 Task: Find connections with filter location Jaipur with filter topic #Mindfulwith filter profile language French with filter current company Tata Communications with filter school Engineering and Technology Jobs with filter industry Data Security Software Products with filter service category Computer Repair with filter keywords title Speech Pathologist
Action: Mouse moved to (566, 70)
Screenshot: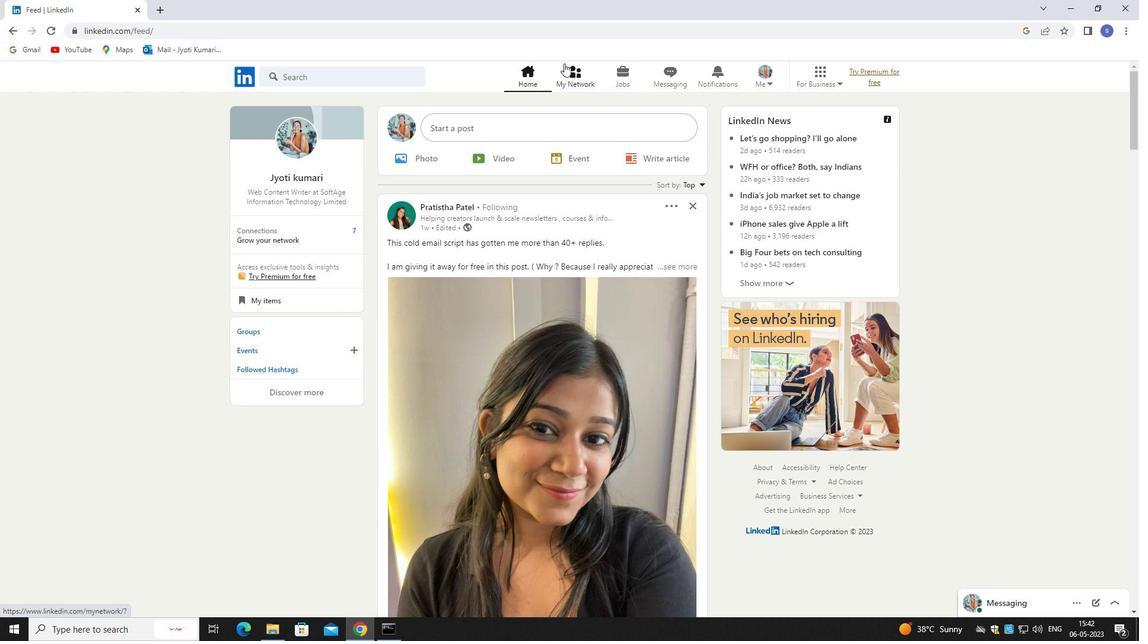 
Action: Mouse pressed left at (566, 70)
Screenshot: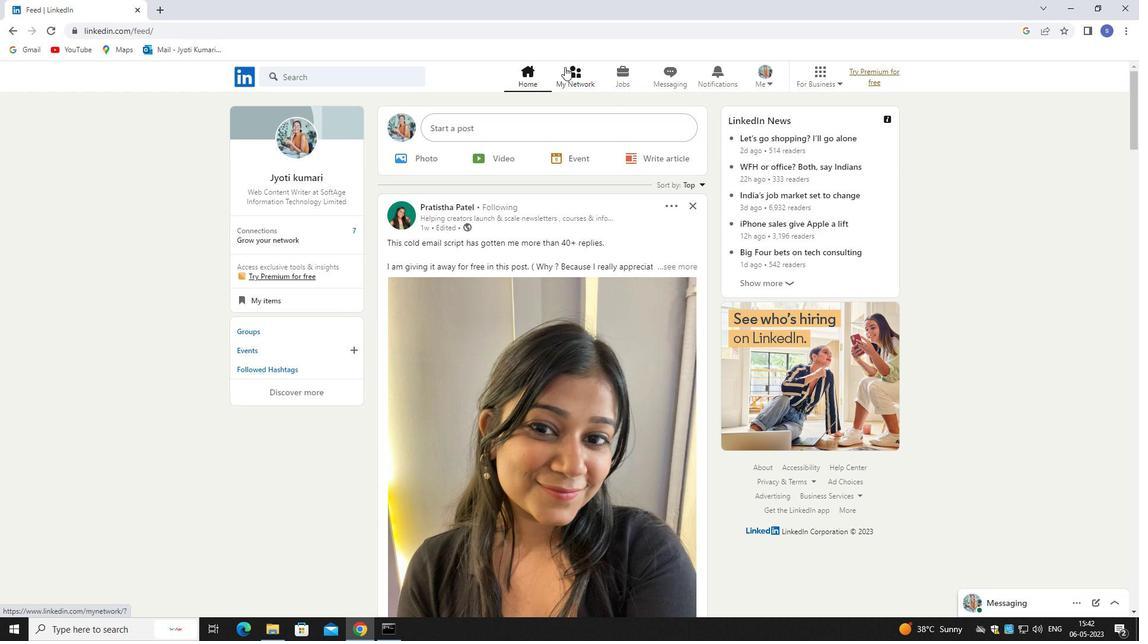 
Action: Mouse pressed left at (566, 70)
Screenshot: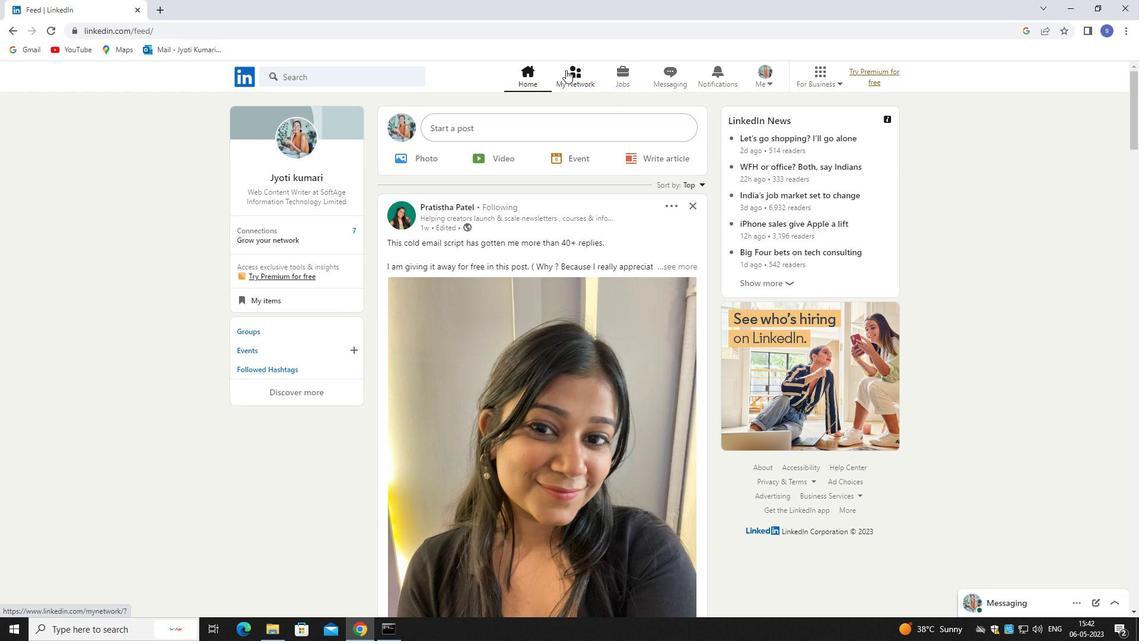 
Action: Mouse moved to (381, 143)
Screenshot: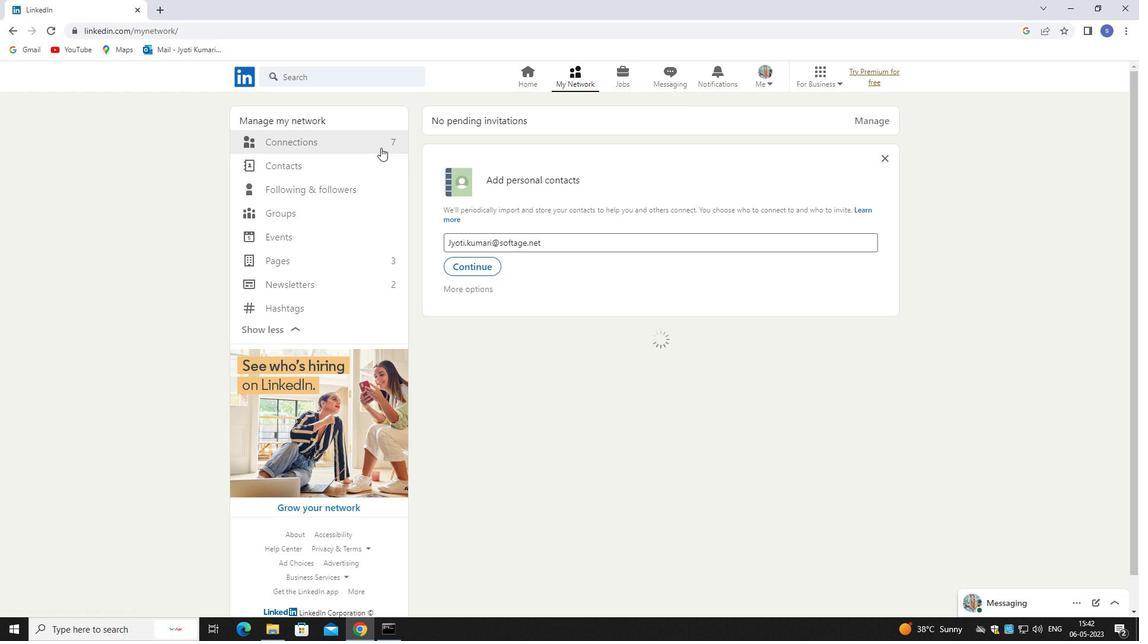 
Action: Mouse pressed left at (381, 143)
Screenshot: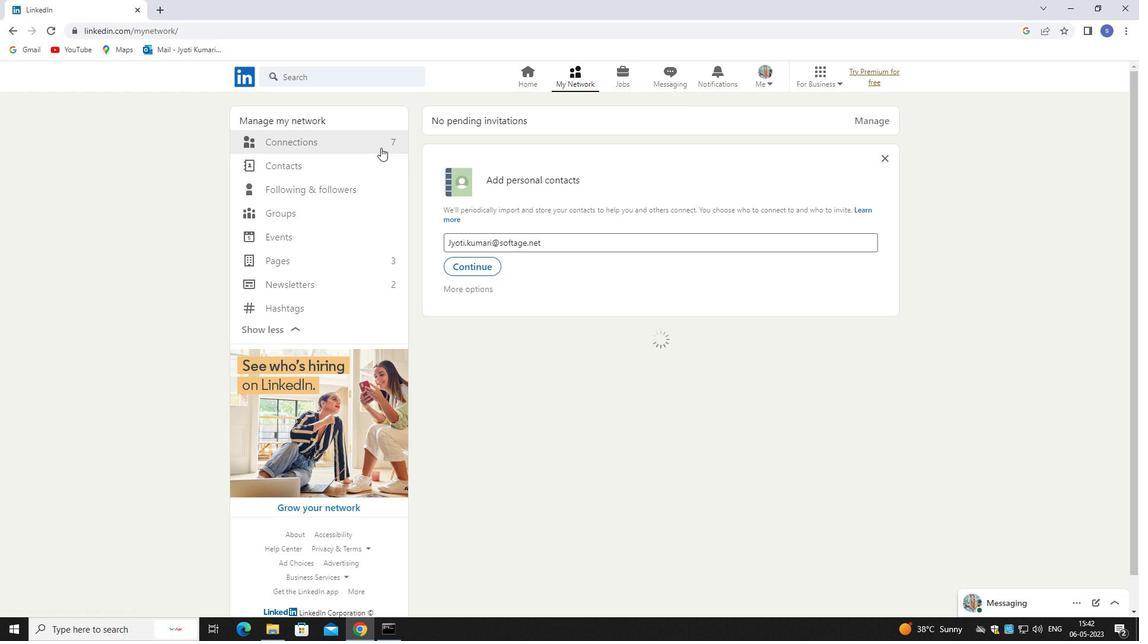 
Action: Mouse moved to (381, 143)
Screenshot: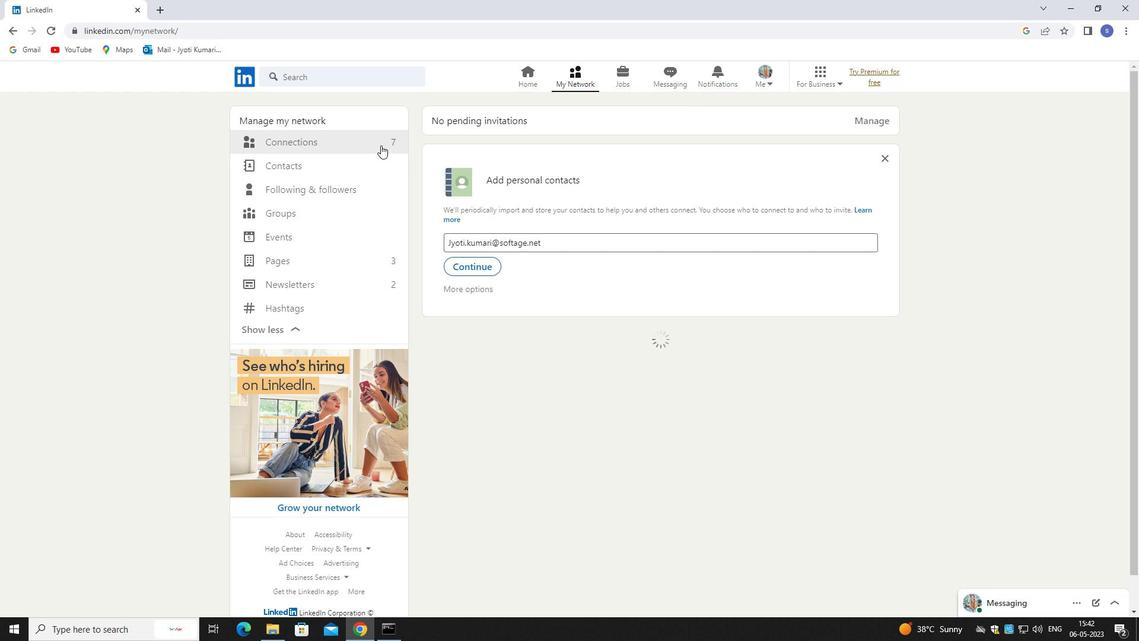 
Action: Mouse pressed left at (381, 143)
Screenshot: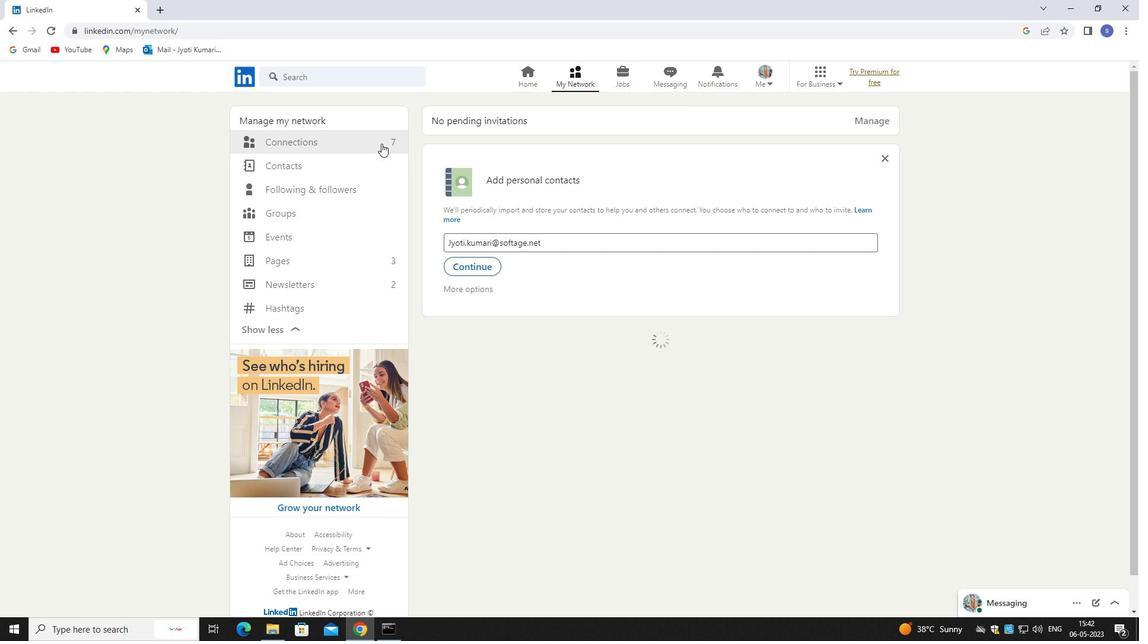 
Action: Mouse moved to (636, 140)
Screenshot: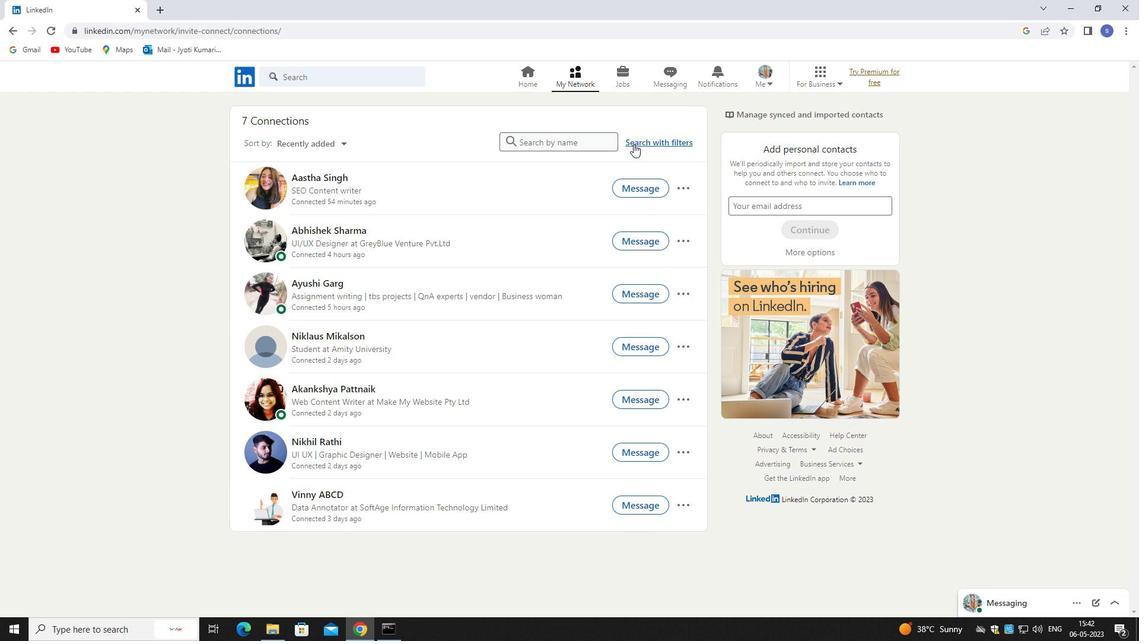 
Action: Mouse pressed left at (636, 140)
Screenshot: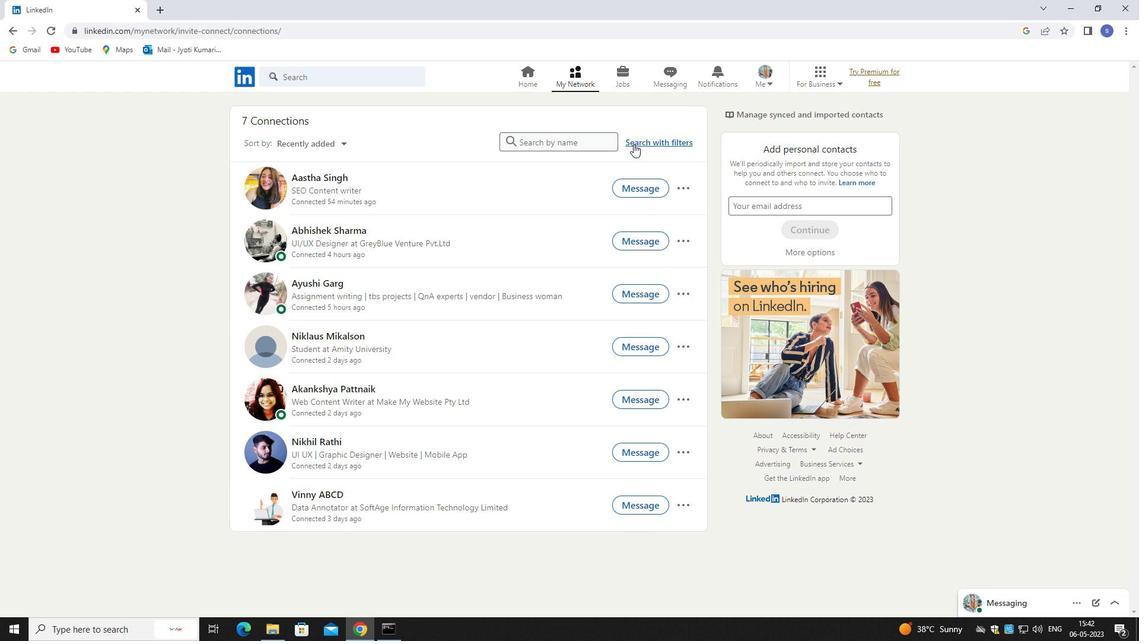 
Action: Mouse moved to (605, 106)
Screenshot: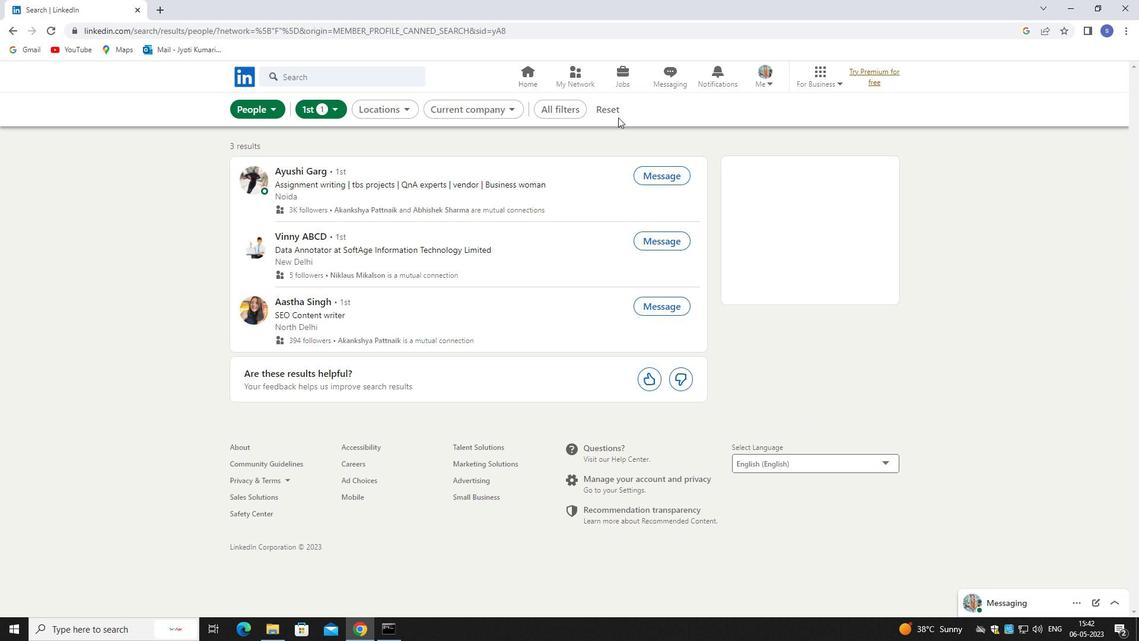 
Action: Mouse pressed left at (605, 106)
Screenshot: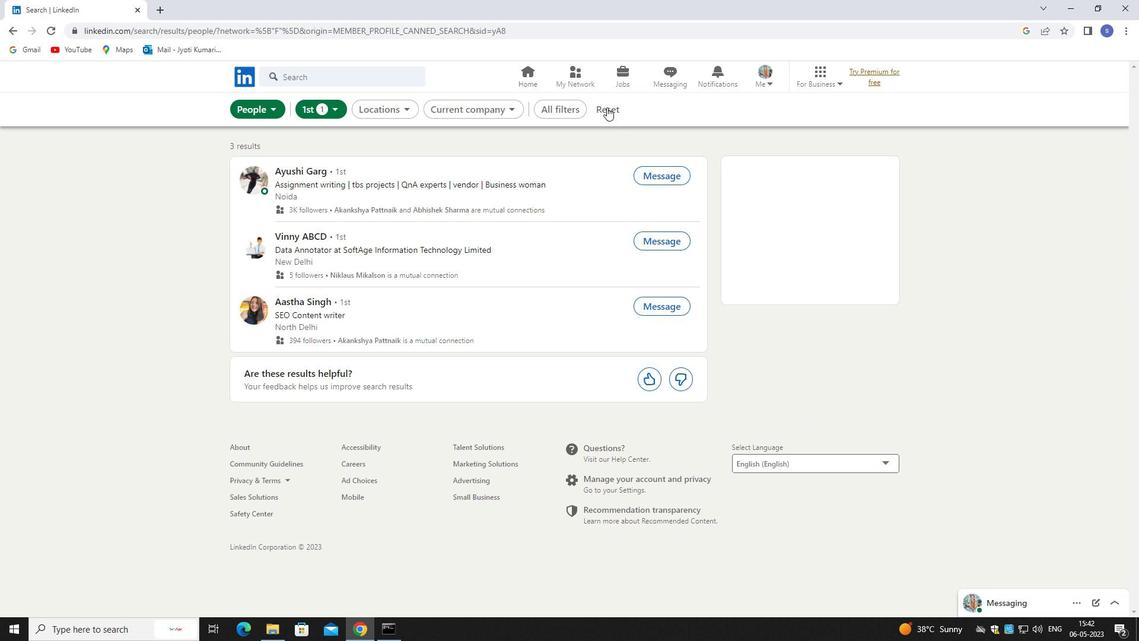 
Action: Mouse moved to (606, 102)
Screenshot: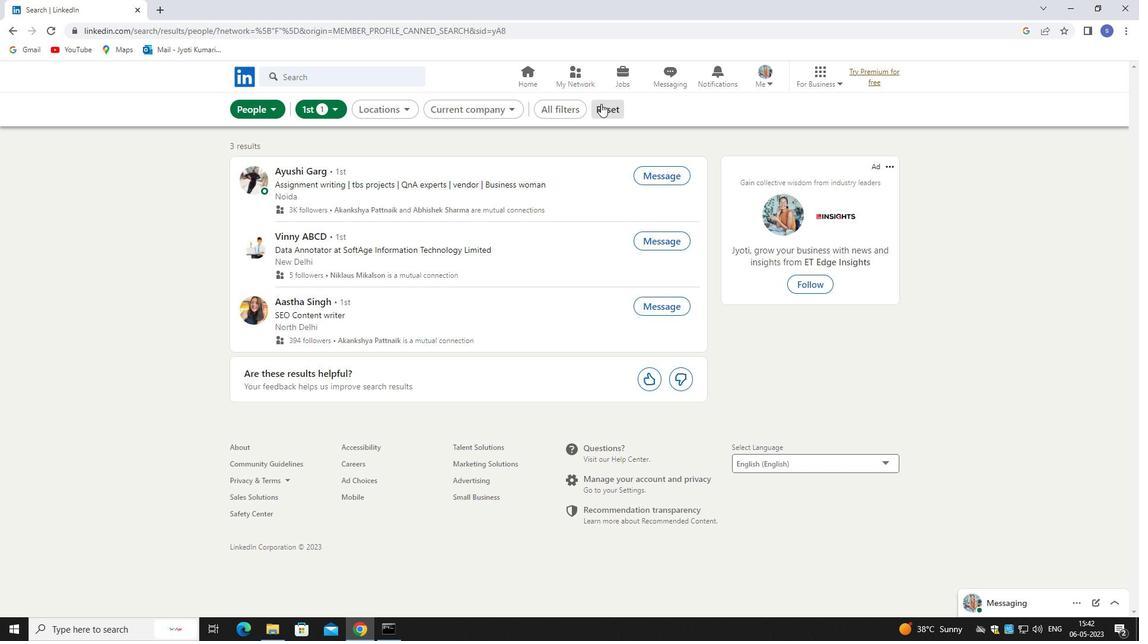 
Action: Mouse pressed left at (606, 102)
Screenshot: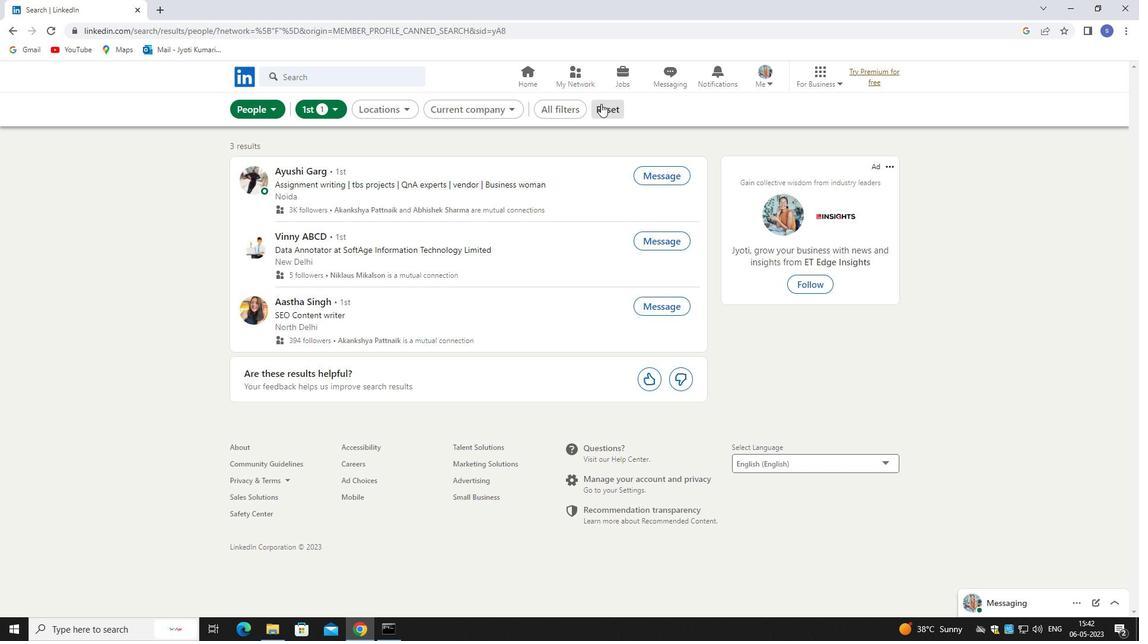 
Action: Mouse moved to (601, 105)
Screenshot: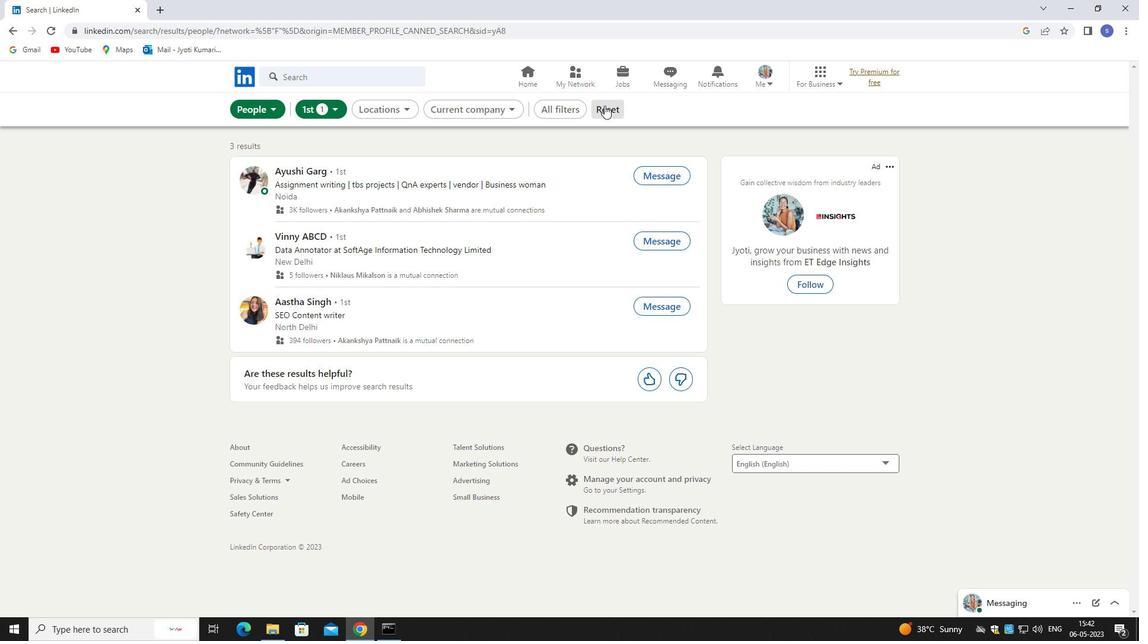 
Action: Mouse pressed left at (601, 105)
Screenshot: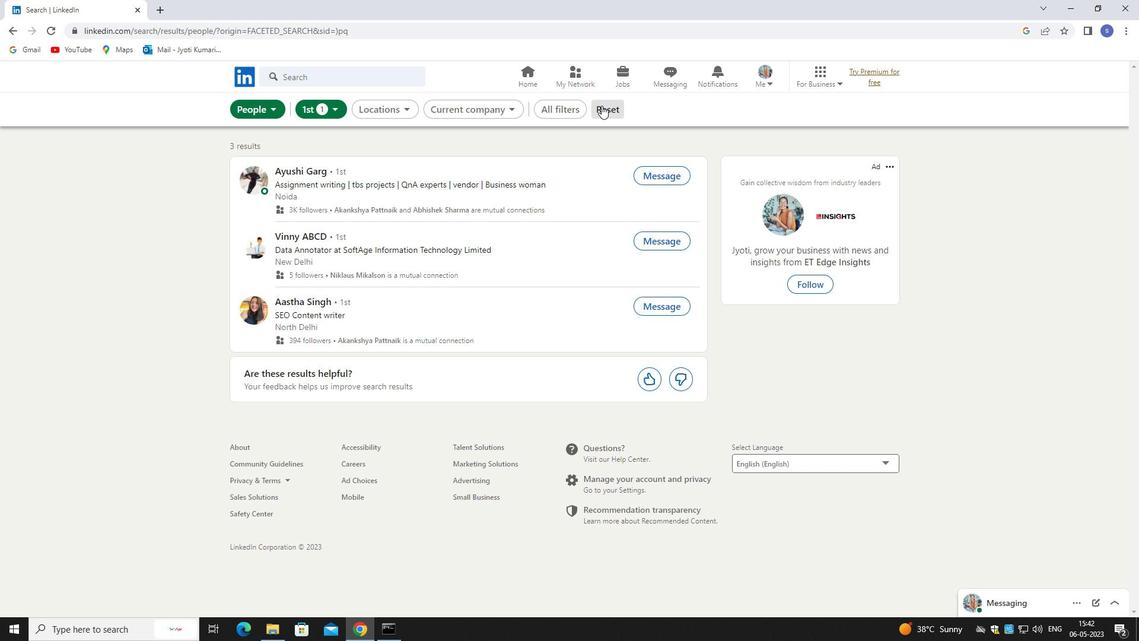 
Action: Mouse pressed left at (601, 105)
Screenshot: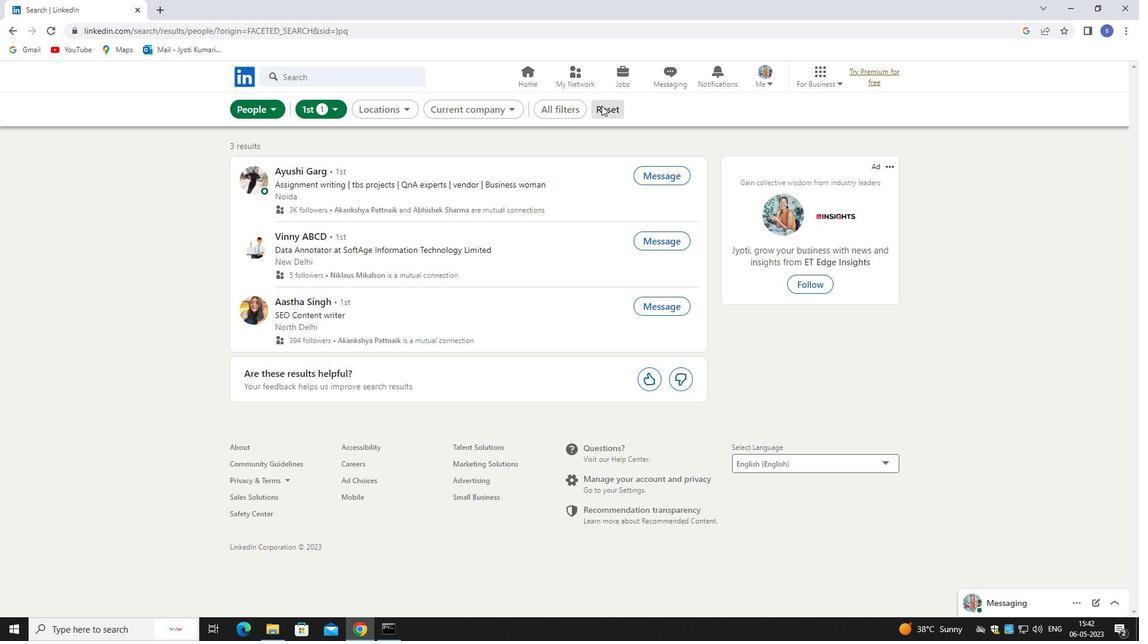
Action: Mouse moved to (984, 460)
Screenshot: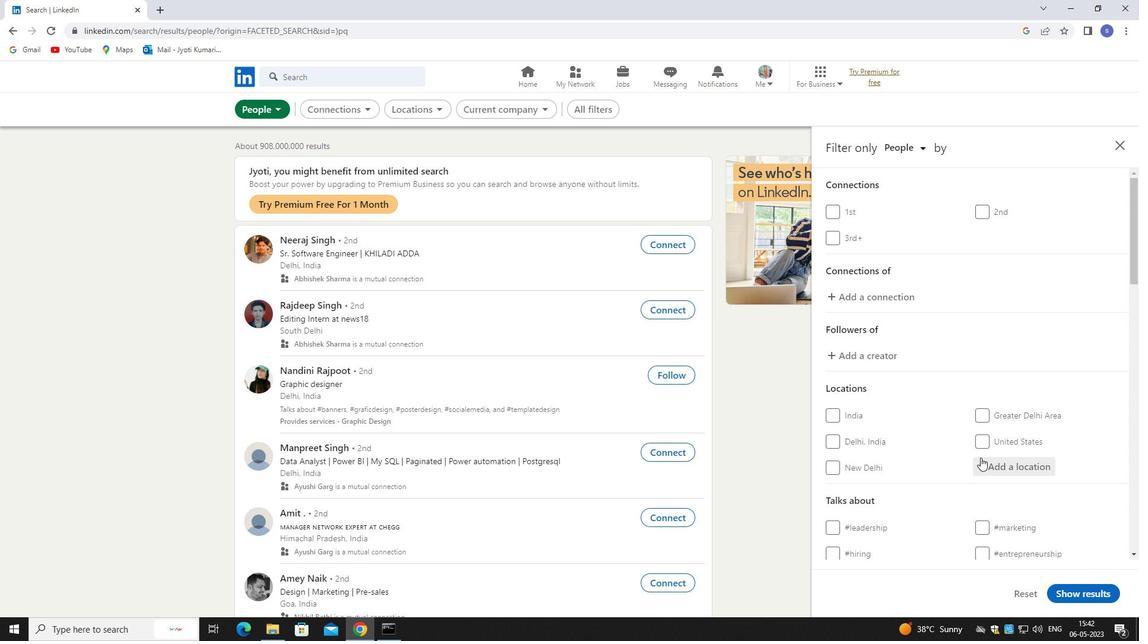 
Action: Mouse pressed left at (984, 460)
Screenshot: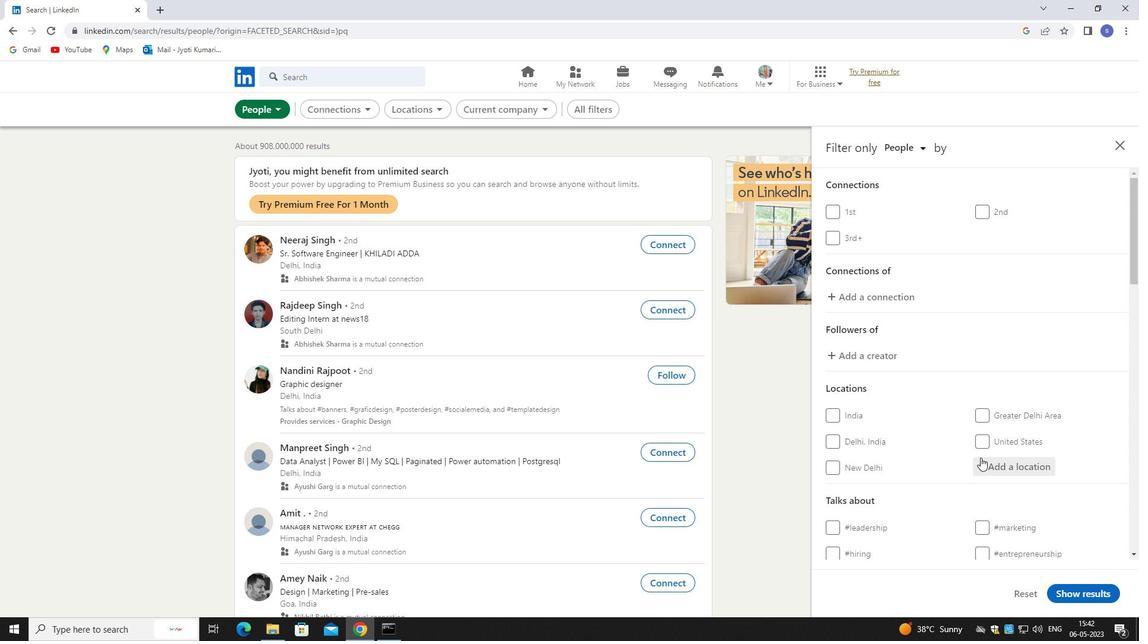 
Action: Mouse moved to (984, 463)
Screenshot: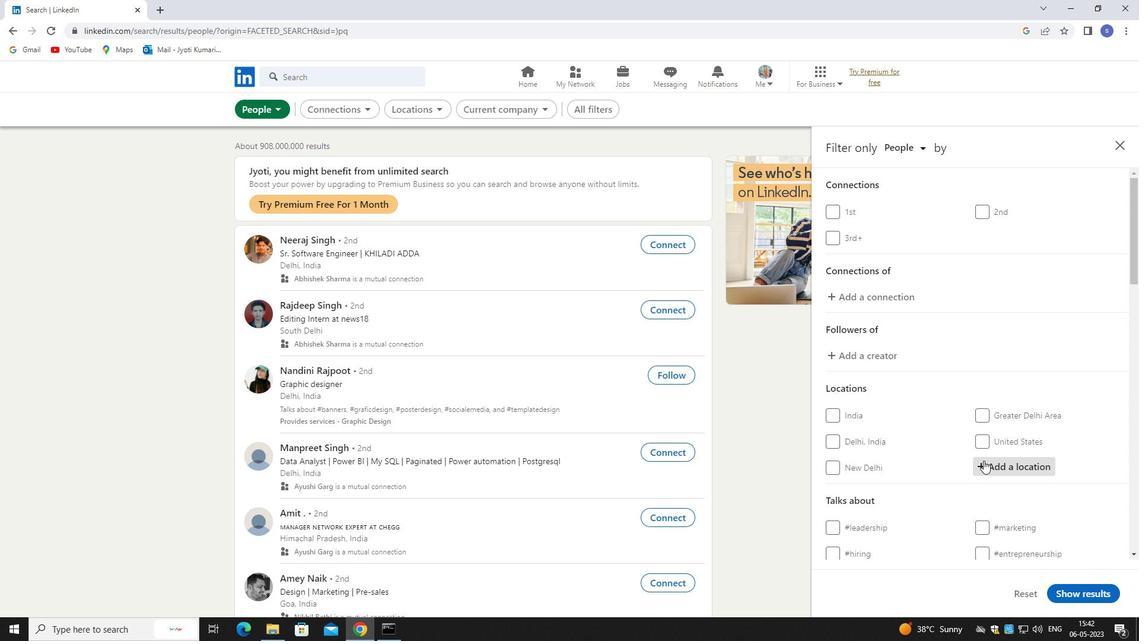 
Action: Key pressed jaipur
Screenshot: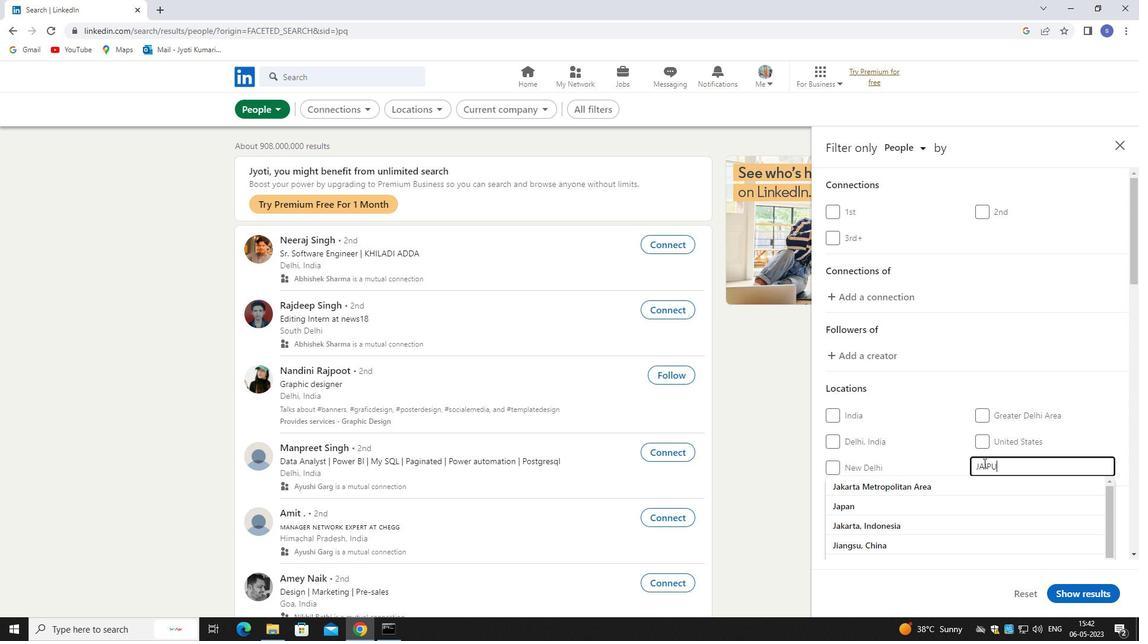 
Action: Mouse moved to (980, 480)
Screenshot: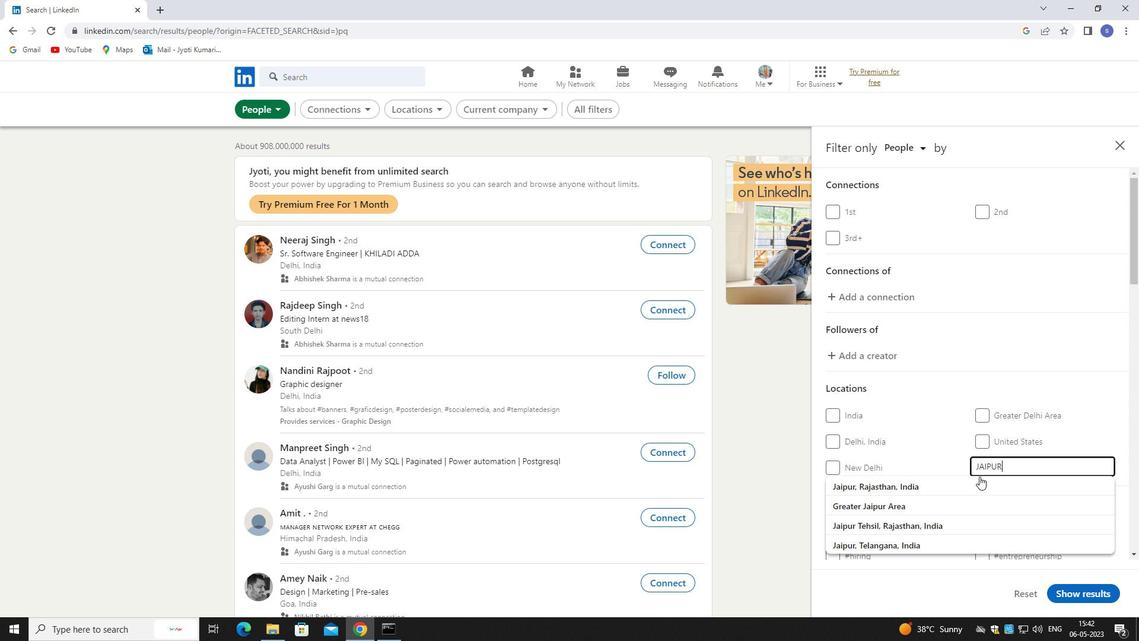 
Action: Mouse pressed left at (980, 480)
Screenshot: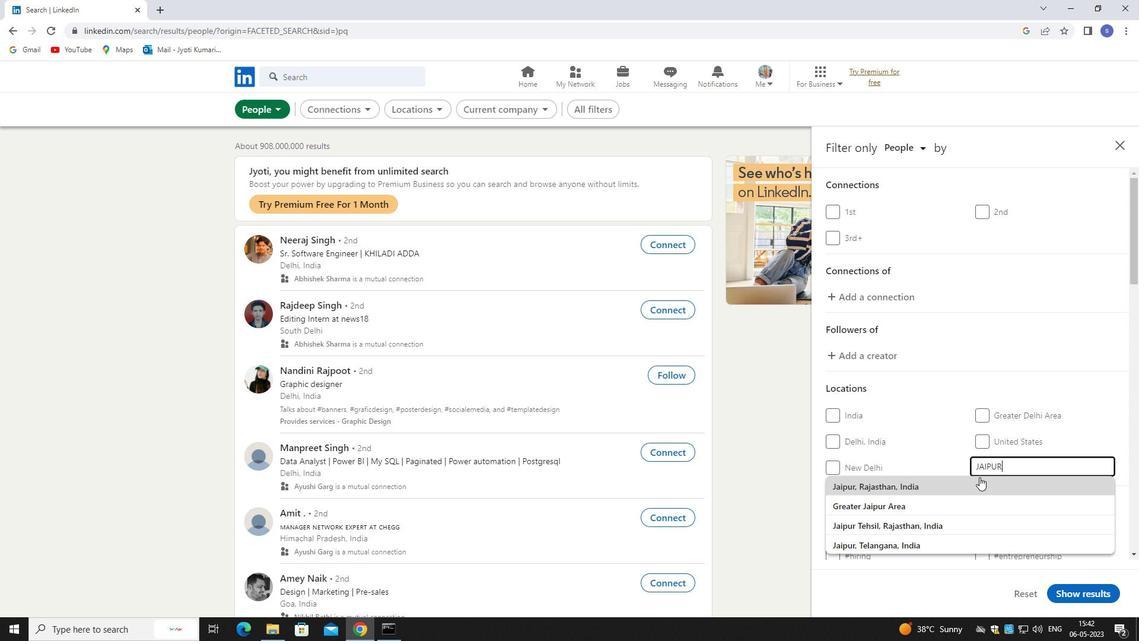 
Action: Mouse scrolled (980, 479) with delta (0, 0)
Screenshot: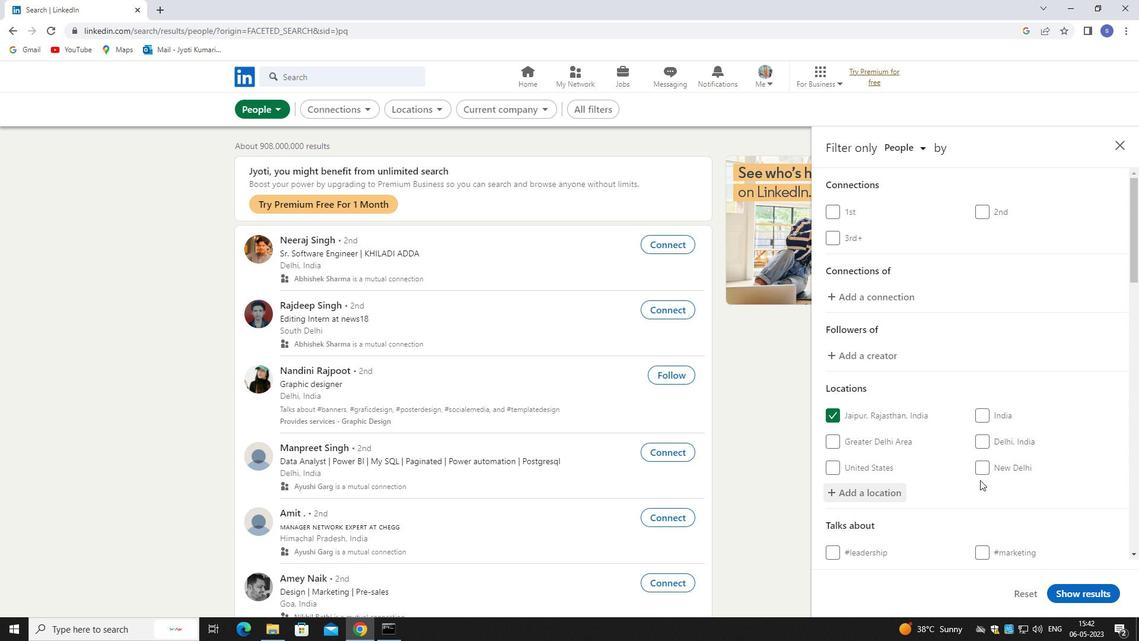 
Action: Mouse scrolled (980, 479) with delta (0, 0)
Screenshot: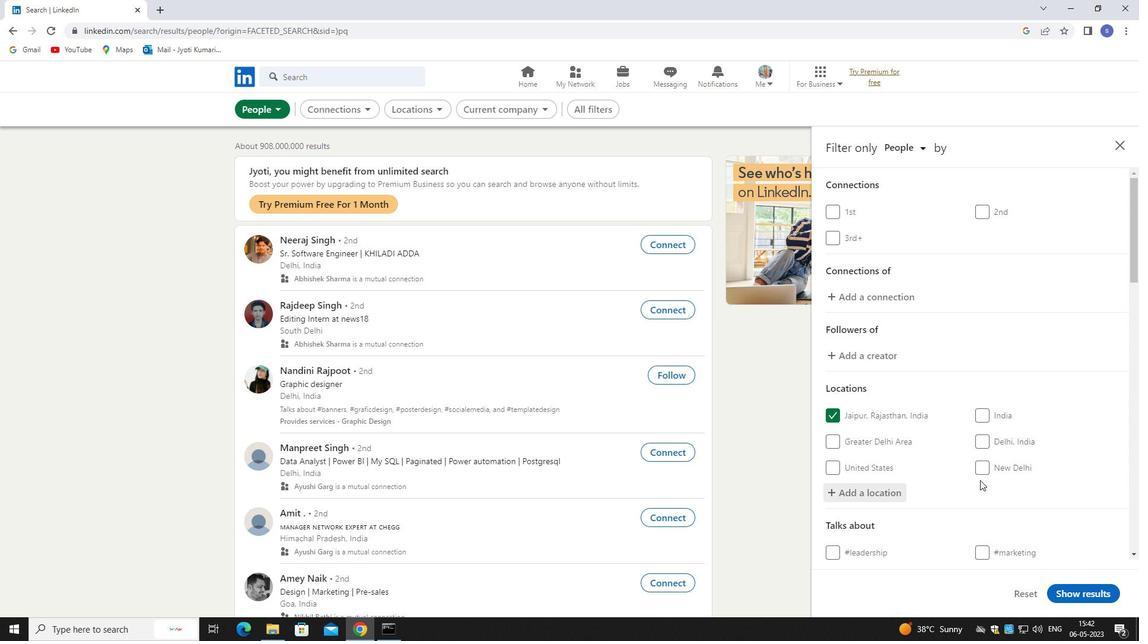 
Action: Mouse scrolled (980, 479) with delta (0, 0)
Screenshot: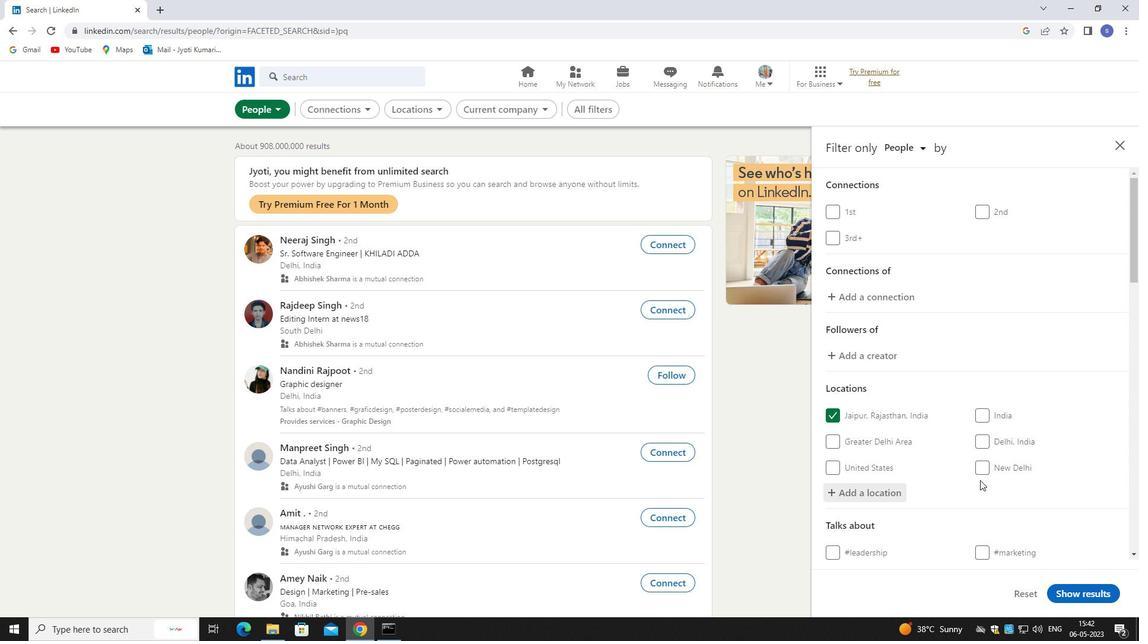 
Action: Mouse moved to (981, 478)
Screenshot: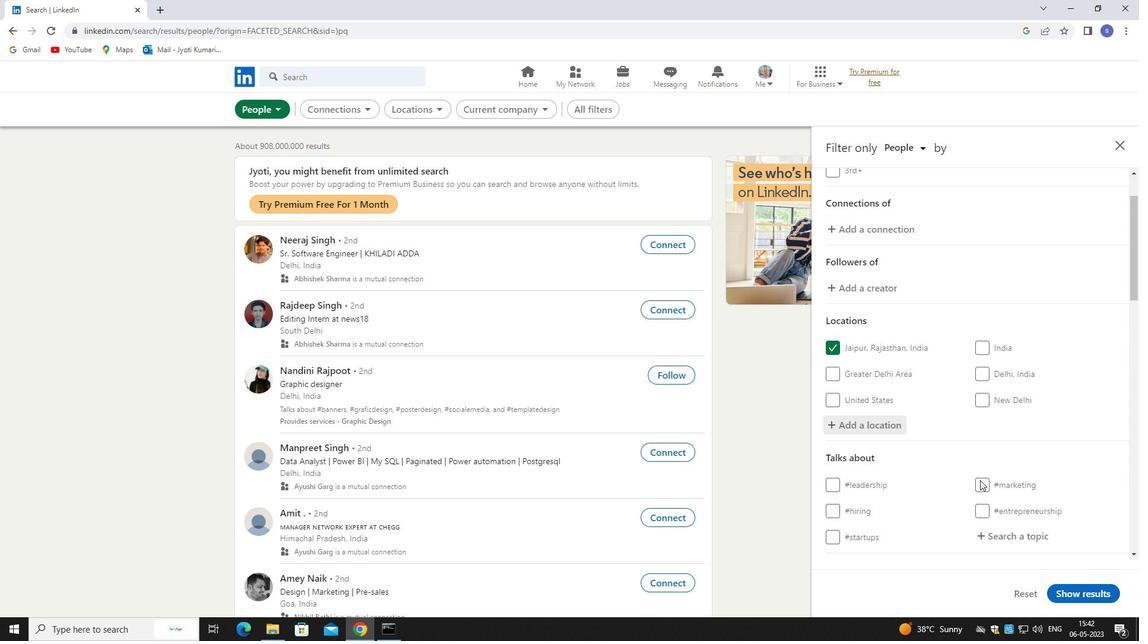 
Action: Key pressed <Key.caps_lock>
Screenshot: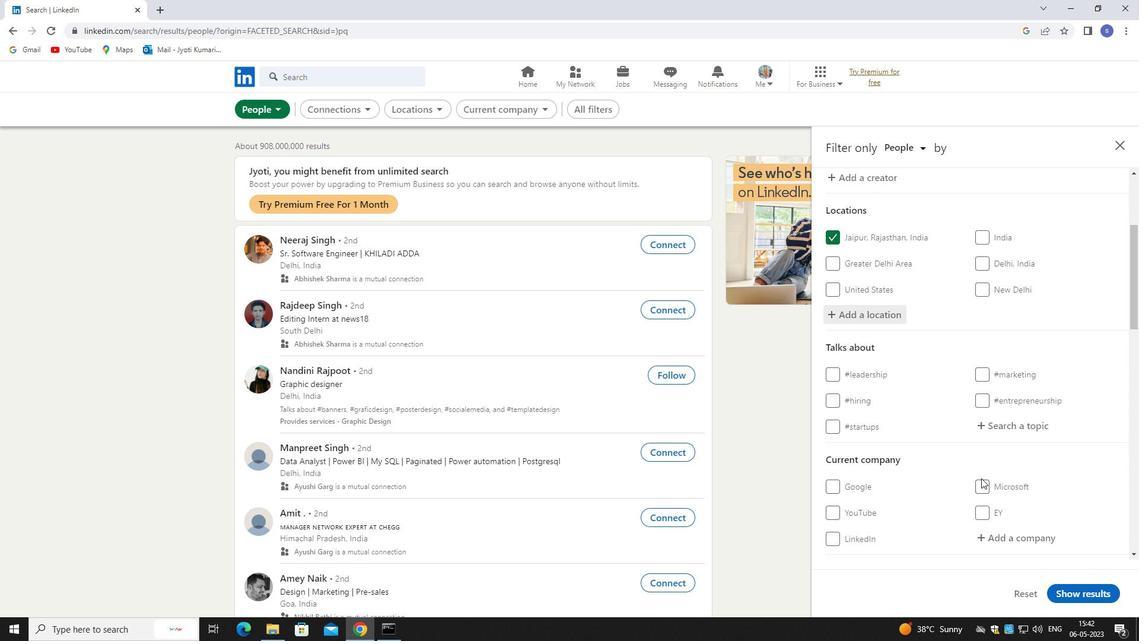 
Action: Mouse moved to (983, 476)
Screenshot: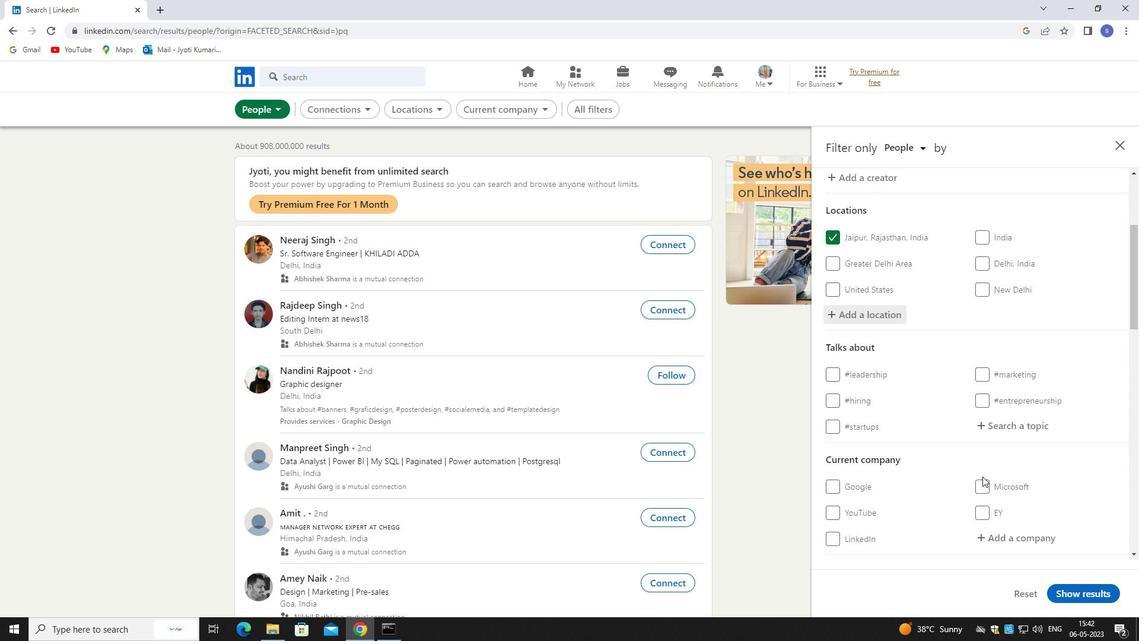
Action: Mouse scrolled (983, 476) with delta (0, 0)
Screenshot: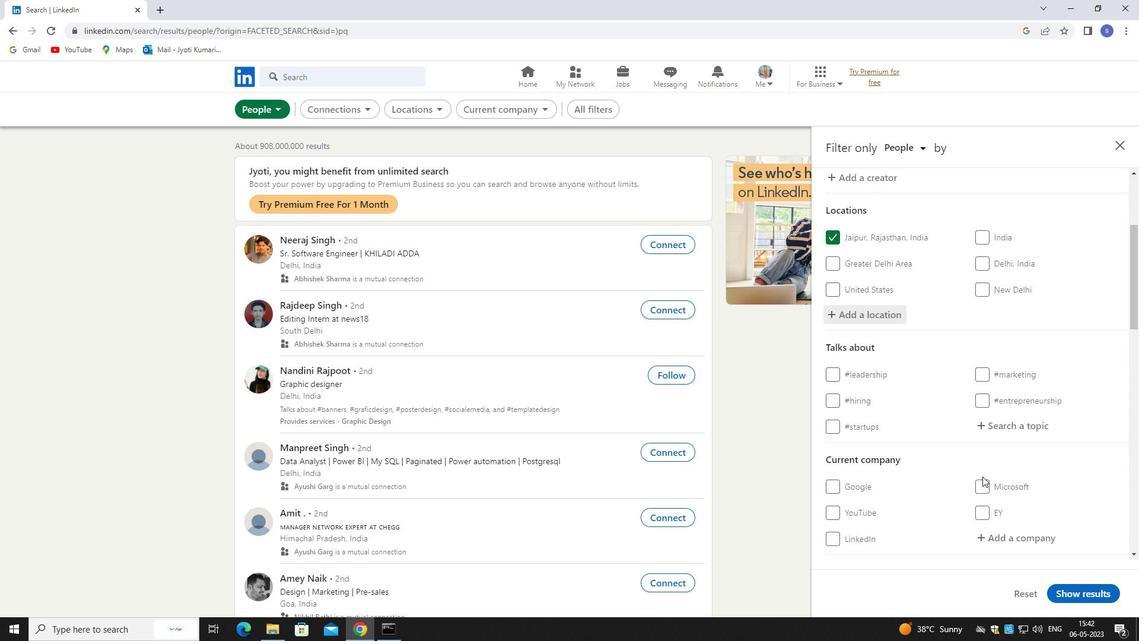 
Action: Mouse moved to (1006, 371)
Screenshot: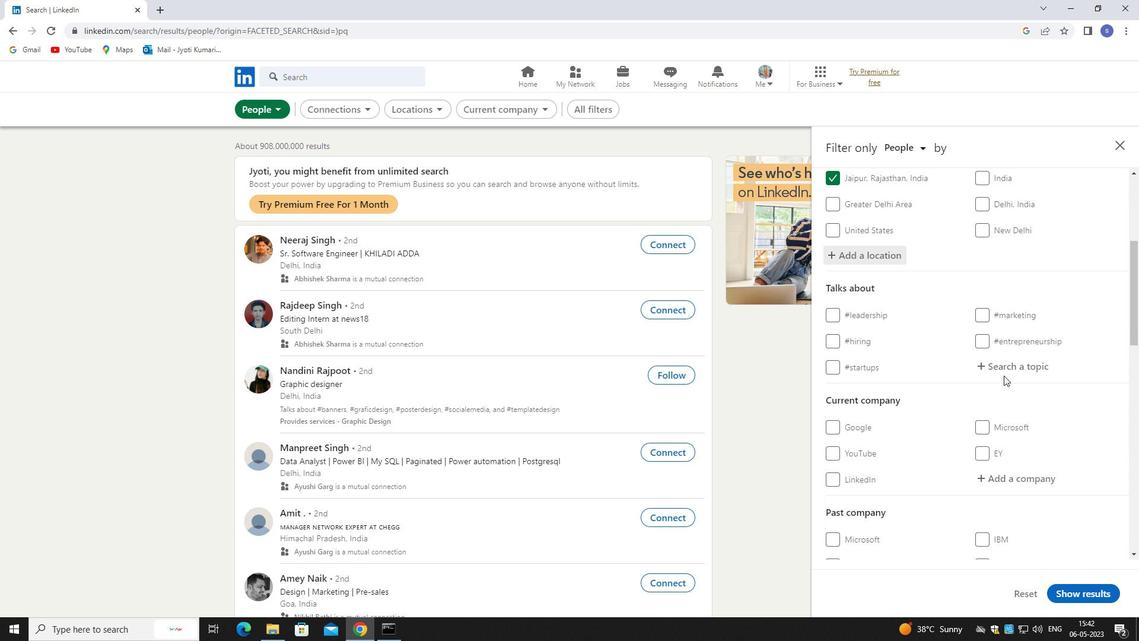 
Action: Mouse pressed left at (1006, 371)
Screenshot: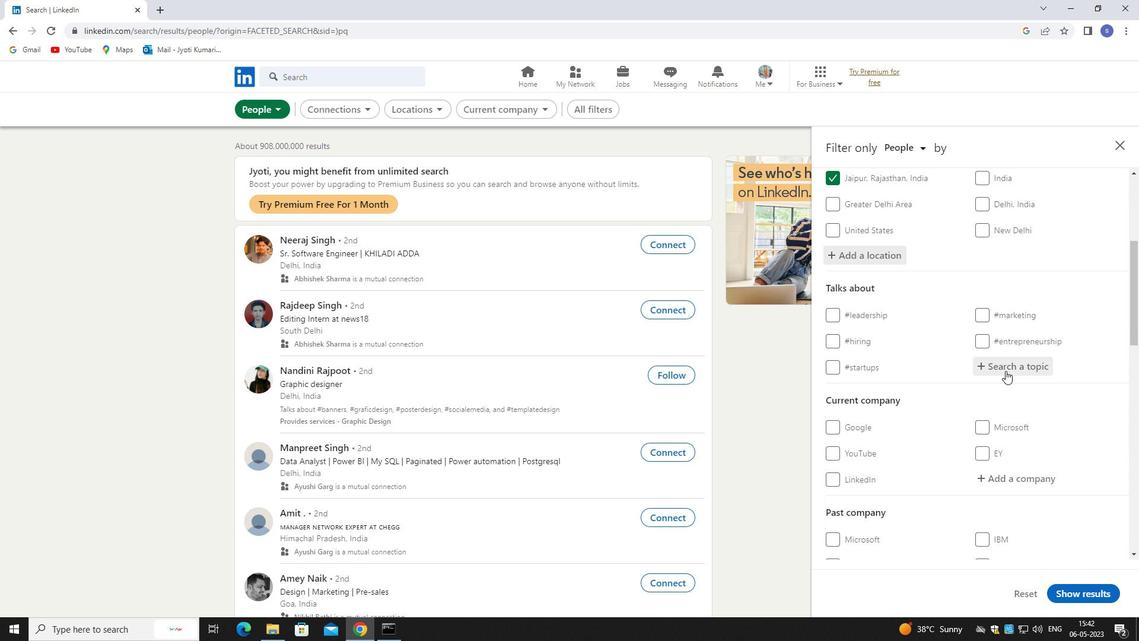 
Action: Mouse moved to (877, 285)
Screenshot: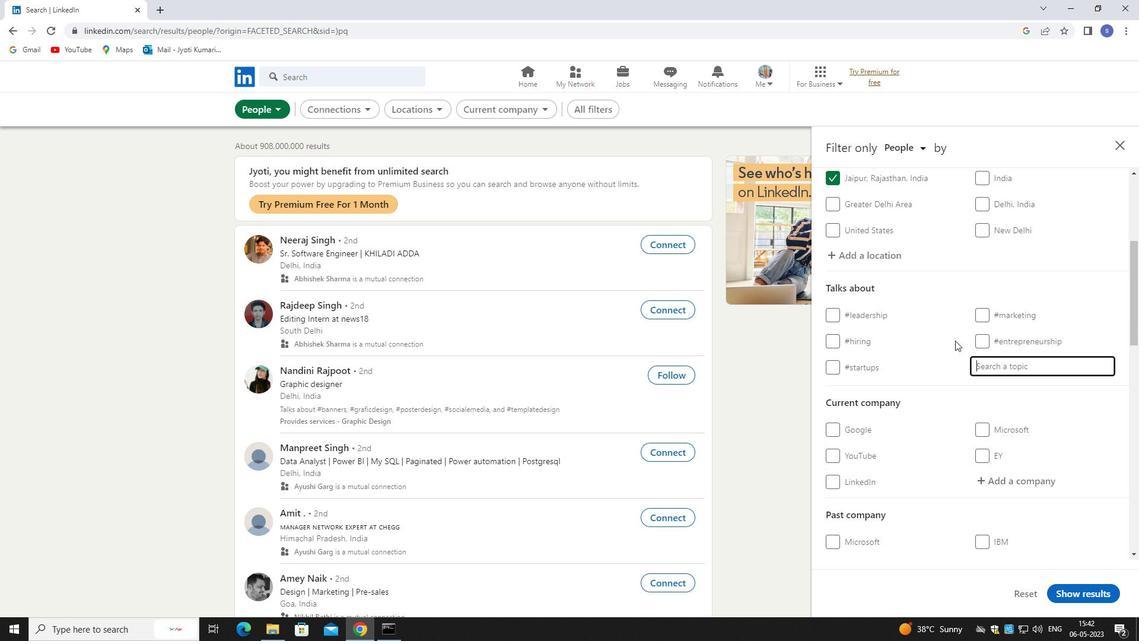 
Action: Key pressed mindfu
Screenshot: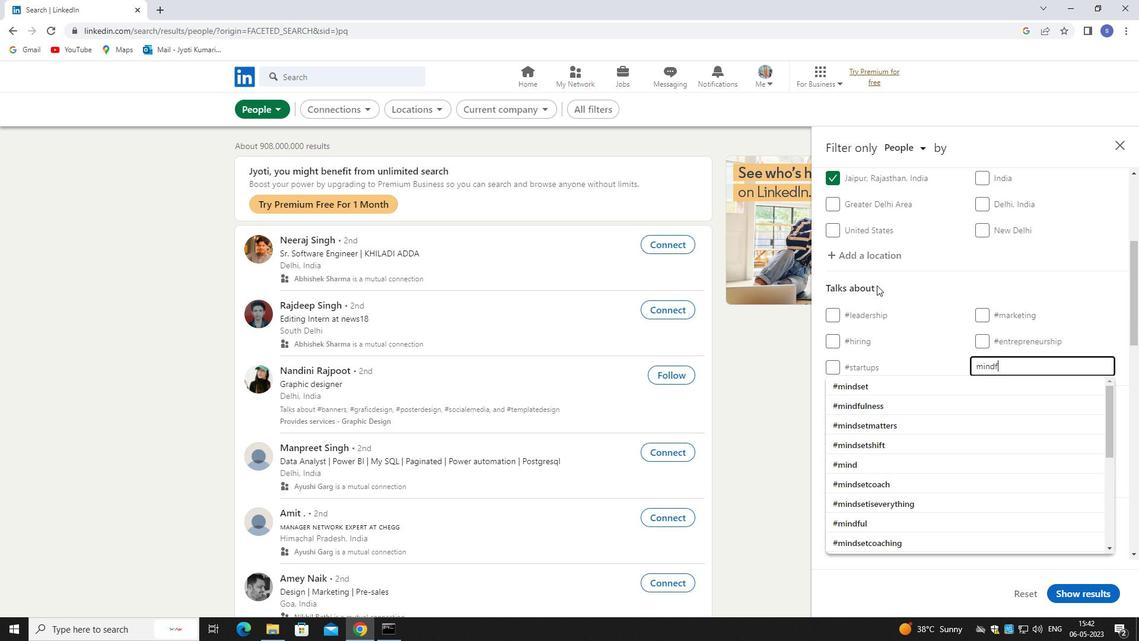 
Action: Mouse moved to (882, 404)
Screenshot: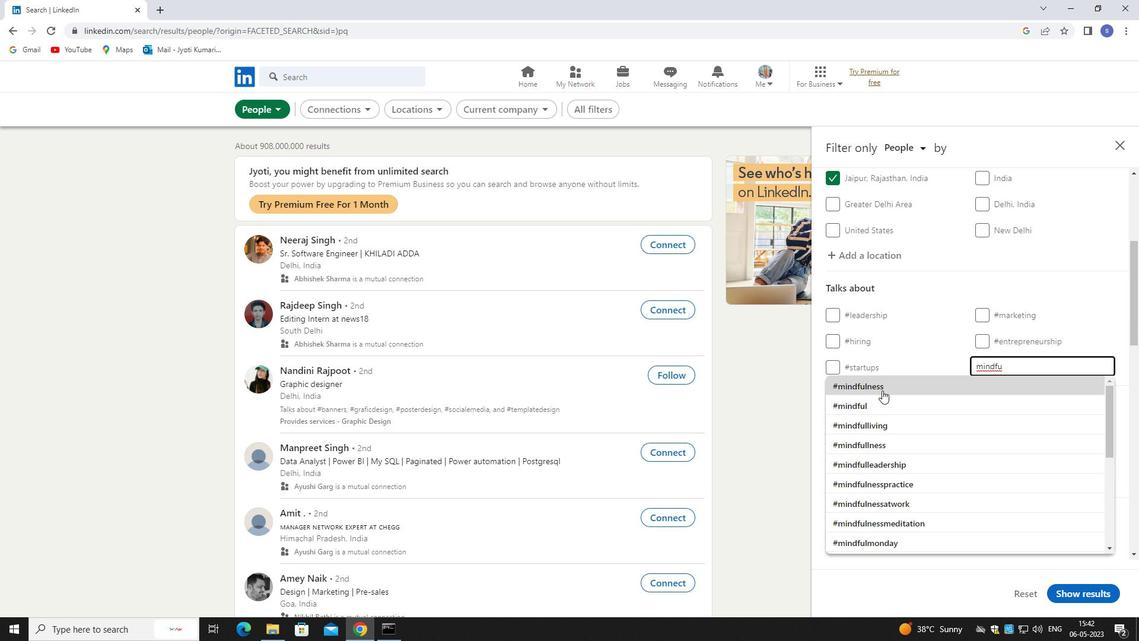 
Action: Mouse pressed left at (882, 404)
Screenshot: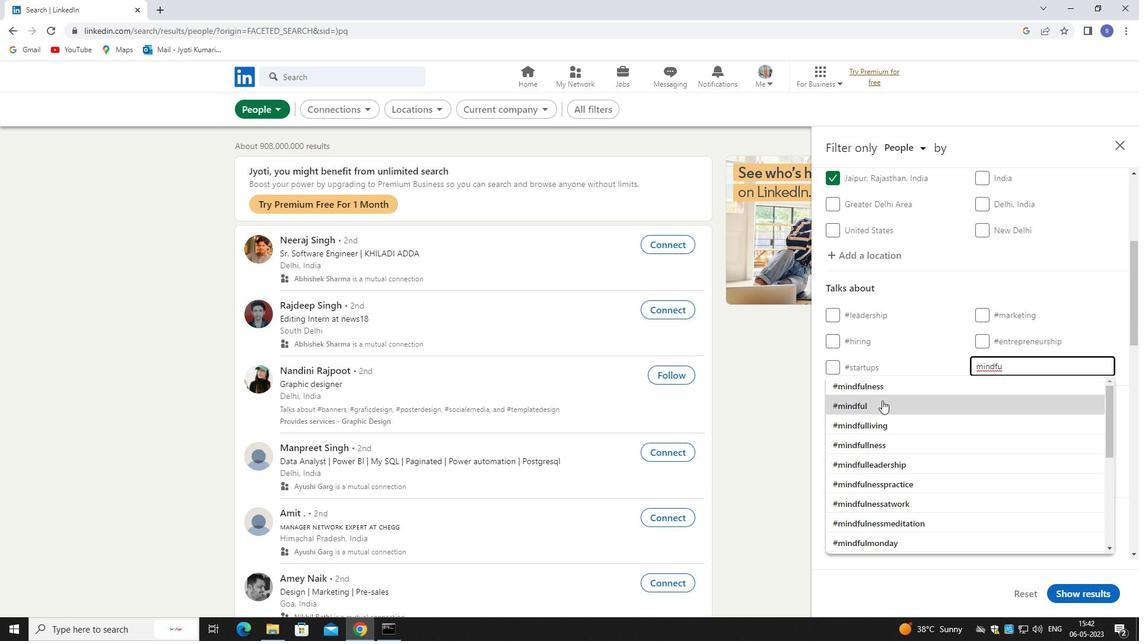
Action: Mouse moved to (887, 397)
Screenshot: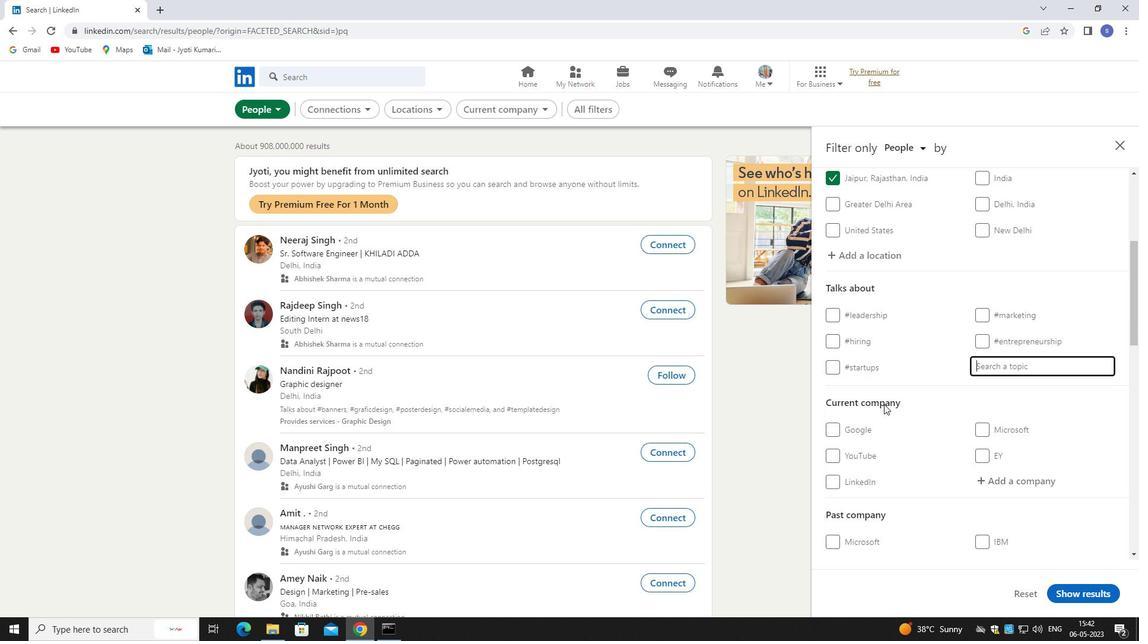 
Action: Mouse scrolled (887, 397) with delta (0, 0)
Screenshot: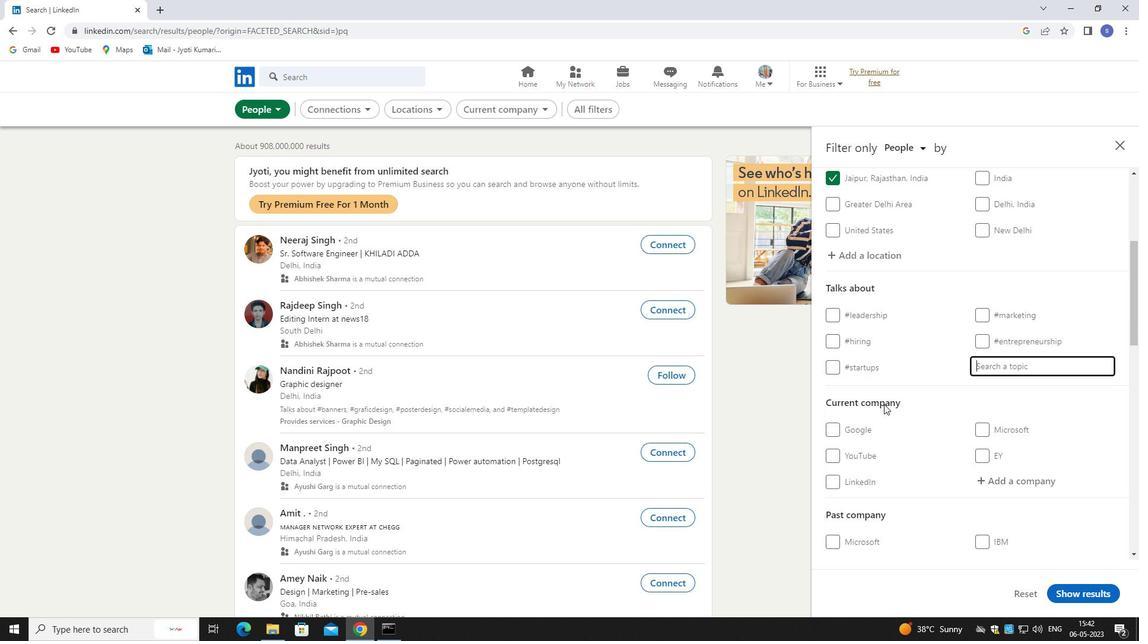 
Action: Mouse moved to (891, 396)
Screenshot: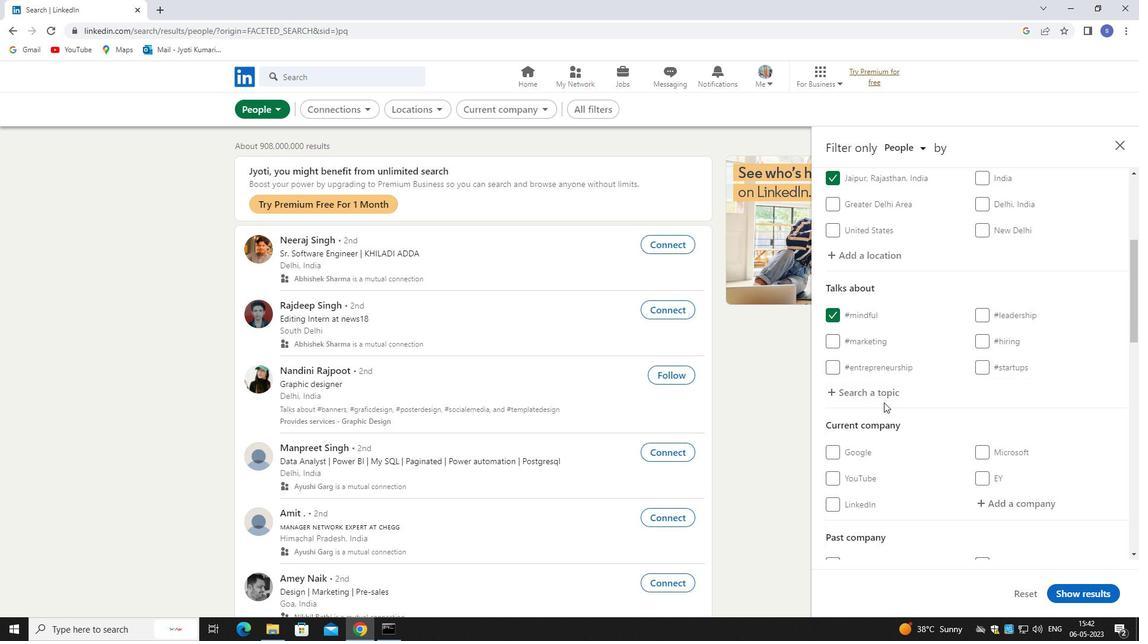 
Action: Mouse scrolled (891, 395) with delta (0, 0)
Screenshot: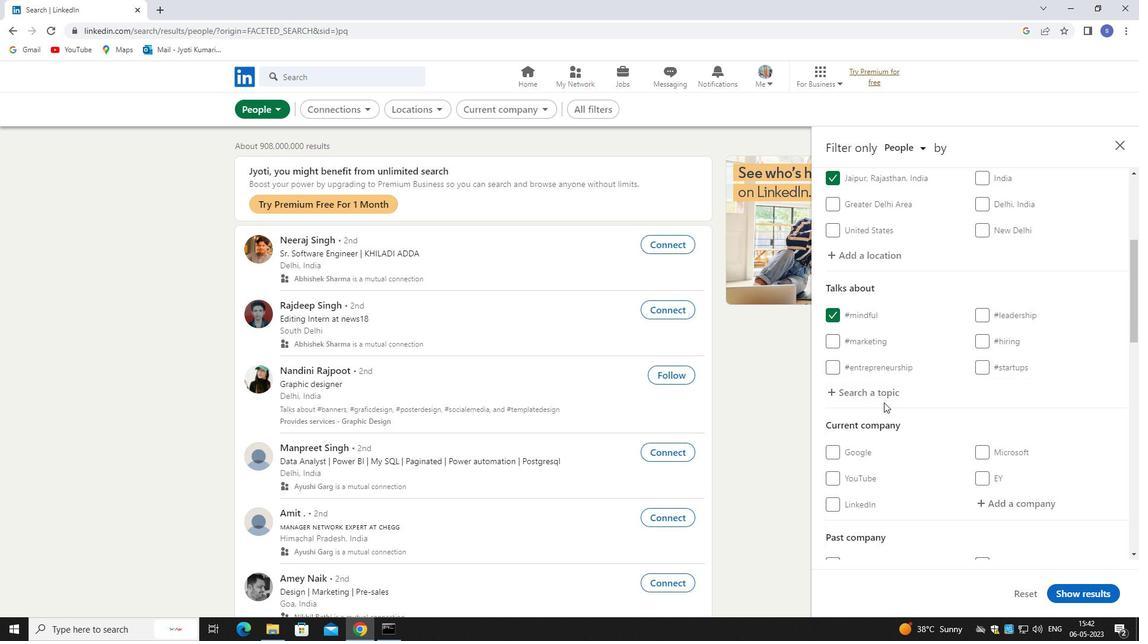 
Action: Mouse moved to (893, 395)
Screenshot: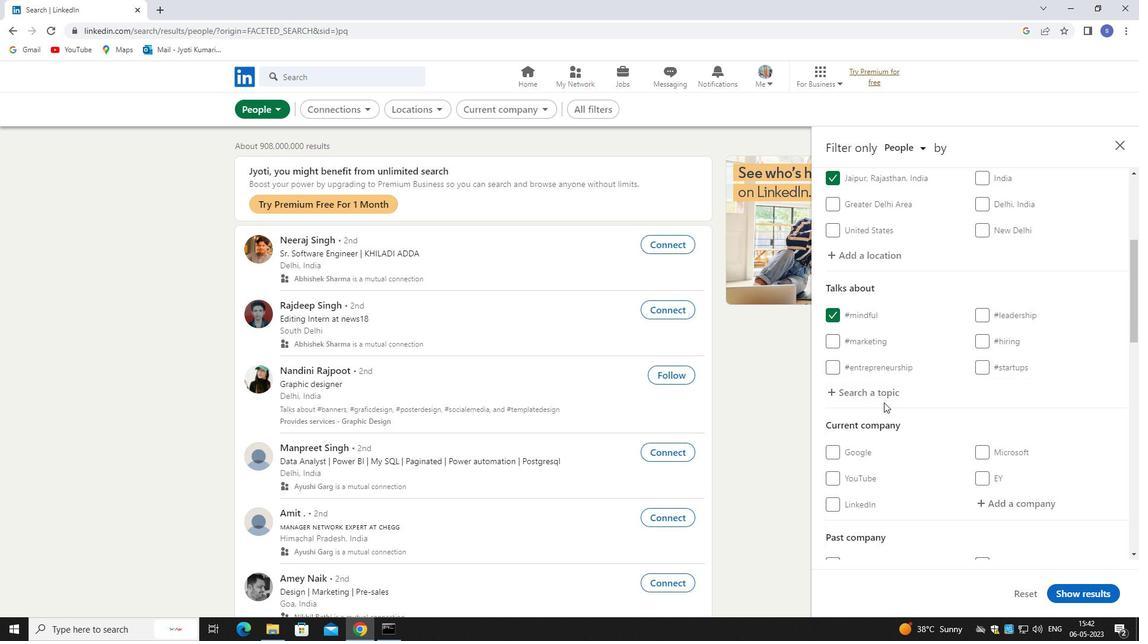 
Action: Mouse scrolled (893, 394) with delta (0, 0)
Screenshot: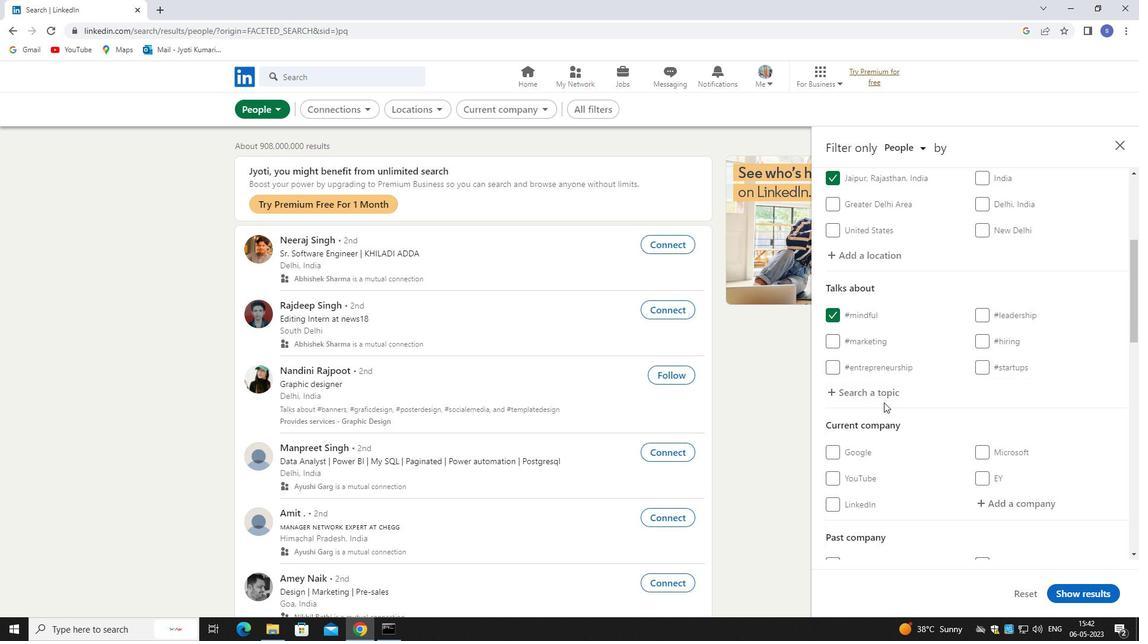 
Action: Mouse moved to (897, 394)
Screenshot: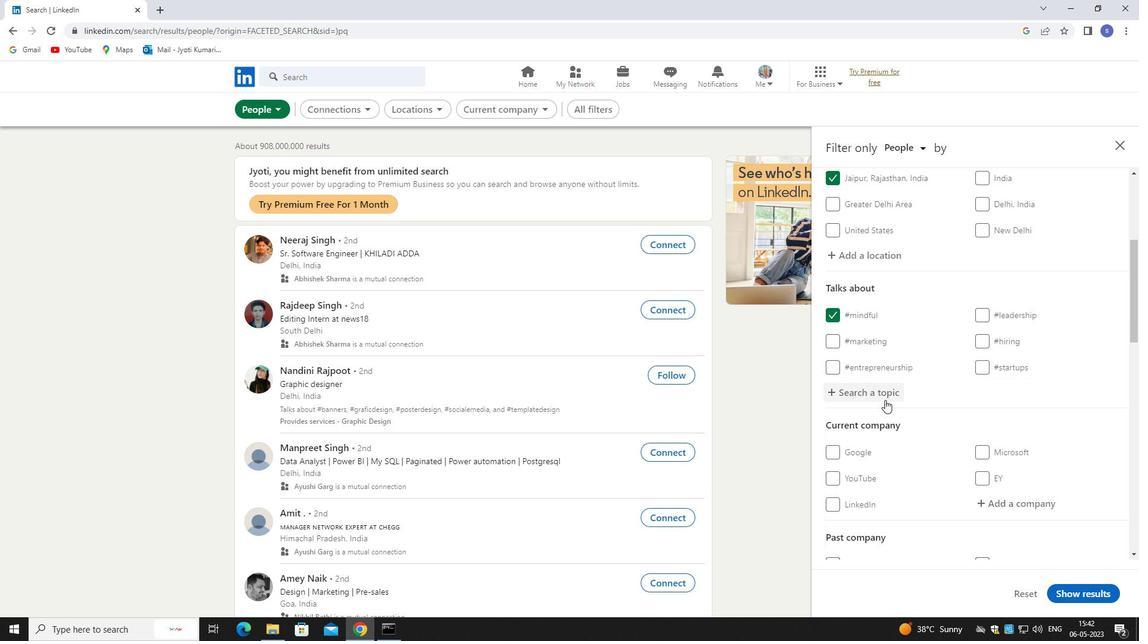 
Action: Mouse scrolled (897, 393) with delta (0, 0)
Screenshot: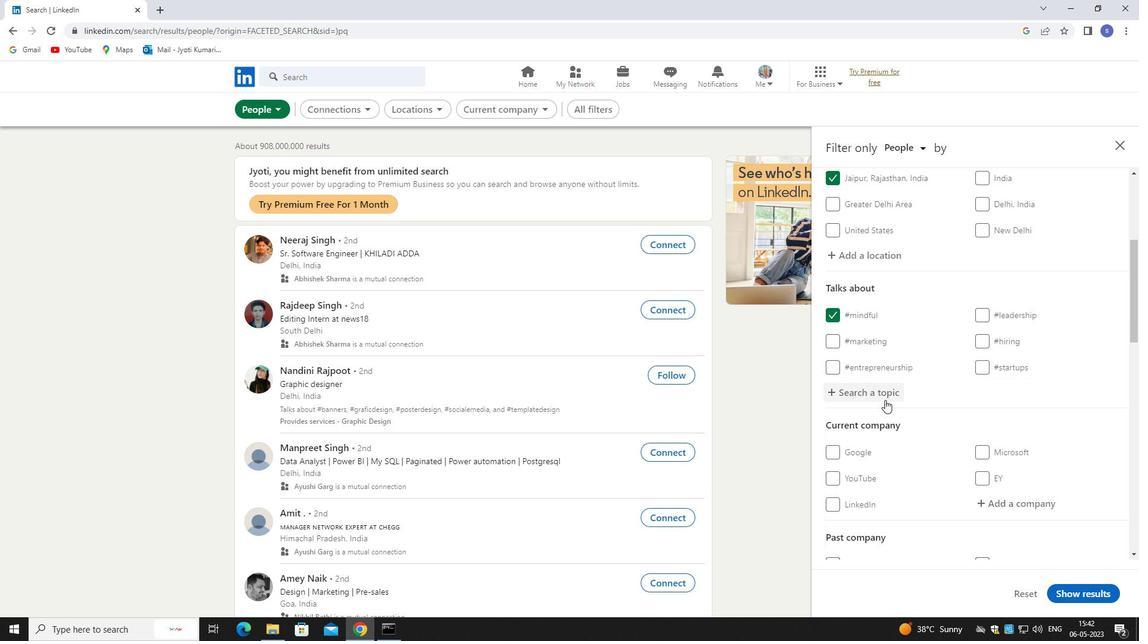 
Action: Mouse moved to (1041, 259)
Screenshot: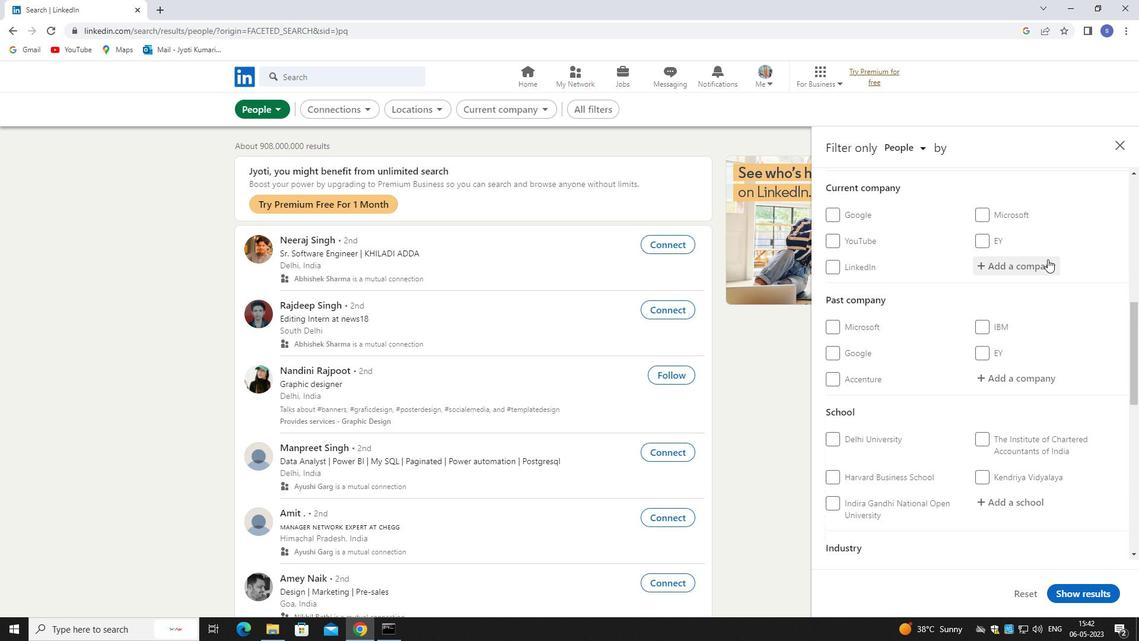 
Action: Mouse pressed left at (1041, 259)
Screenshot: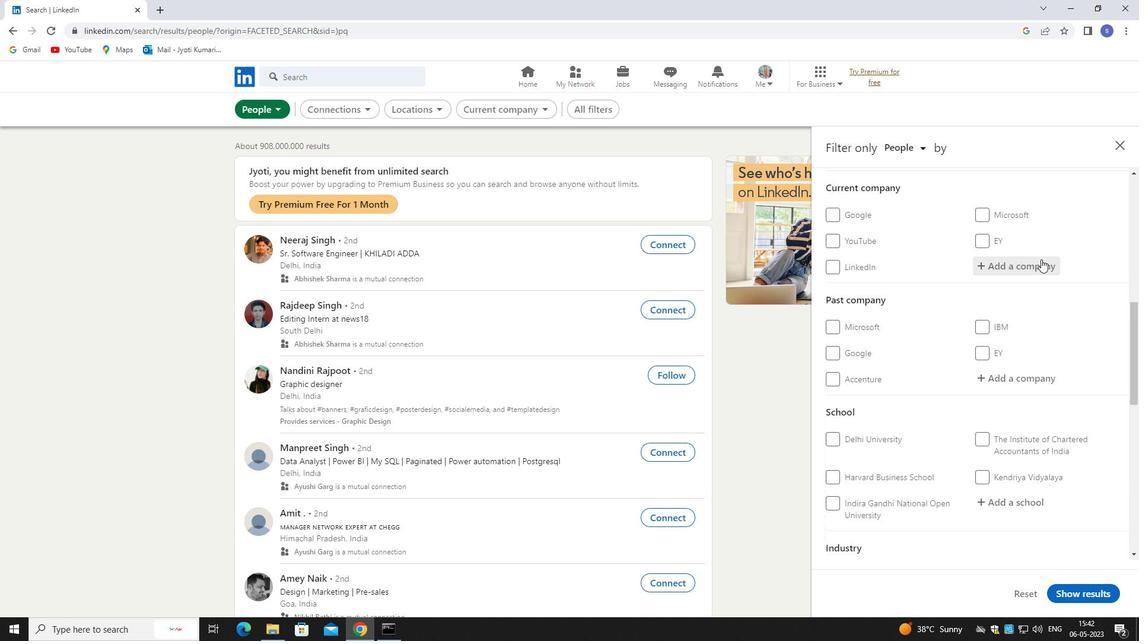 
Action: Mouse moved to (987, 228)
Screenshot: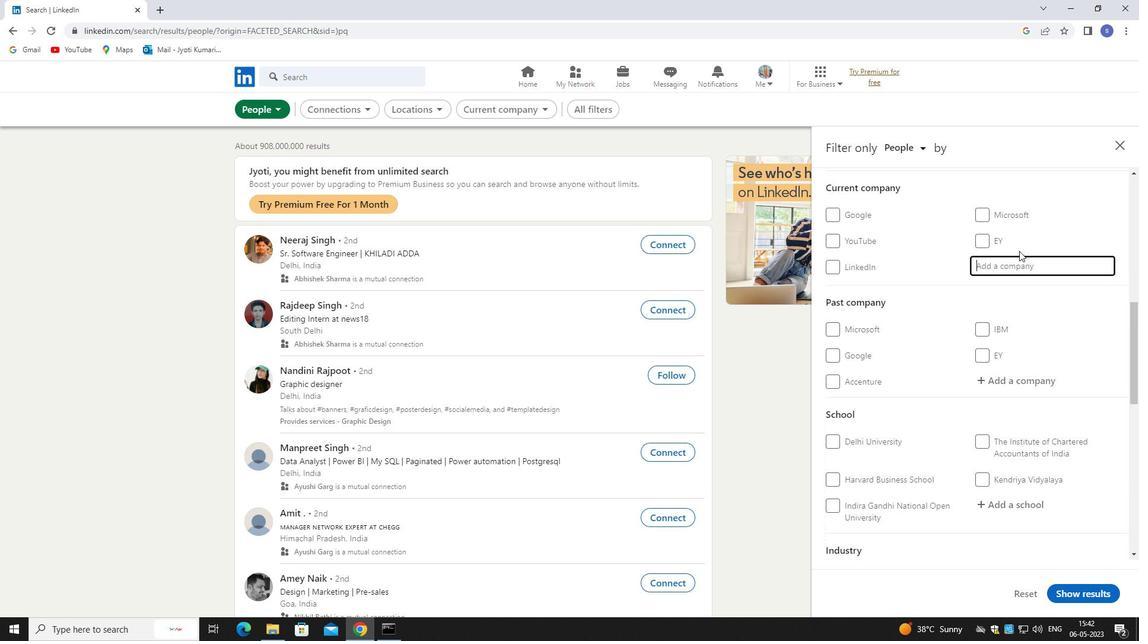 
Action: Key pressed tata<Key.space>c
Screenshot: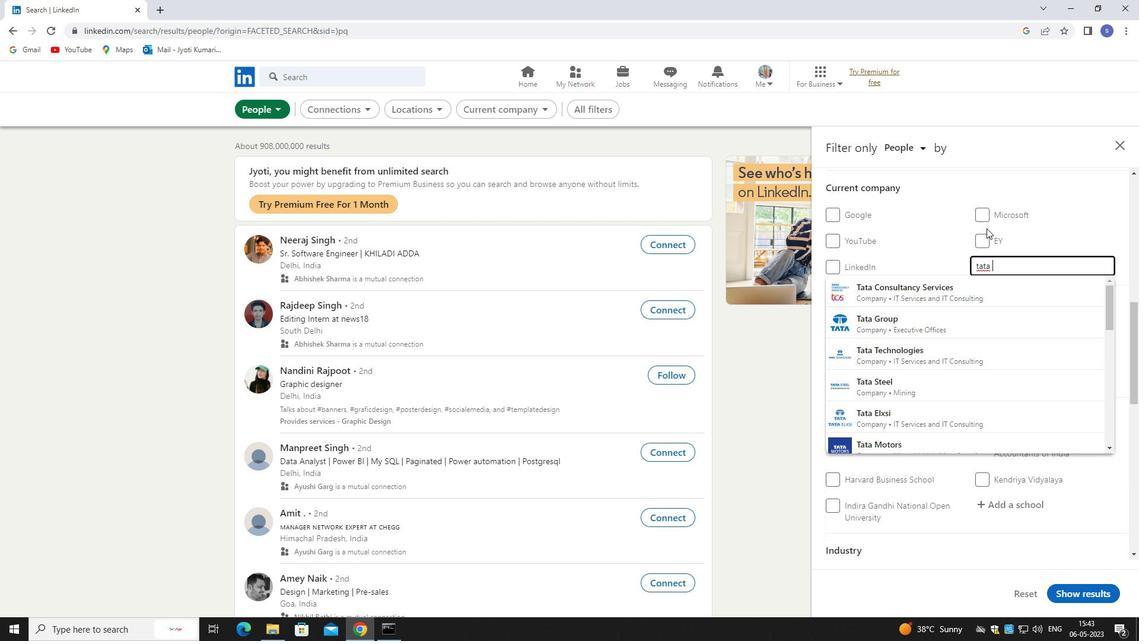 
Action: Mouse moved to (950, 348)
Screenshot: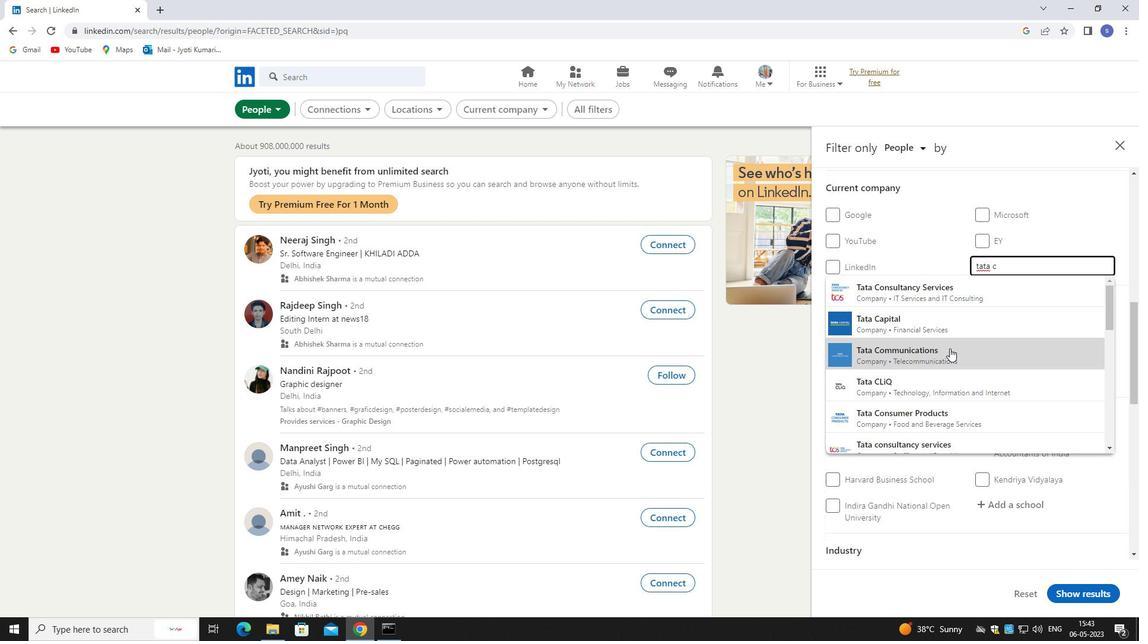 
Action: Mouse pressed left at (950, 348)
Screenshot: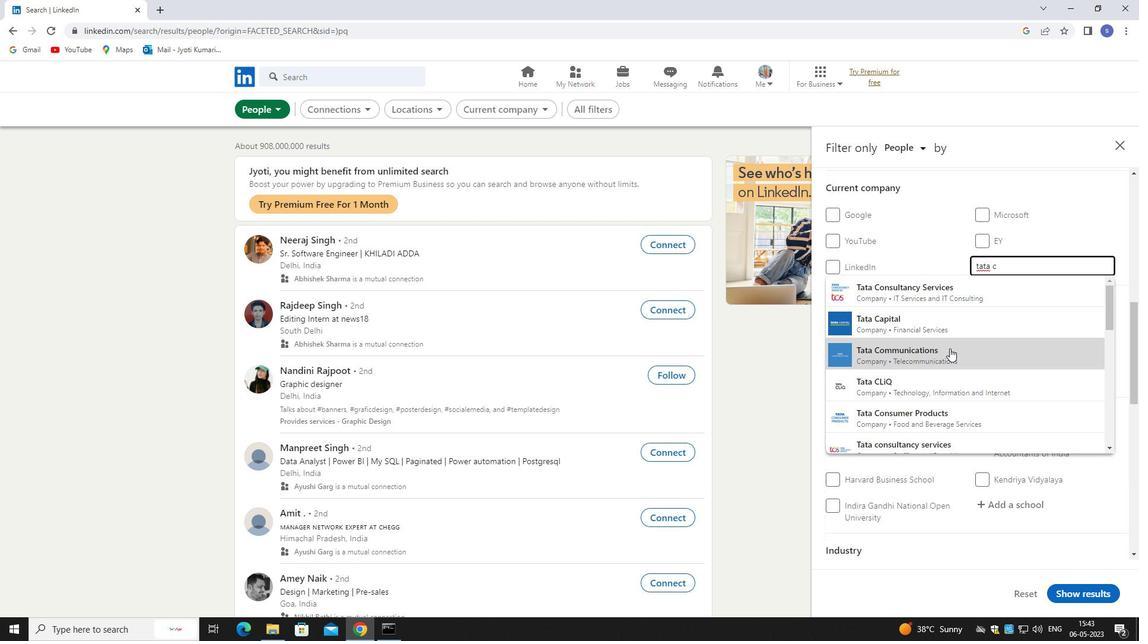 
Action: Mouse moved to (952, 348)
Screenshot: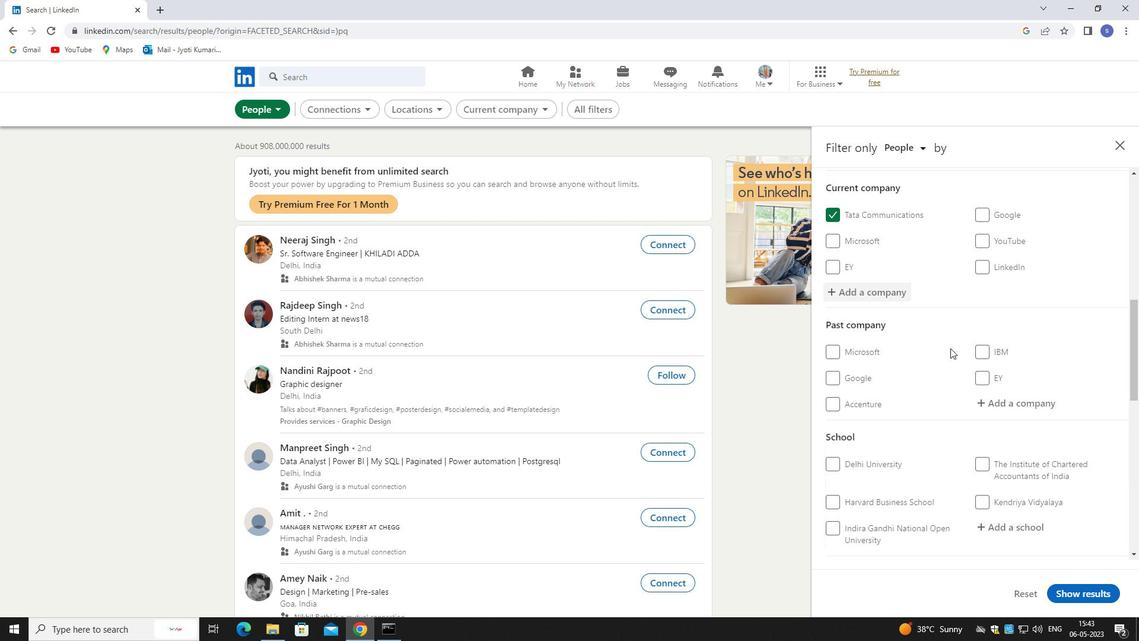 
Action: Mouse scrolled (952, 347) with delta (0, 0)
Screenshot: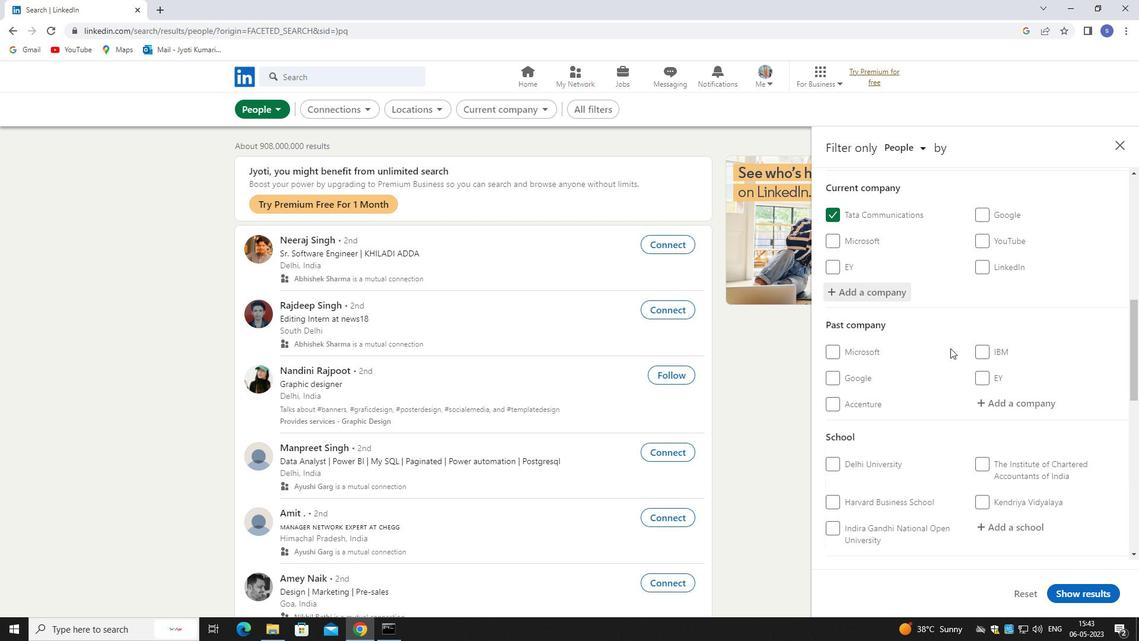 
Action: Mouse moved to (956, 350)
Screenshot: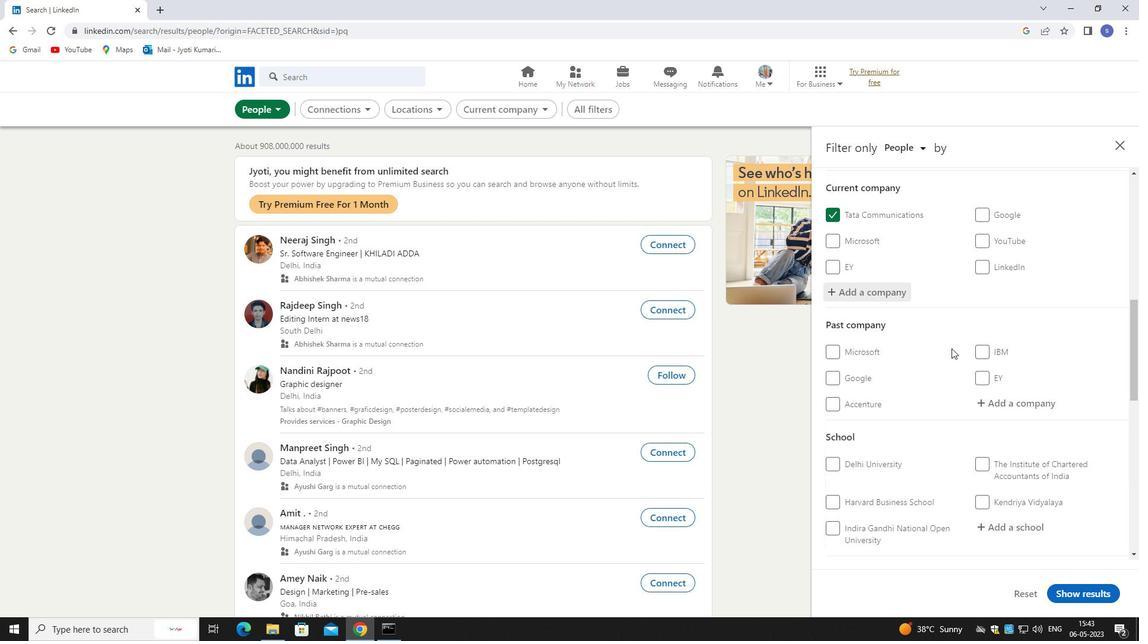 
Action: Mouse scrolled (956, 349) with delta (0, 0)
Screenshot: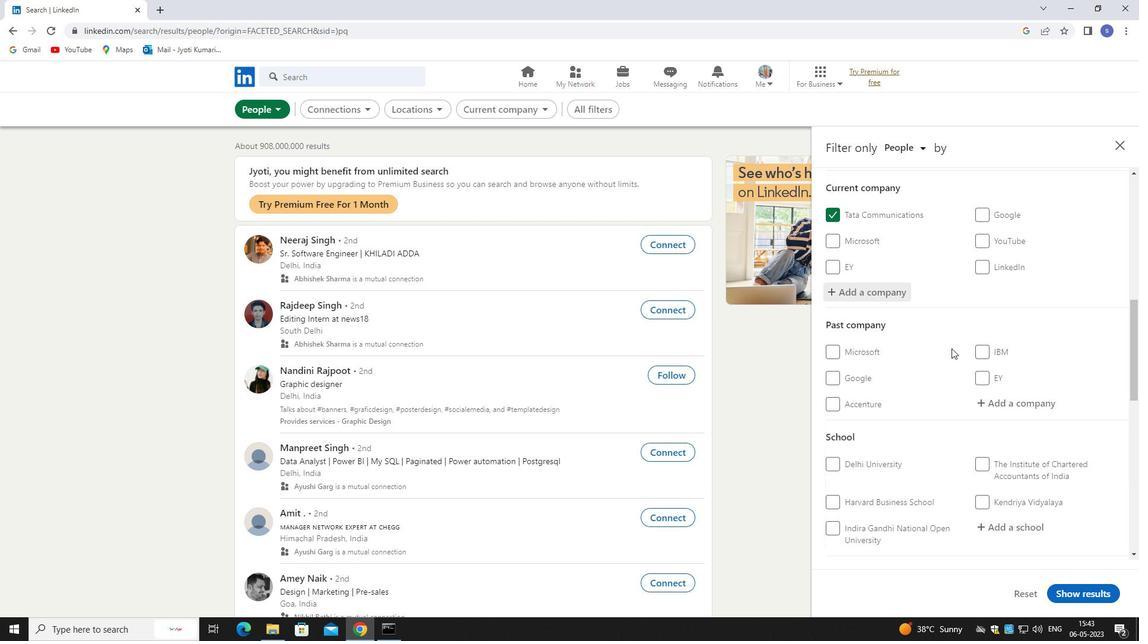 
Action: Mouse moved to (1013, 406)
Screenshot: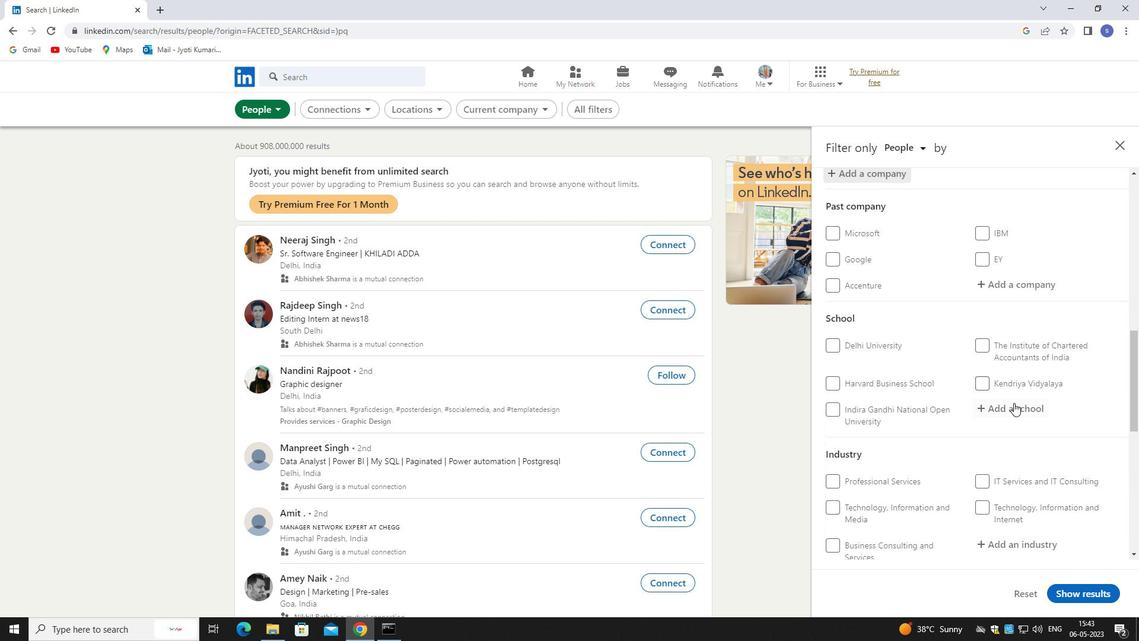 
Action: Mouse pressed left at (1013, 406)
Screenshot: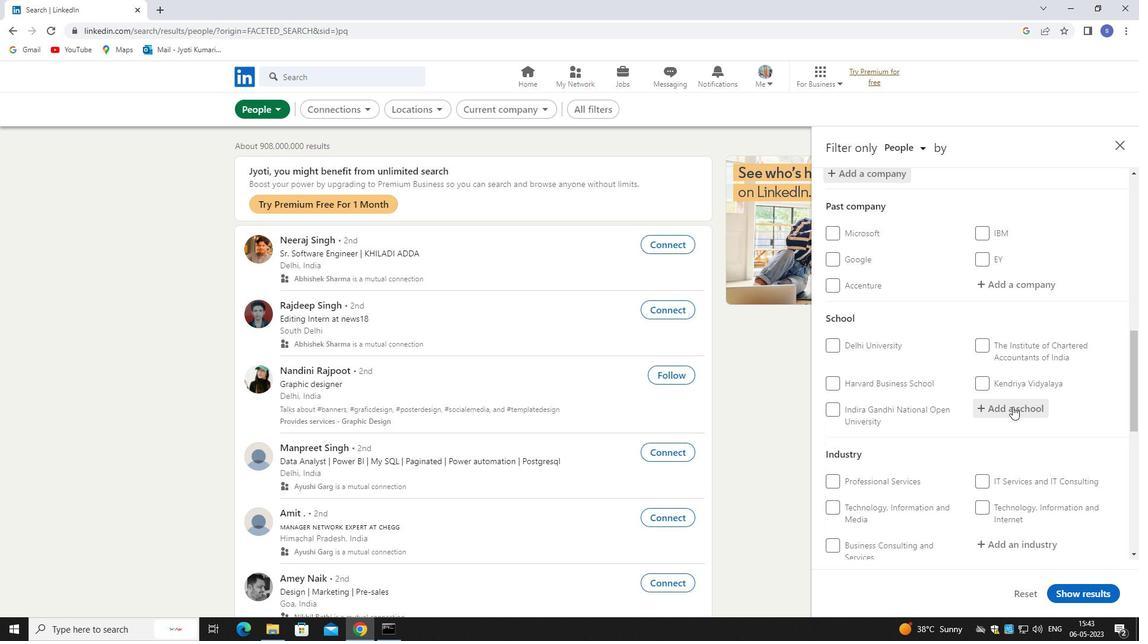 
Action: Mouse moved to (1013, 407)
Screenshot: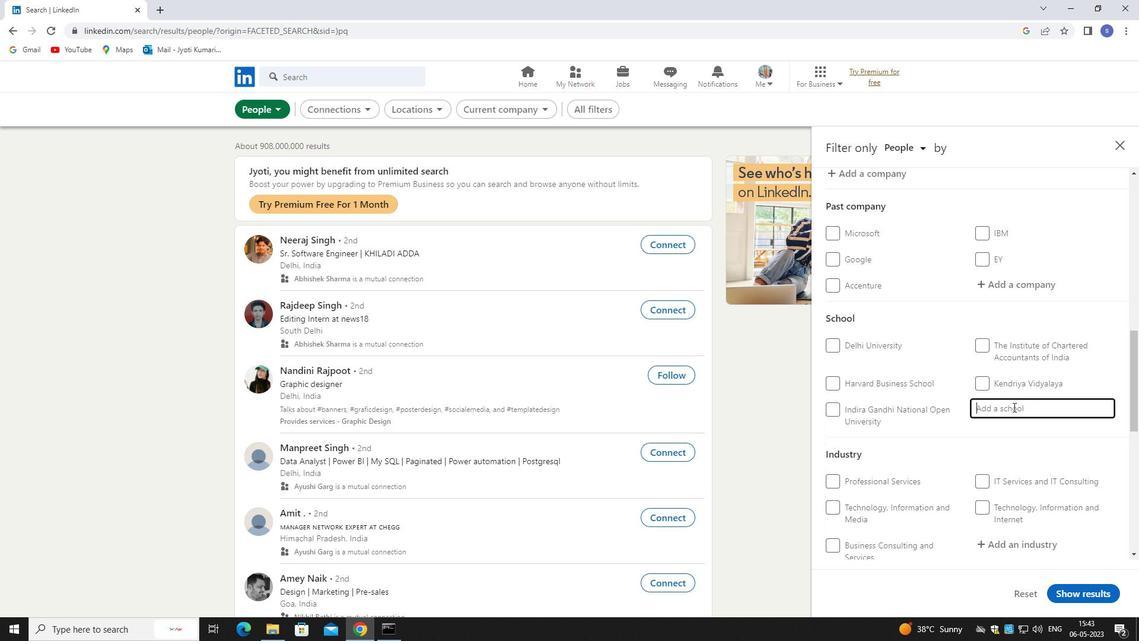 
Action: Key pressed enginee
Screenshot: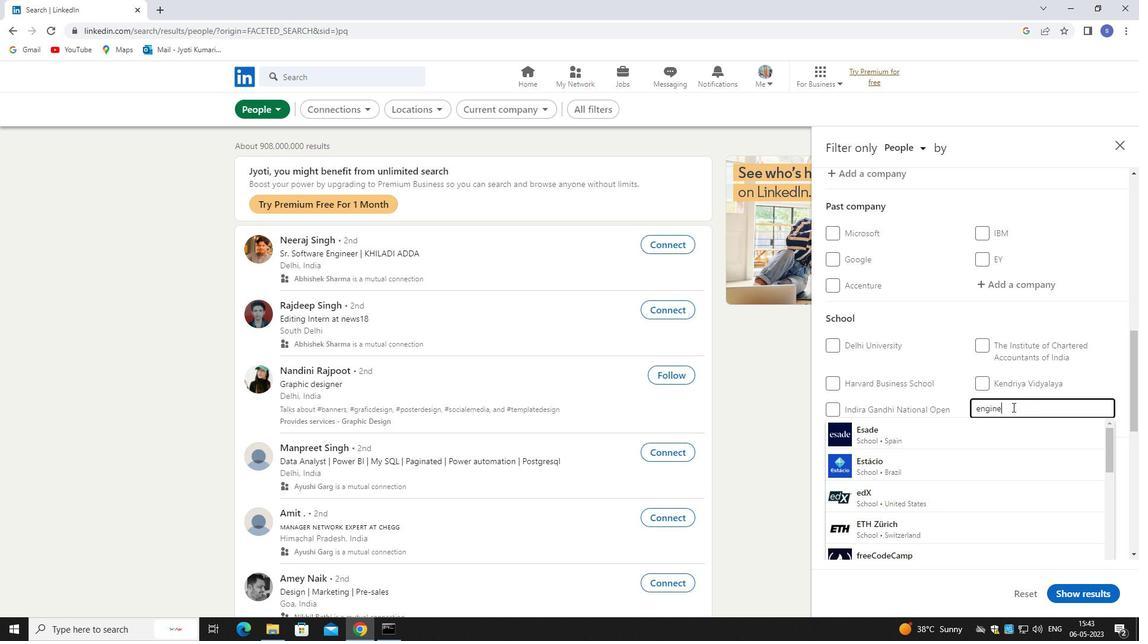
Action: Mouse moved to (983, 433)
Screenshot: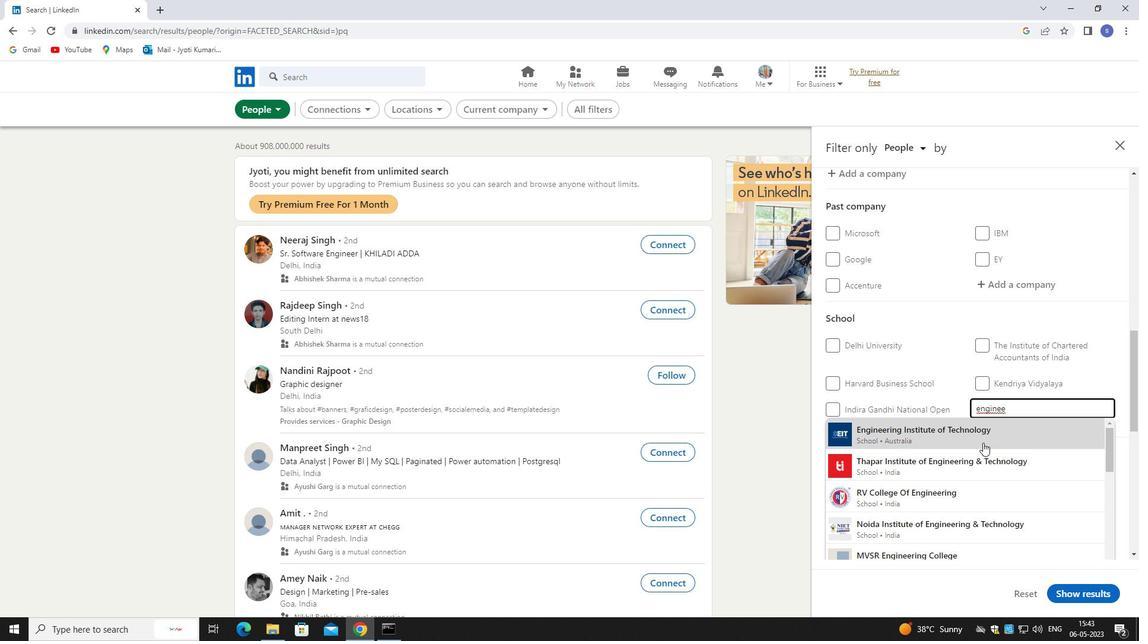 
Action: Key pressed ring<Key.space>techno
Screenshot: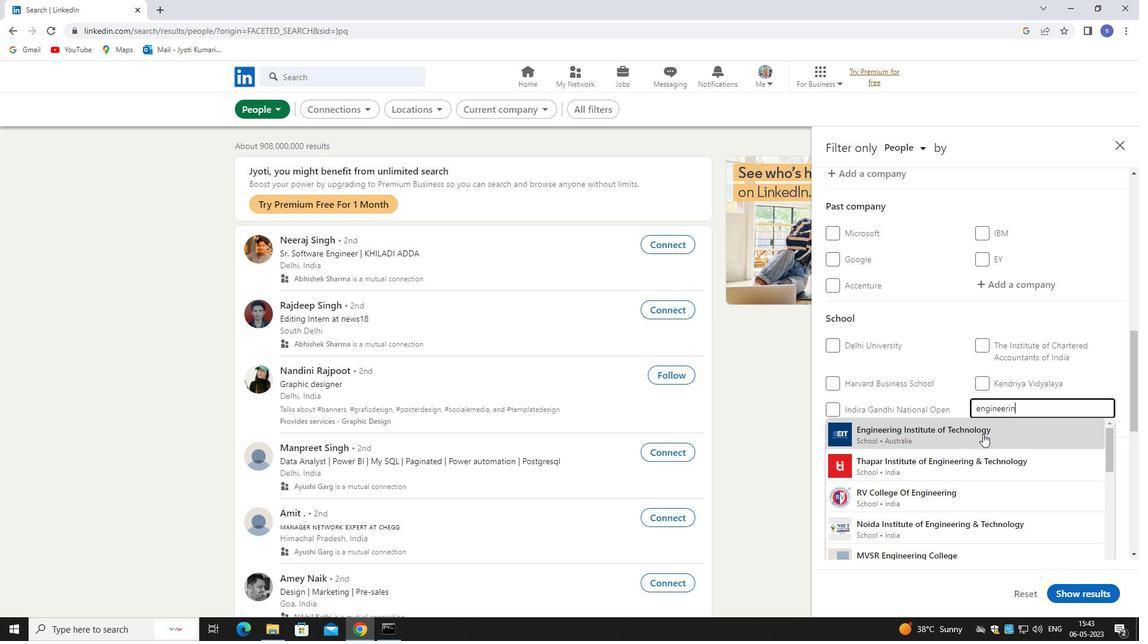 
Action: Mouse moved to (980, 441)
Screenshot: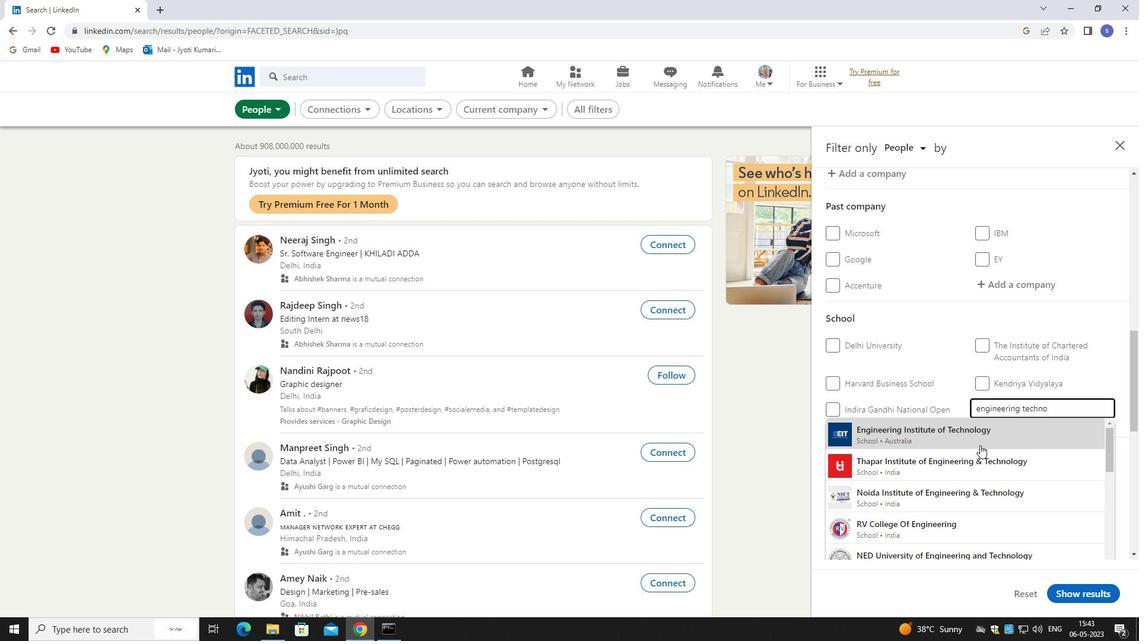 
Action: Mouse pressed left at (980, 441)
Screenshot: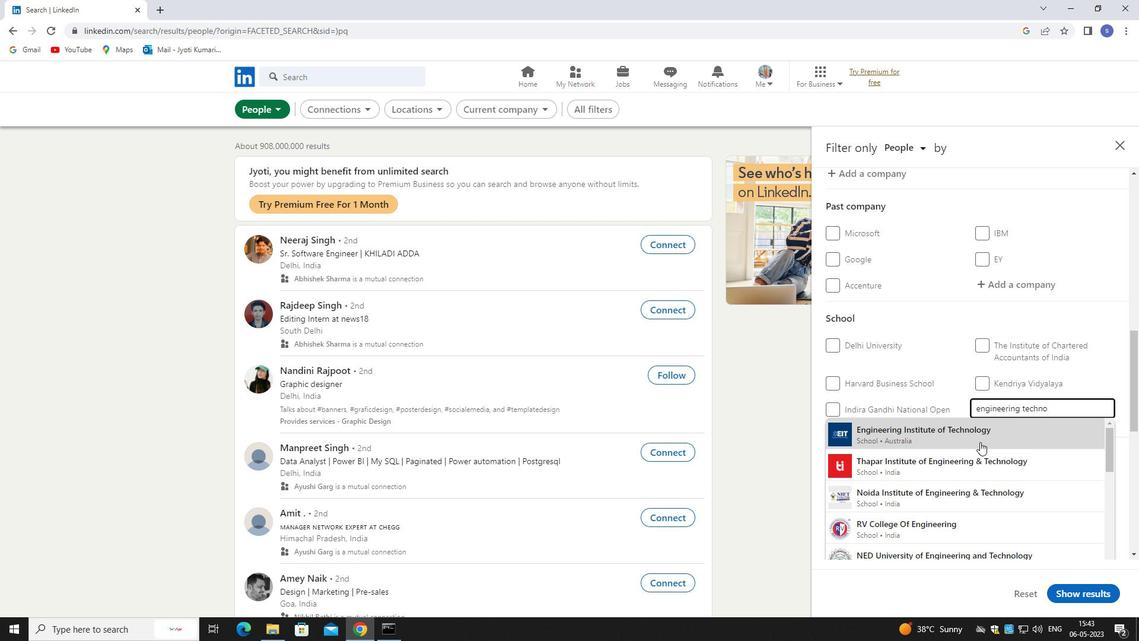 
Action: Mouse moved to (979, 438)
Screenshot: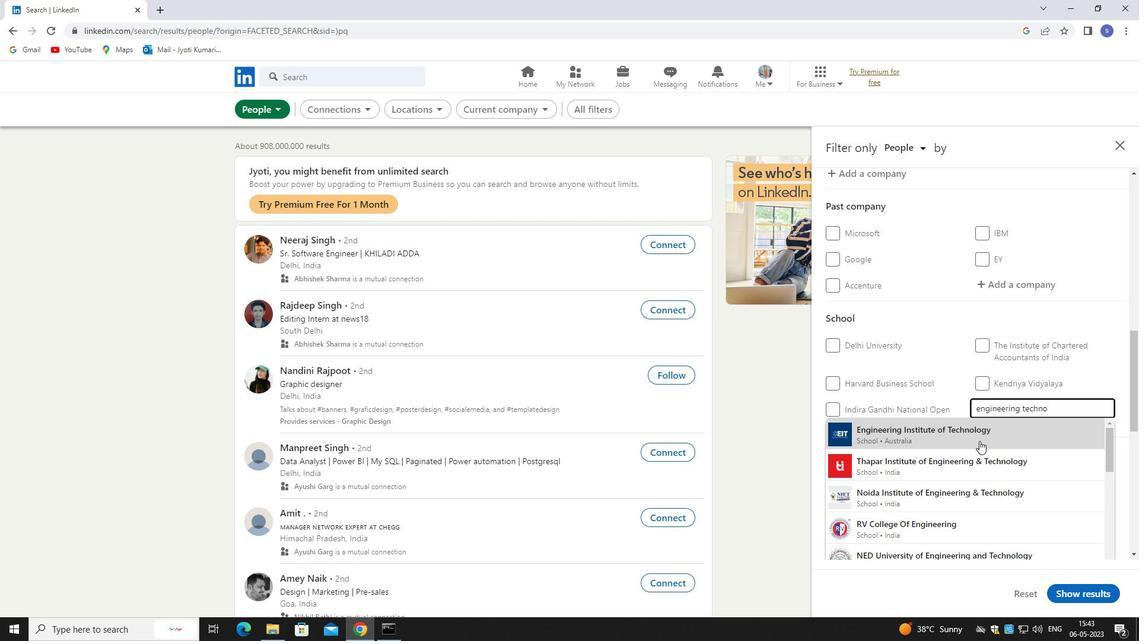 
Action: Mouse pressed left at (979, 438)
Screenshot: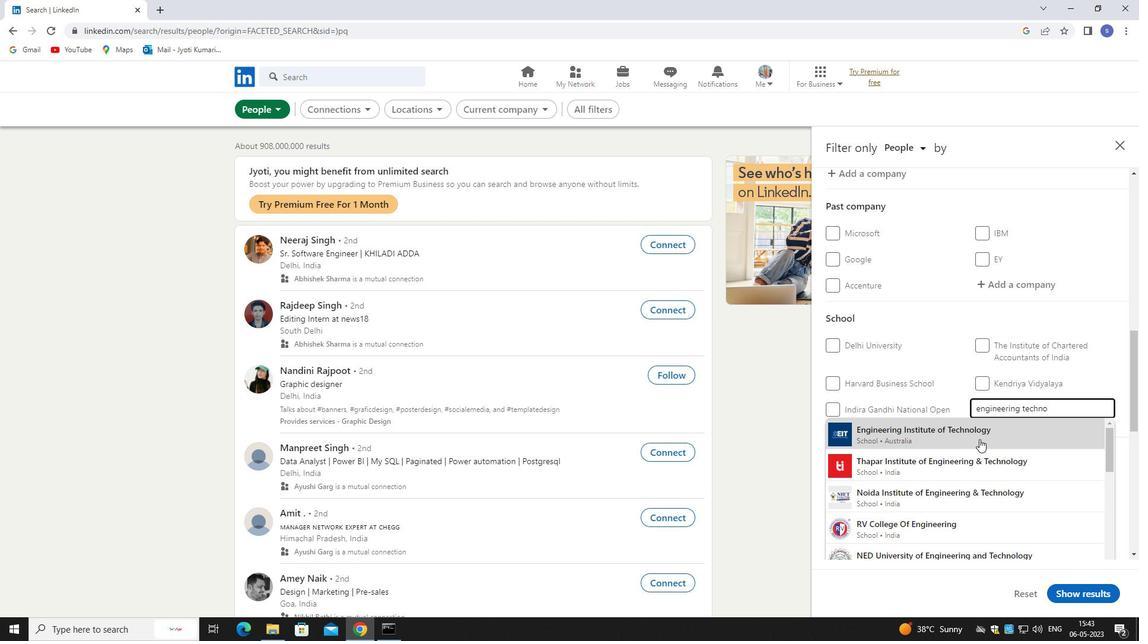 
Action: Mouse moved to (981, 430)
Screenshot: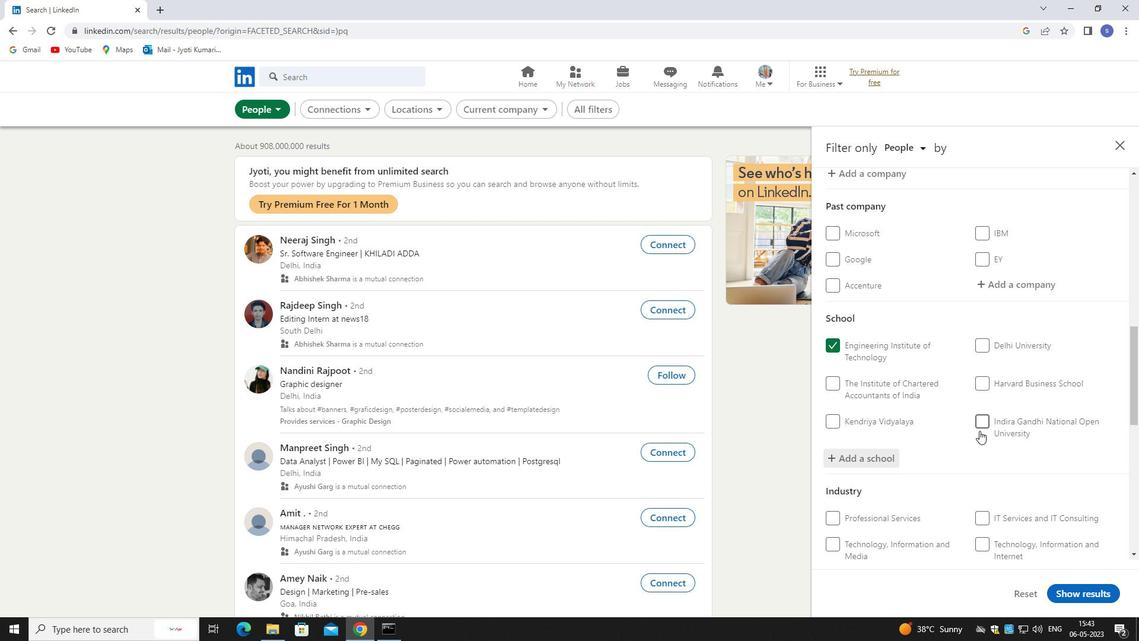 
Action: Mouse scrolled (981, 429) with delta (0, 0)
Screenshot: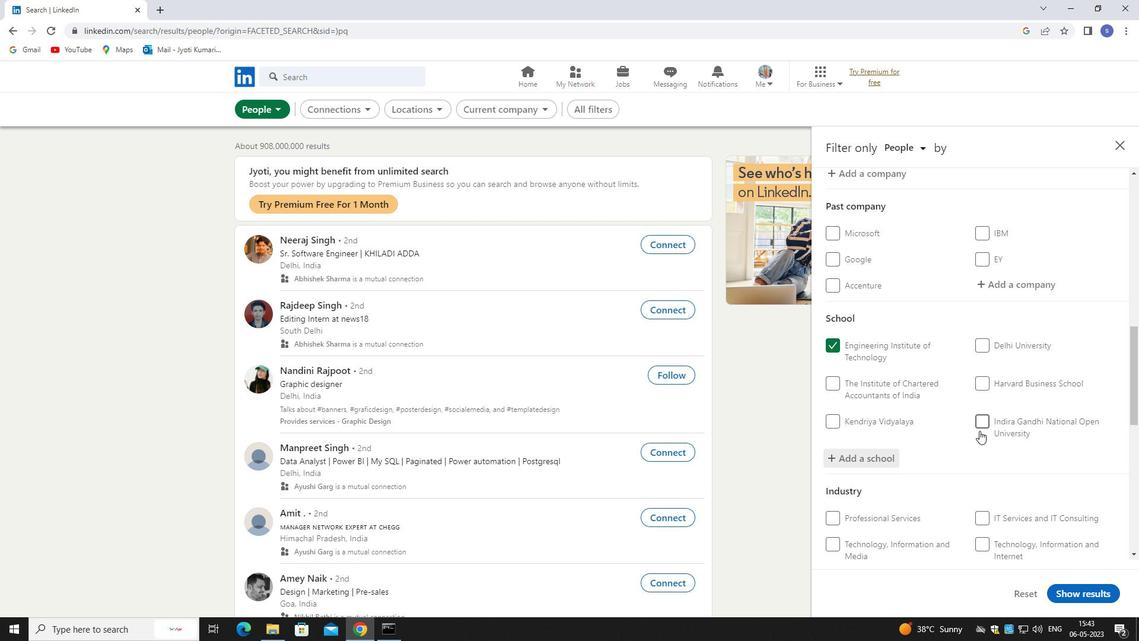 
Action: Mouse moved to (981, 430)
Screenshot: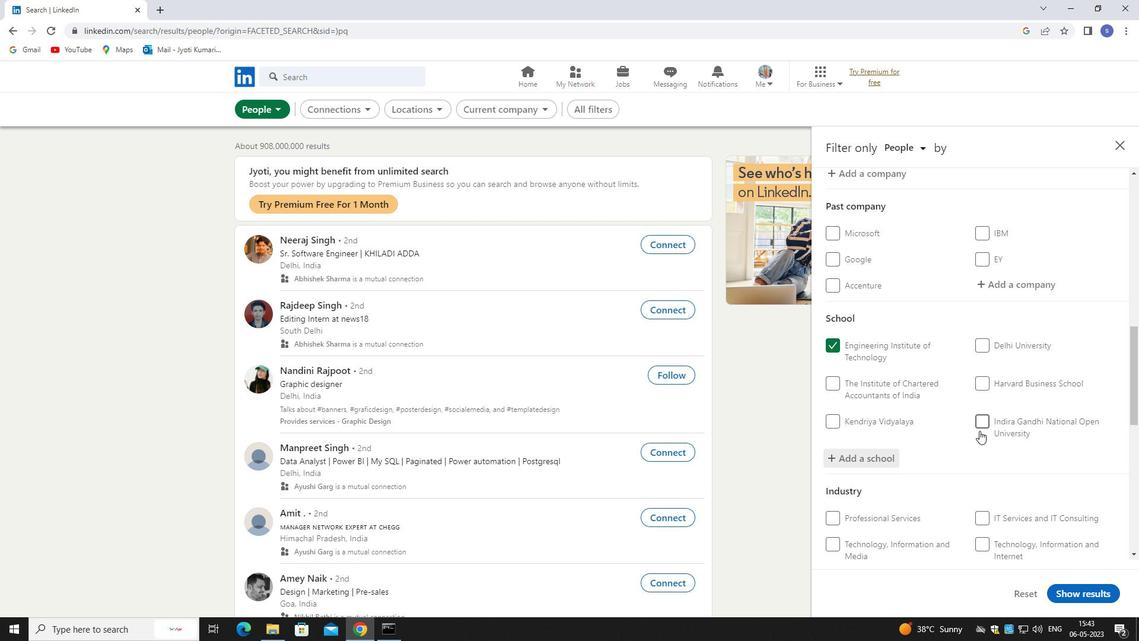 
Action: Mouse scrolled (981, 429) with delta (0, 0)
Screenshot: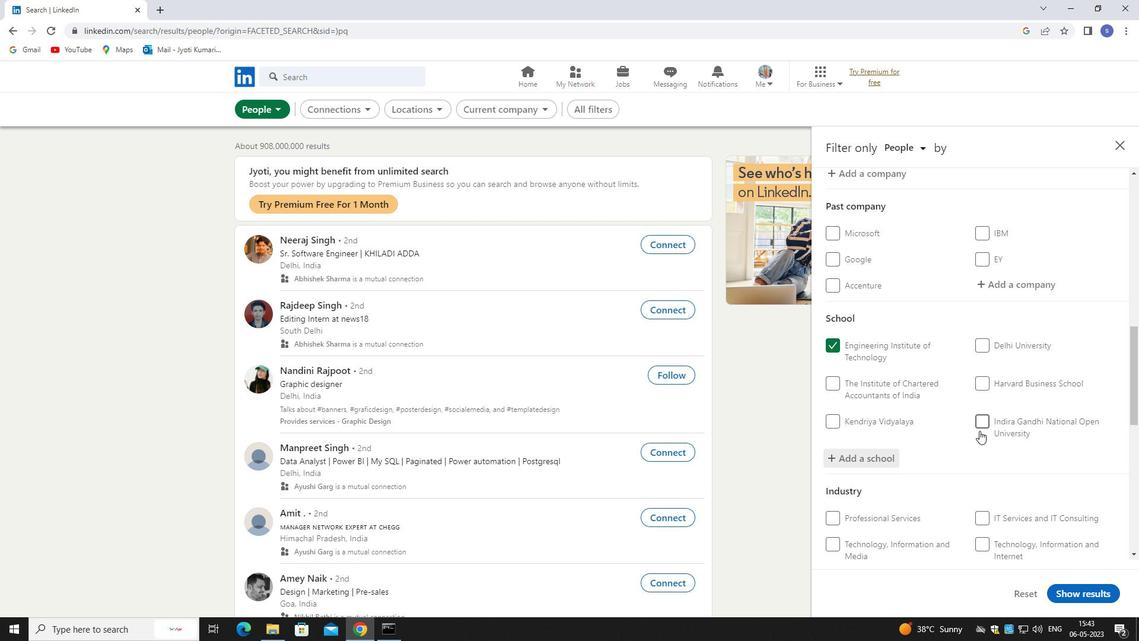 
Action: Mouse moved to (1016, 463)
Screenshot: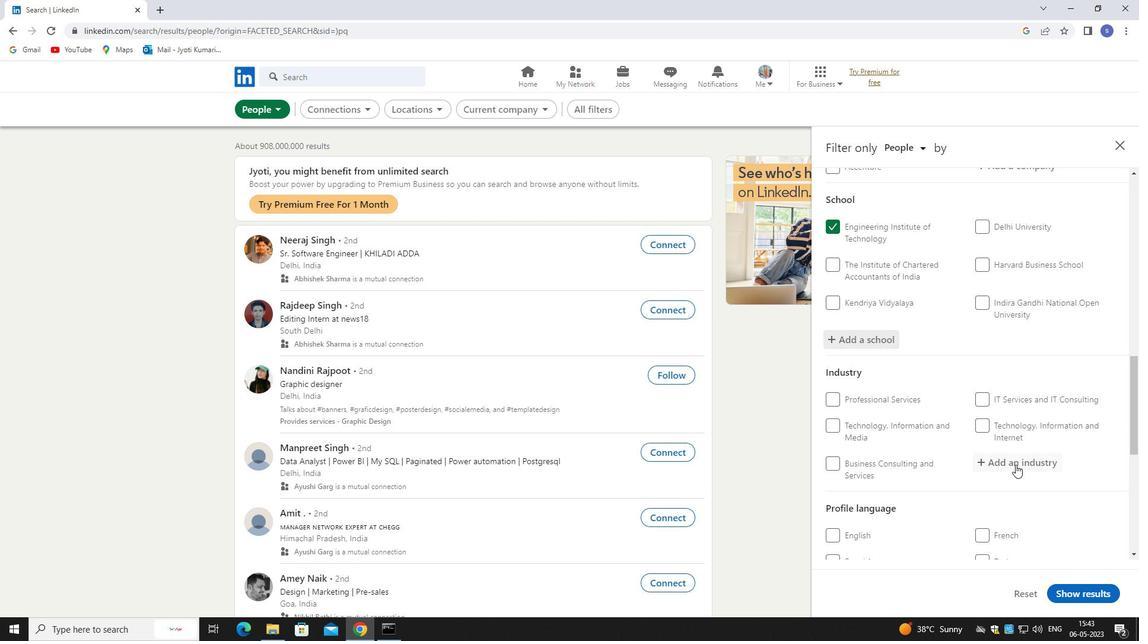 
Action: Mouse pressed left at (1016, 463)
Screenshot: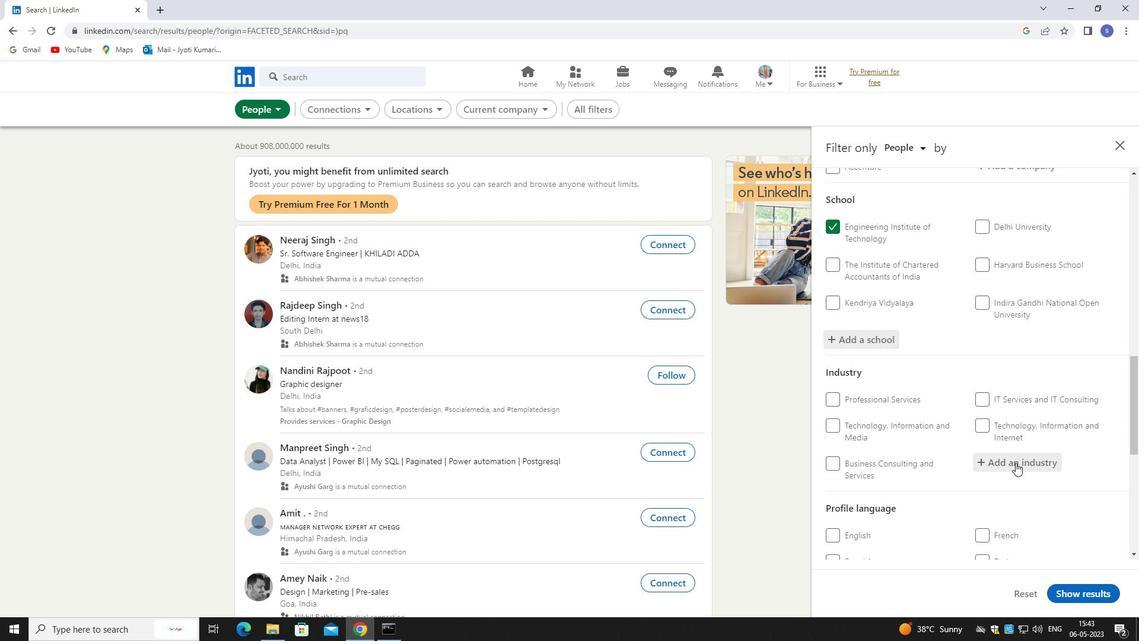 
Action: Mouse moved to (1002, 456)
Screenshot: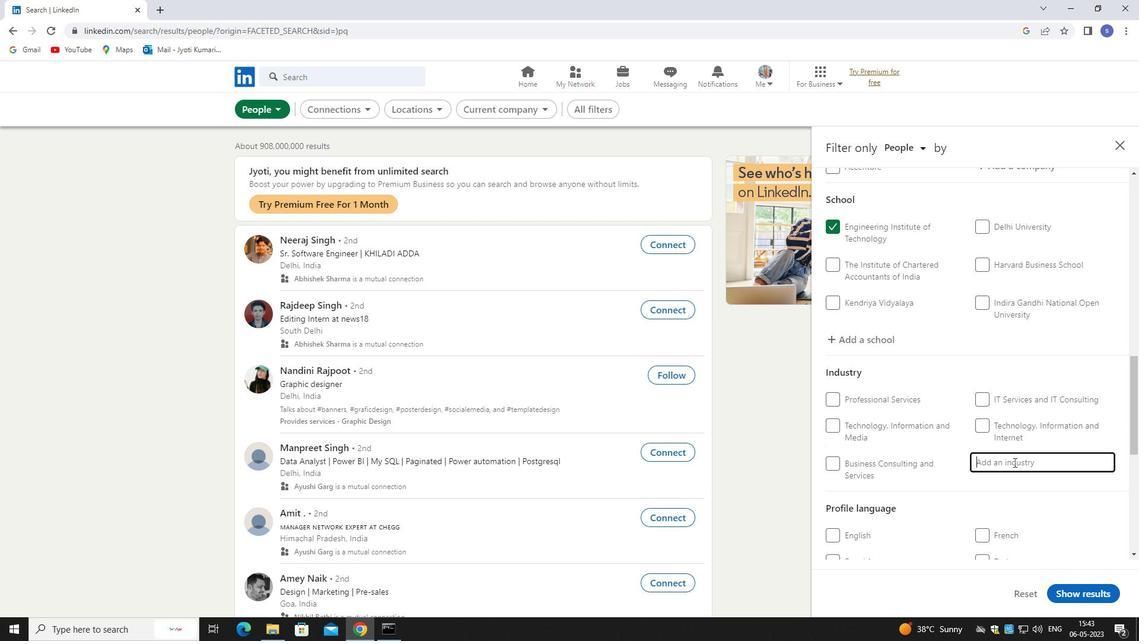 
Action: Key pressed data<Key.space>secu
Screenshot: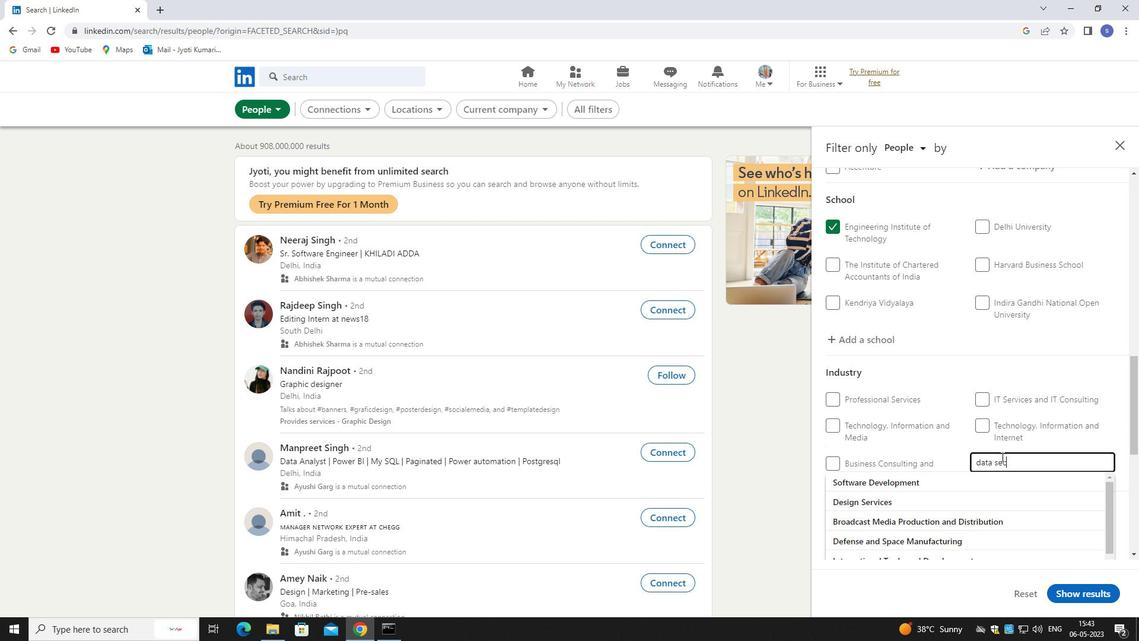 
Action: Mouse moved to (999, 486)
Screenshot: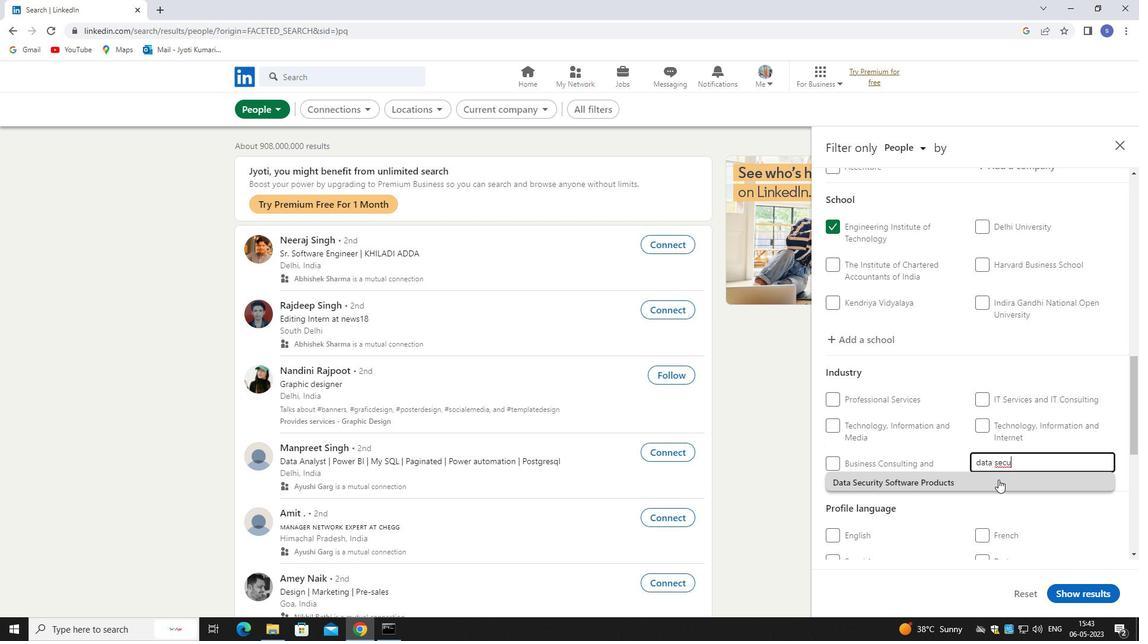 
Action: Mouse pressed left at (999, 486)
Screenshot: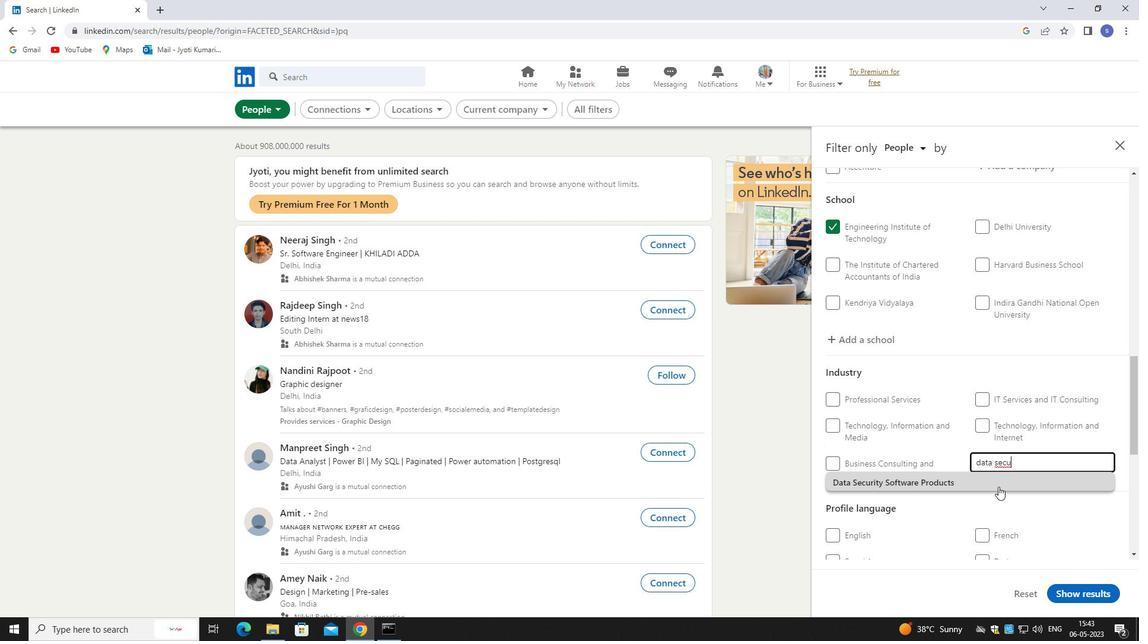 
Action: Mouse scrolled (999, 486) with delta (0, 0)
Screenshot: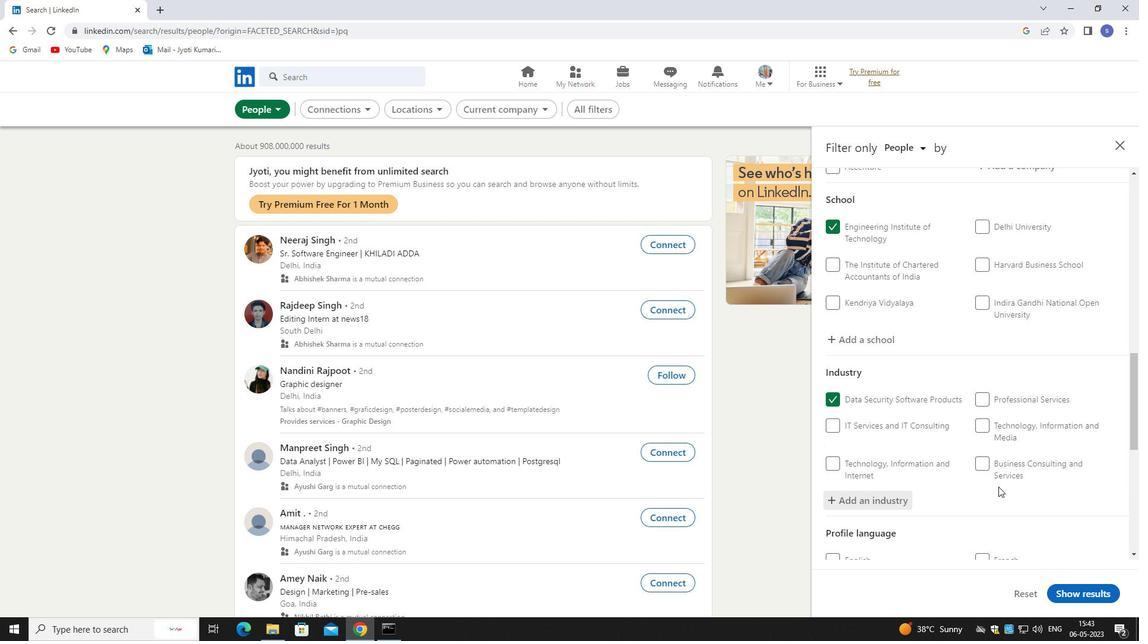 
Action: Mouse moved to (987, 518)
Screenshot: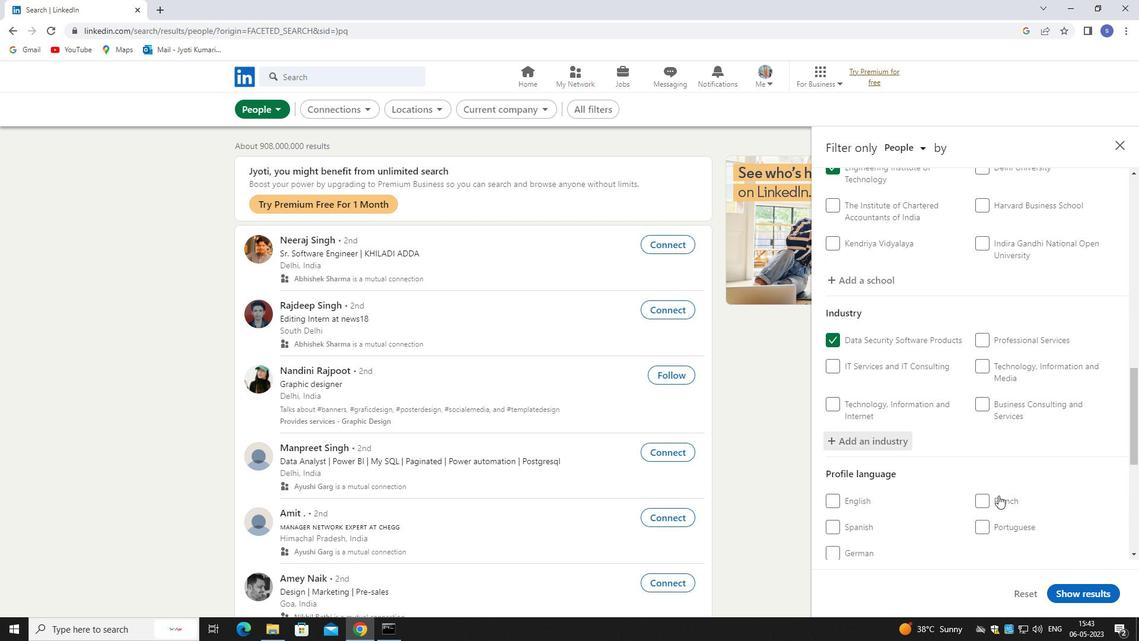 
Action: Mouse scrolled (987, 517) with delta (0, 0)
Screenshot: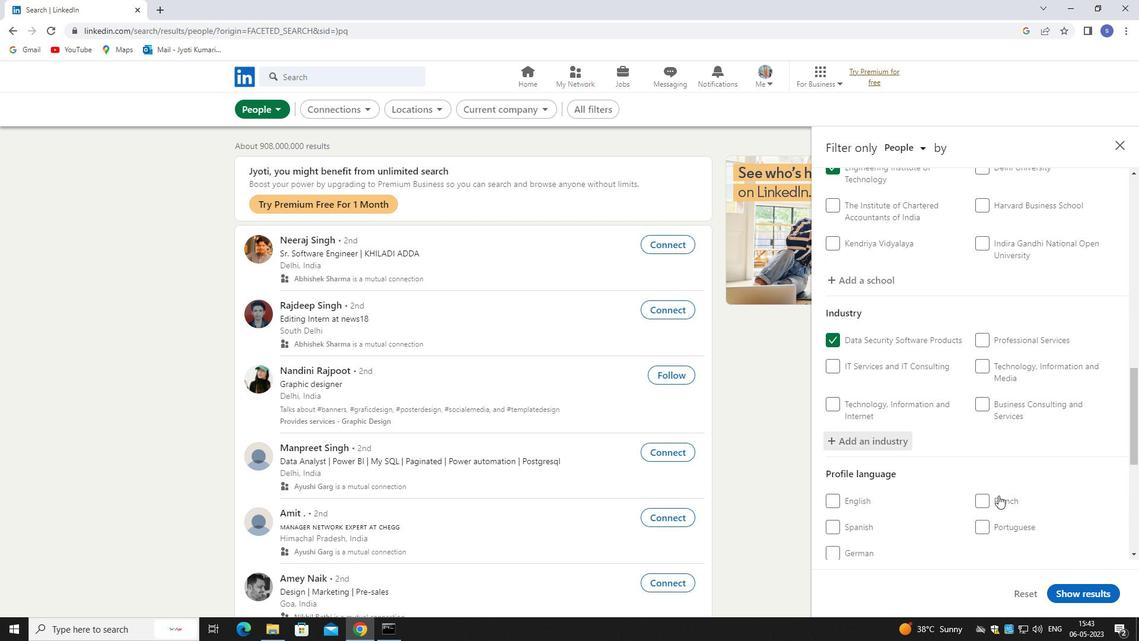 
Action: Mouse moved to (989, 439)
Screenshot: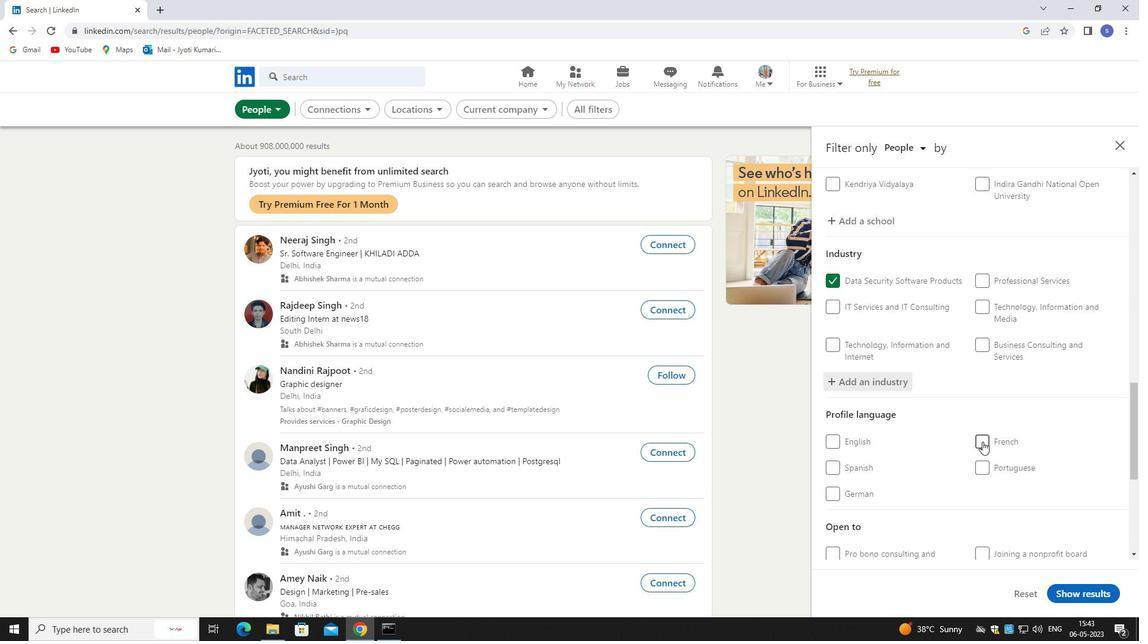 
Action: Mouse pressed left at (989, 439)
Screenshot: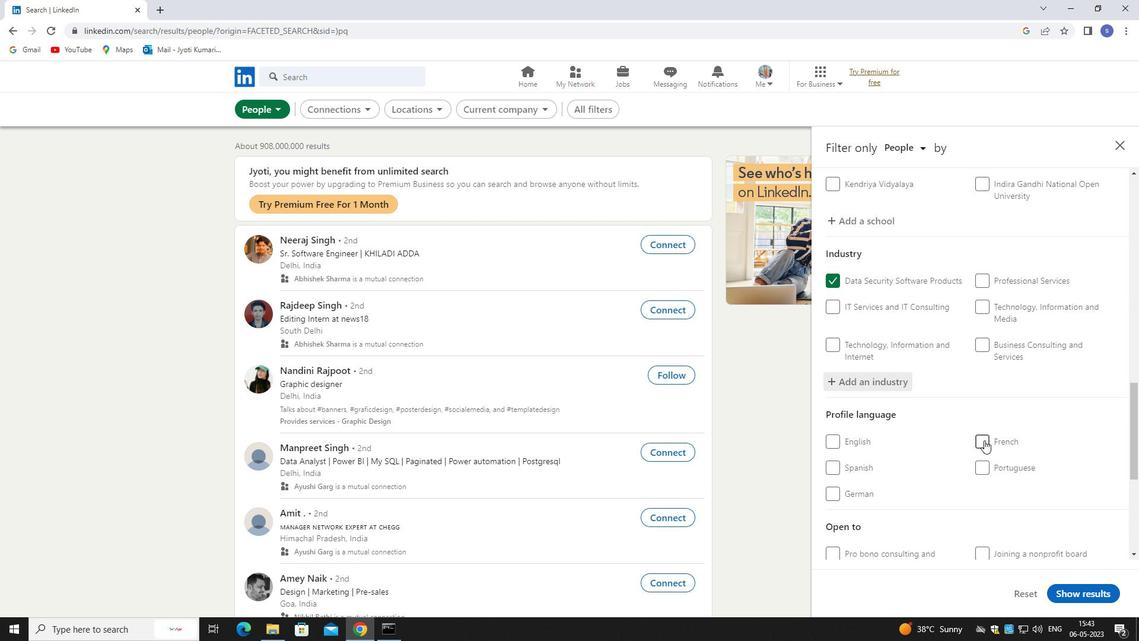 
Action: Mouse moved to (985, 448)
Screenshot: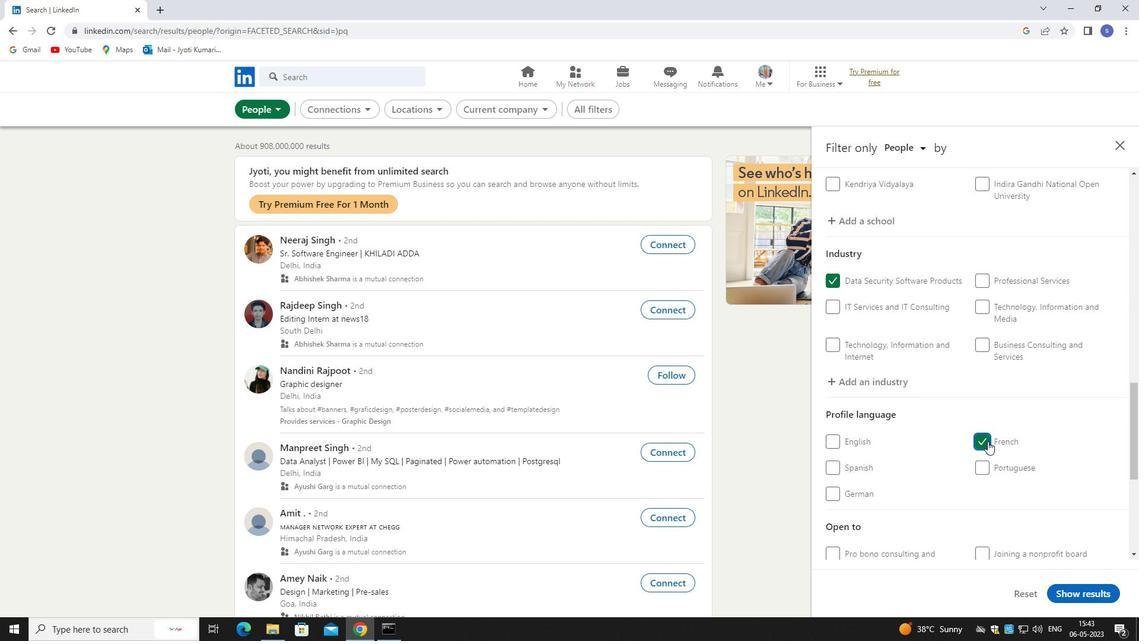
Action: Mouse scrolled (985, 448) with delta (0, 0)
Screenshot: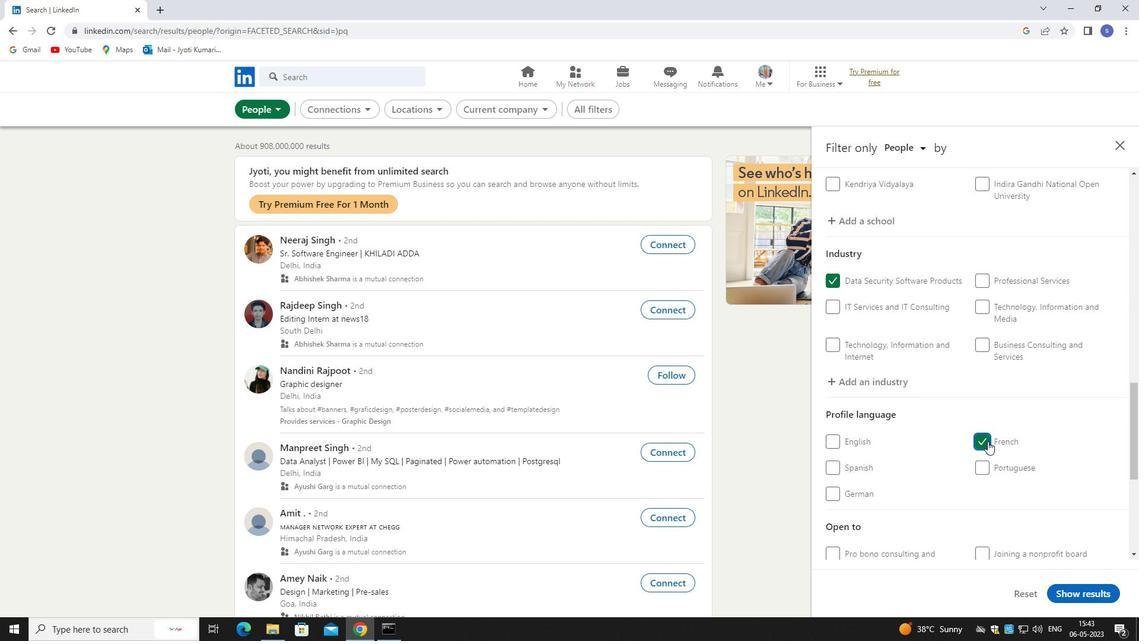 
Action: Mouse moved to (984, 451)
Screenshot: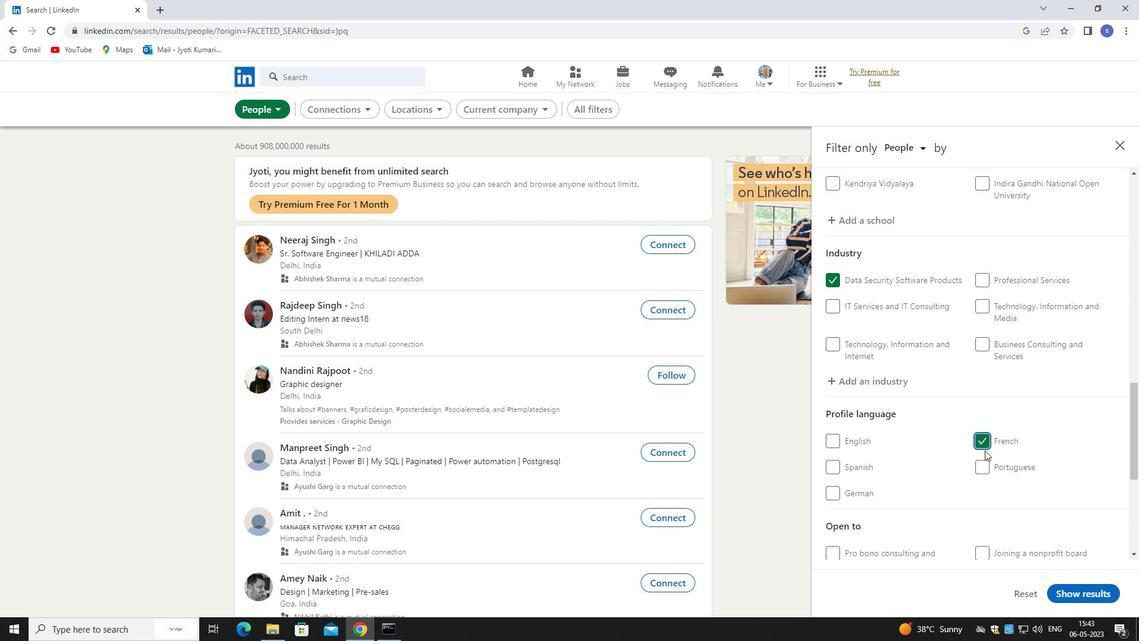 
Action: Mouse scrolled (984, 451) with delta (0, 0)
Screenshot: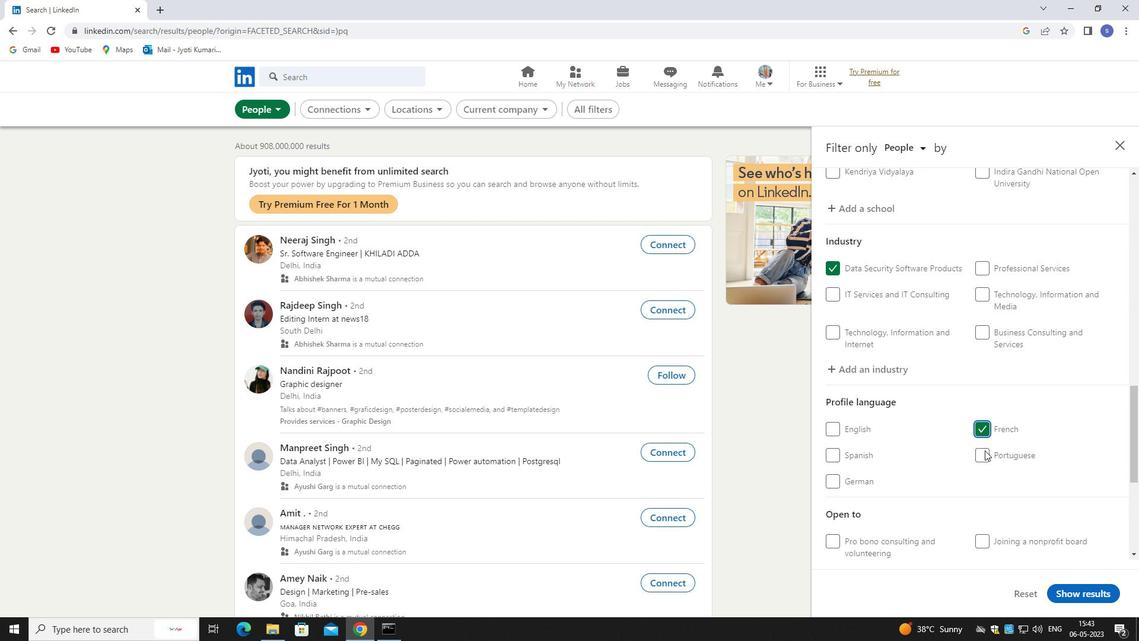 
Action: Mouse moved to (924, 487)
Screenshot: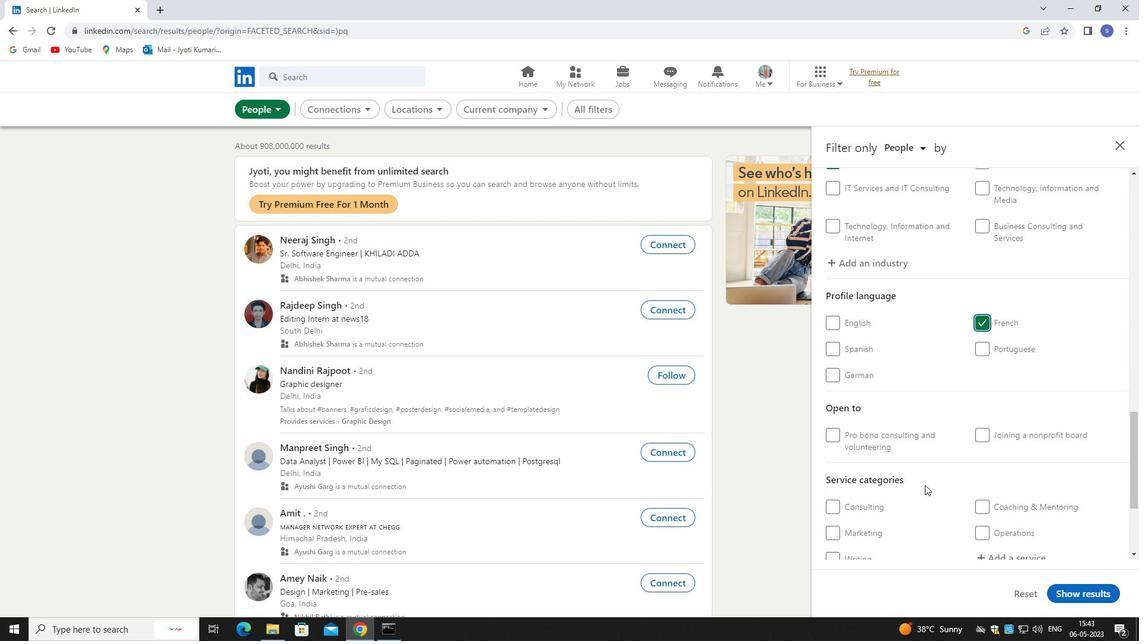 
Action: Mouse scrolled (924, 486) with delta (0, 0)
Screenshot: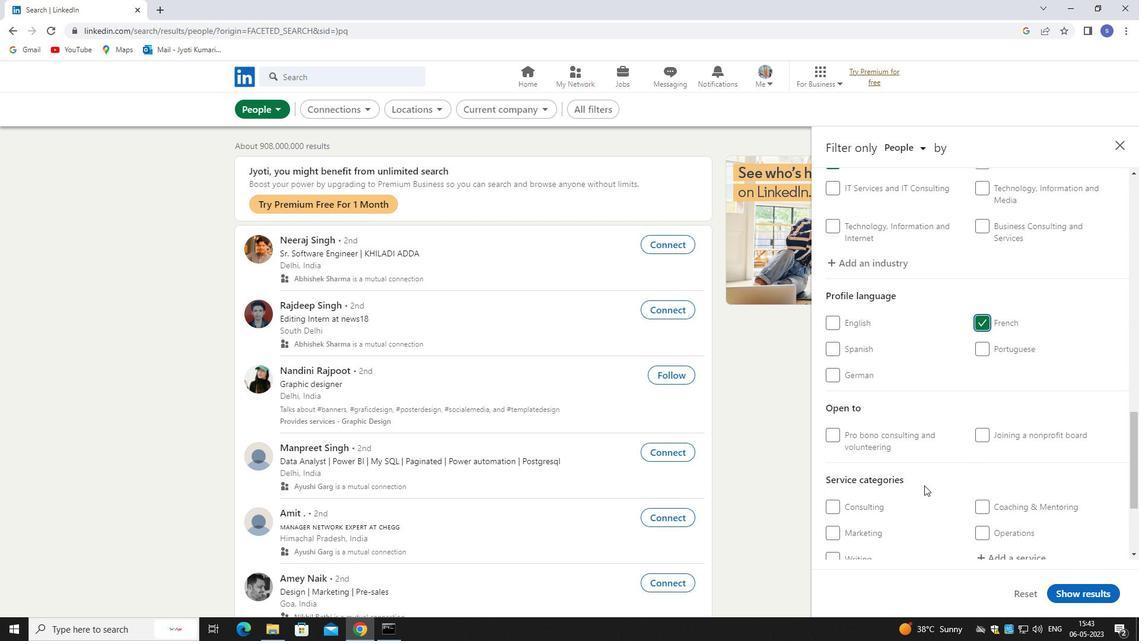 
Action: Mouse moved to (996, 494)
Screenshot: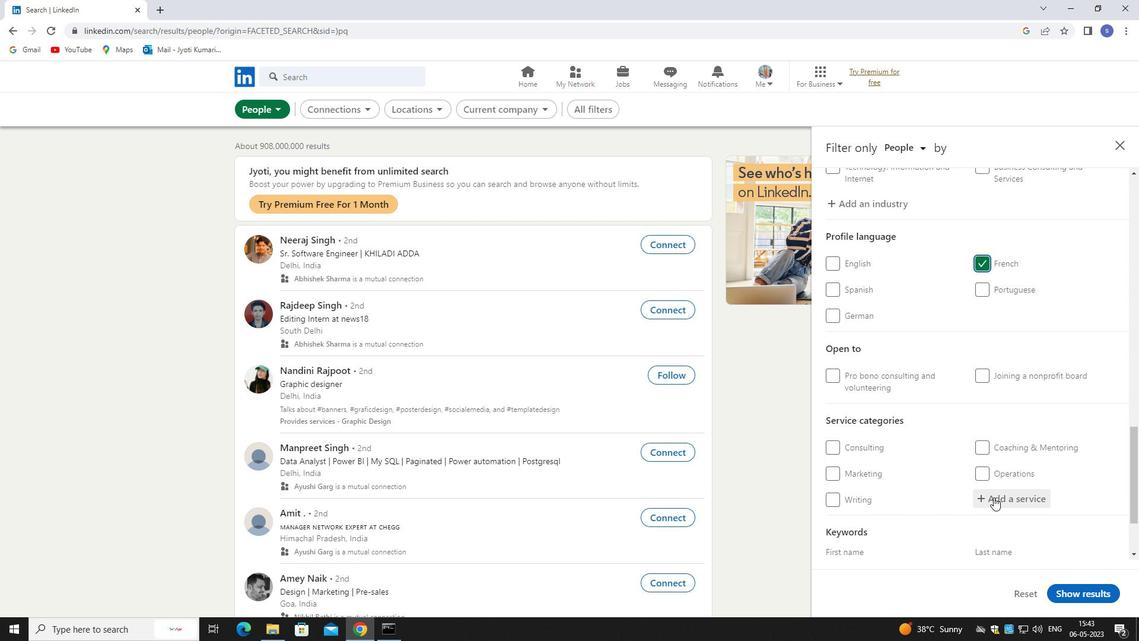 
Action: Mouse pressed left at (996, 494)
Screenshot: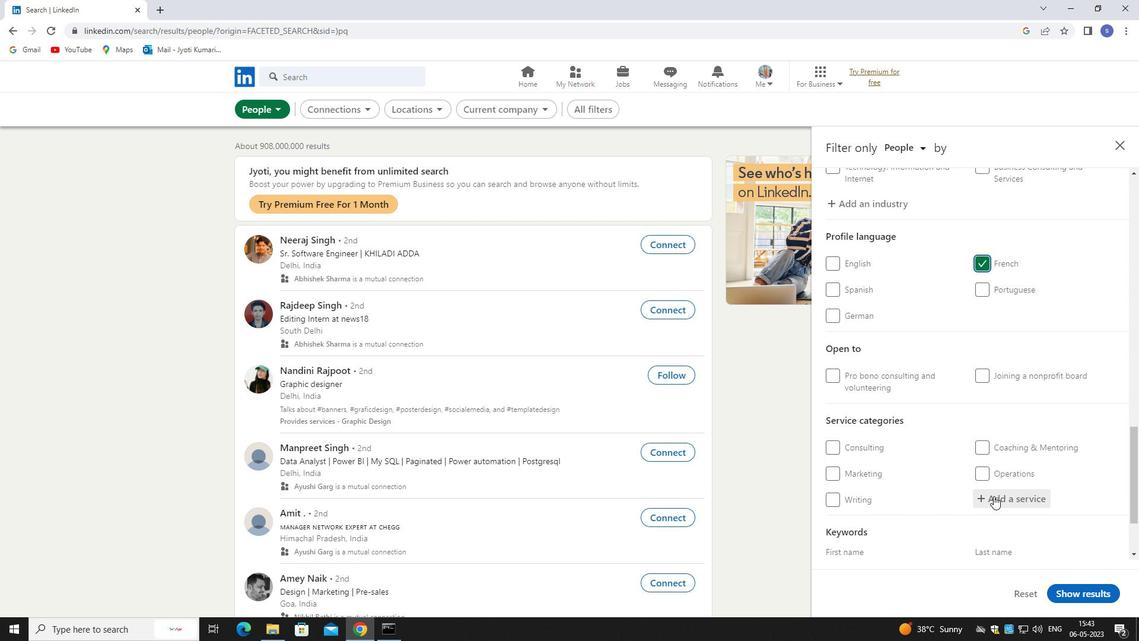 
Action: Key pressed cop<Key.backspace>mpu
Screenshot: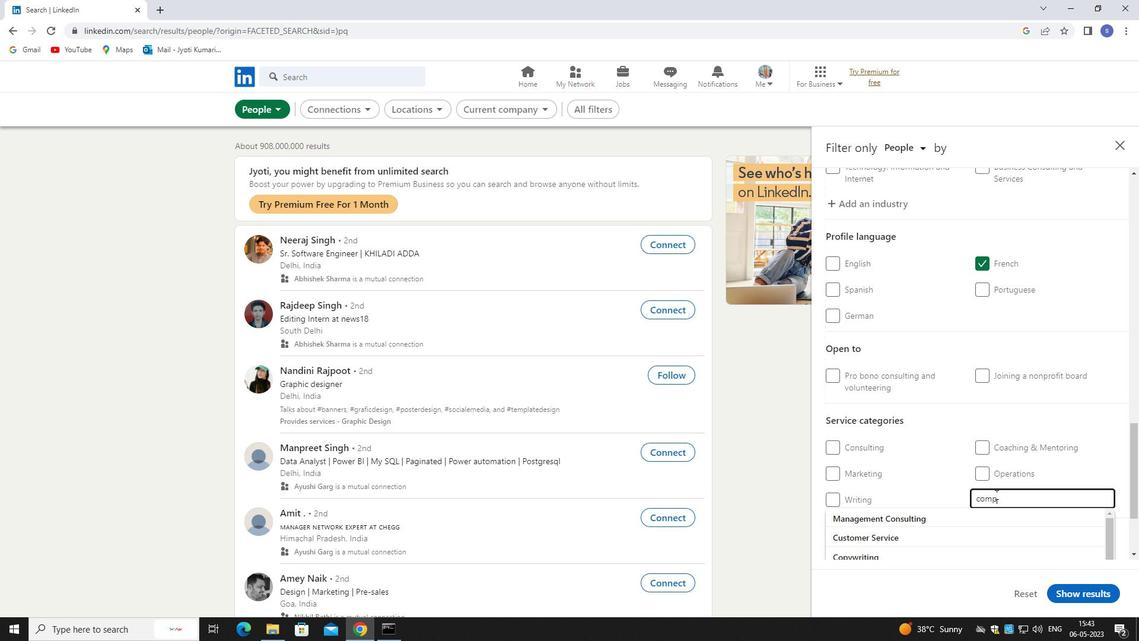 
Action: Mouse moved to (996, 521)
Screenshot: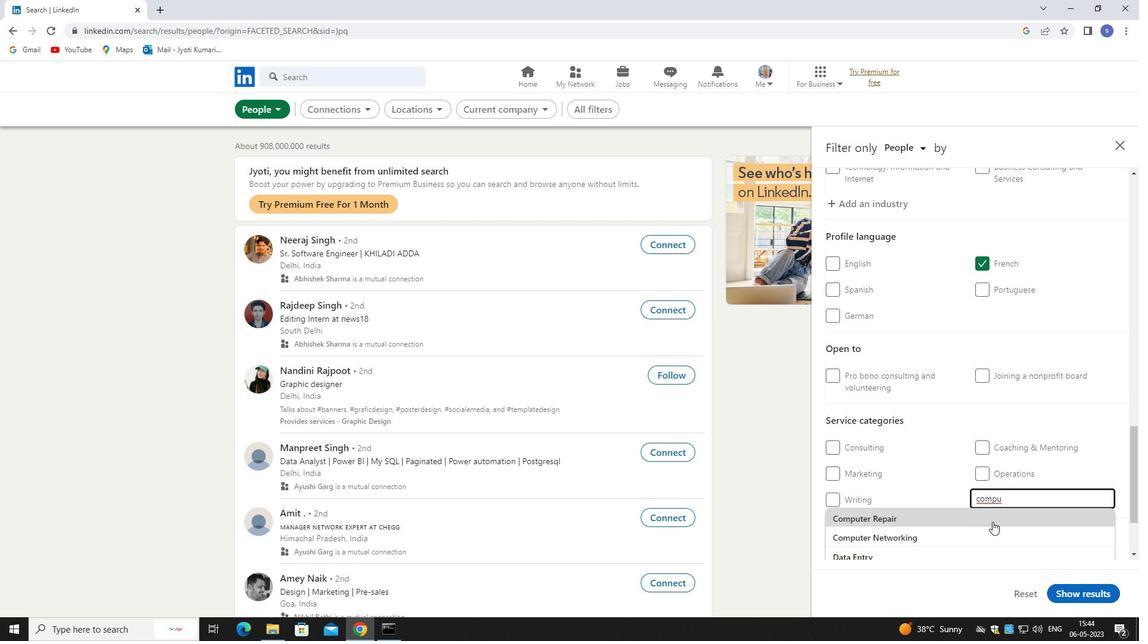 
Action: Key pressed ter<Key.space>repa
Screenshot: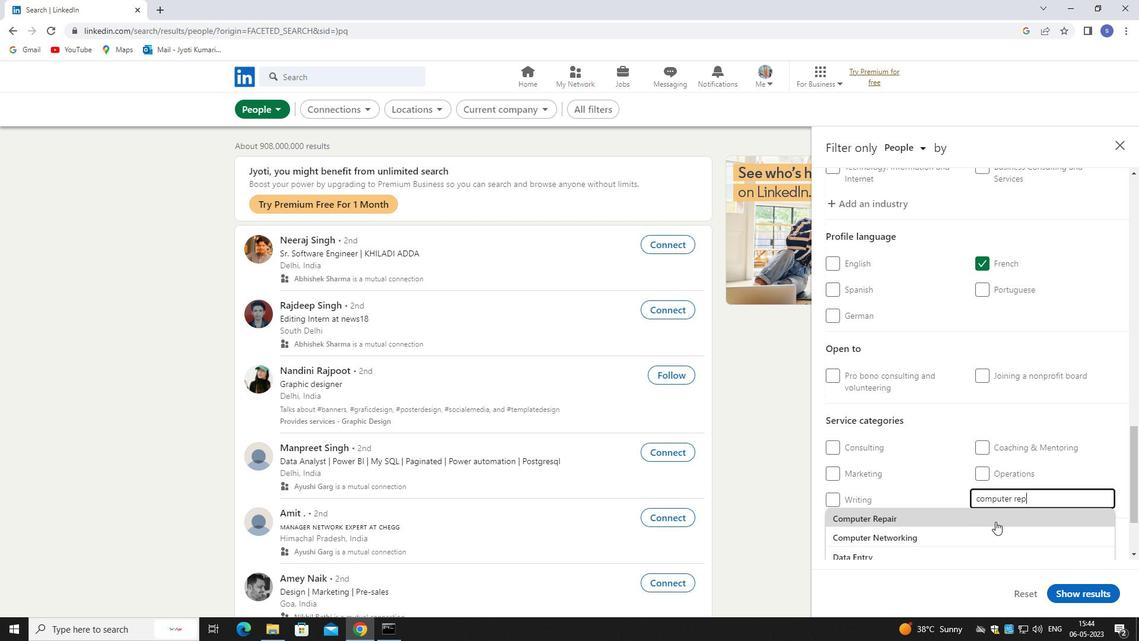 
Action: Mouse moved to (997, 521)
Screenshot: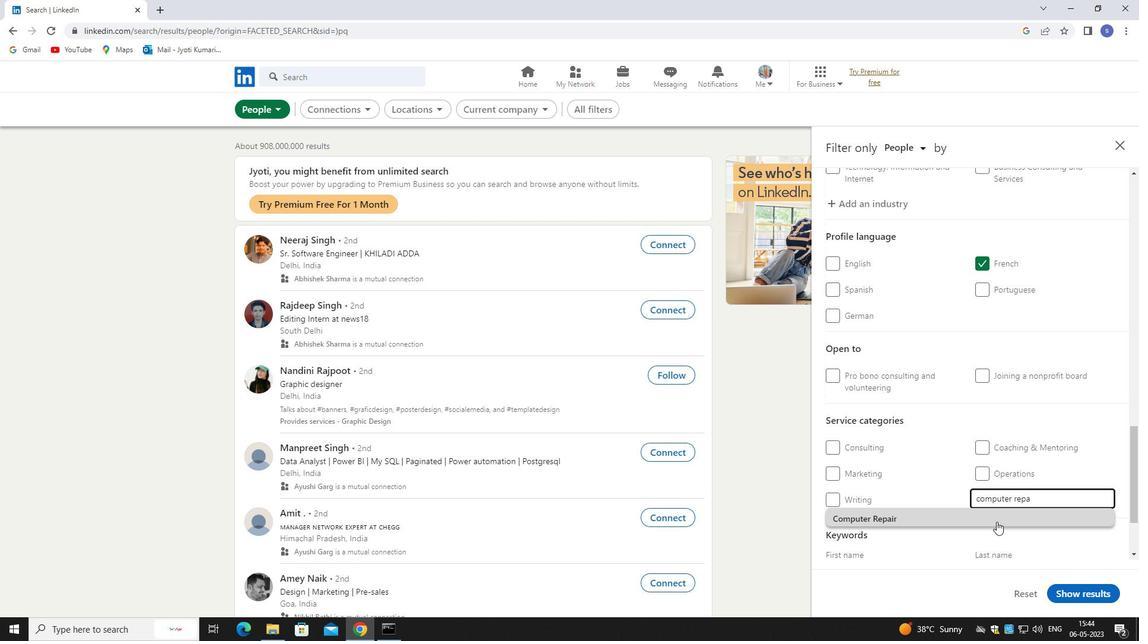 
Action: Mouse pressed left at (997, 521)
Screenshot: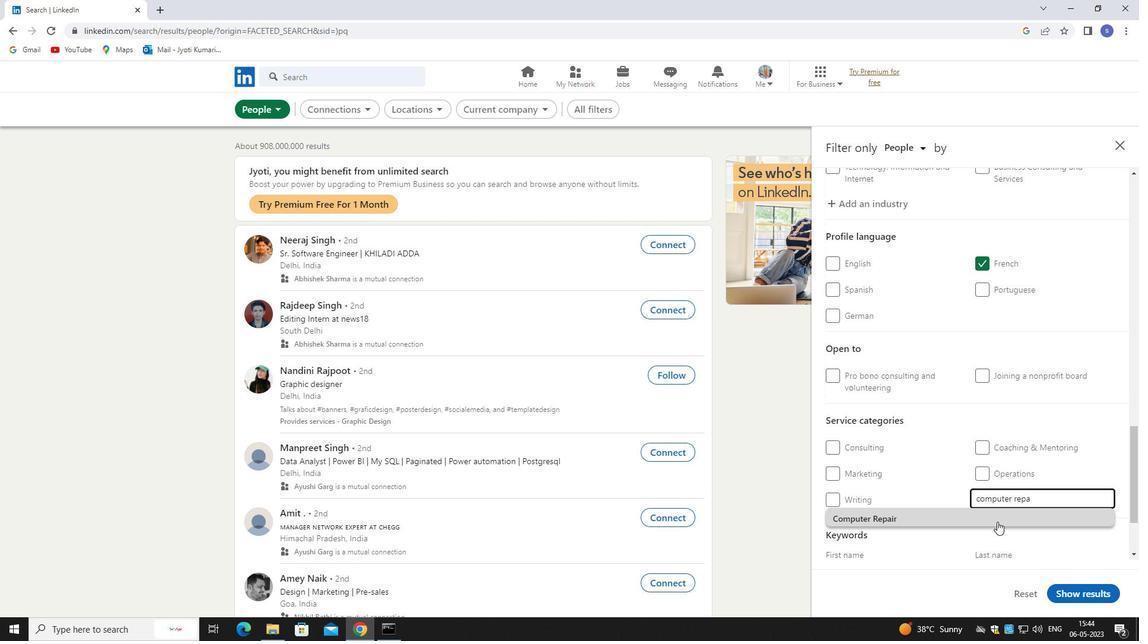 
Action: Mouse moved to (997, 523)
Screenshot: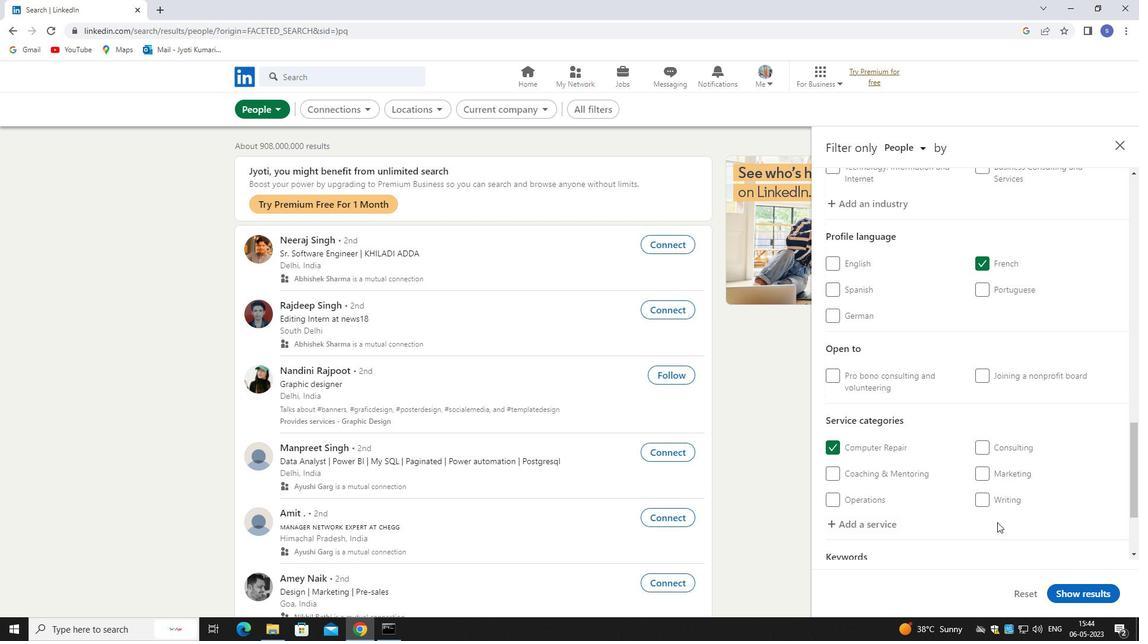 
Action: Mouse scrolled (997, 522) with delta (0, 0)
Screenshot: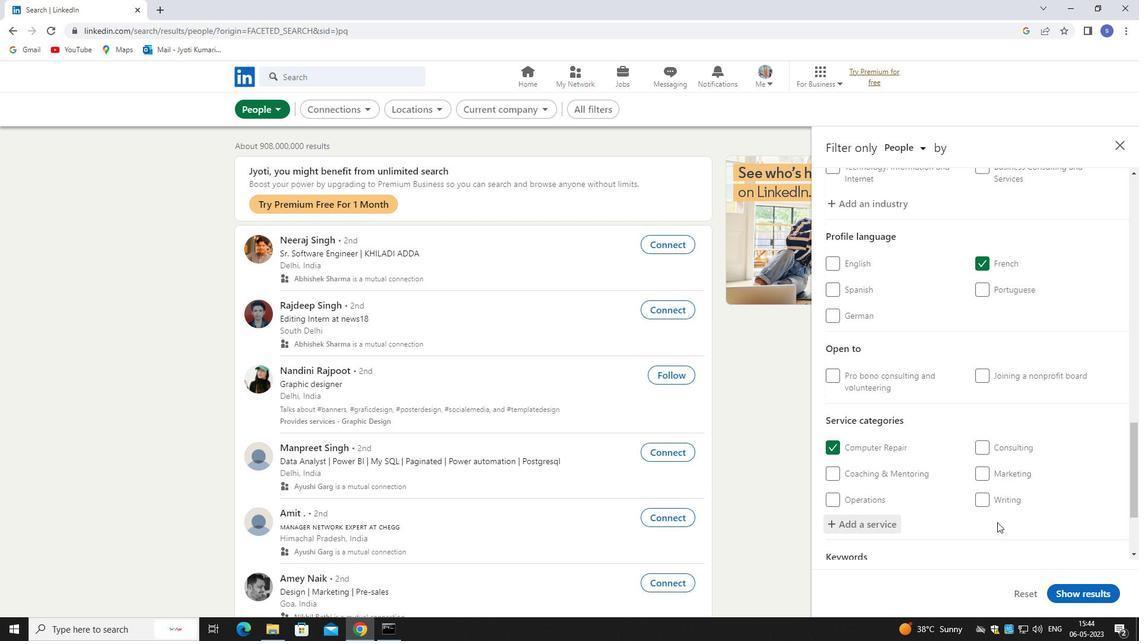 
Action: Mouse scrolled (997, 522) with delta (0, 0)
Screenshot: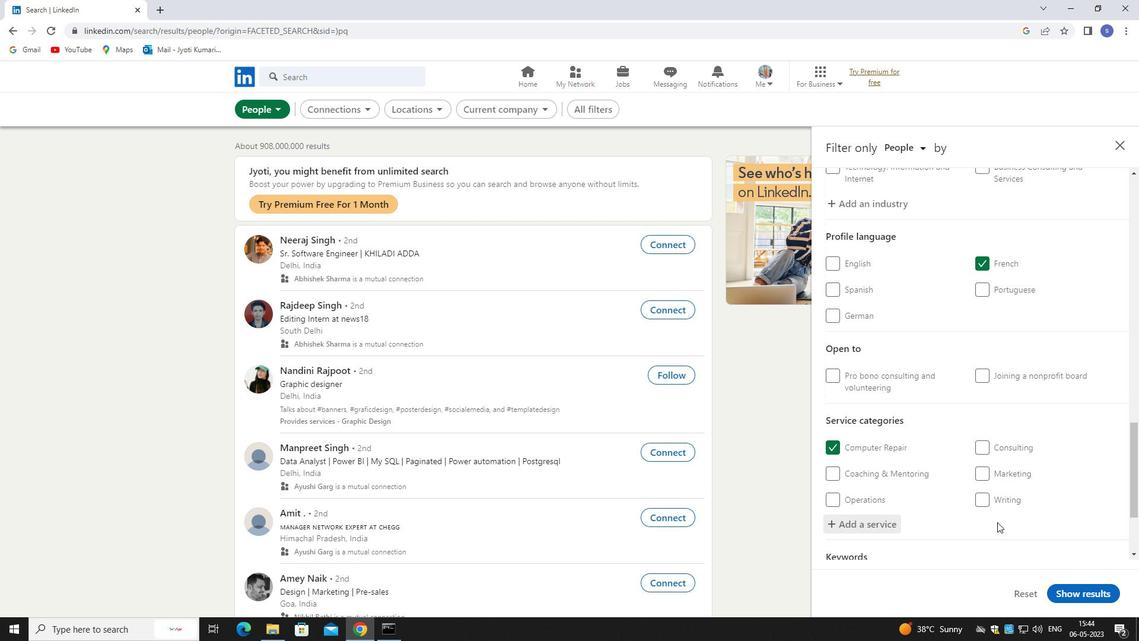 
Action: Mouse moved to (999, 511)
Screenshot: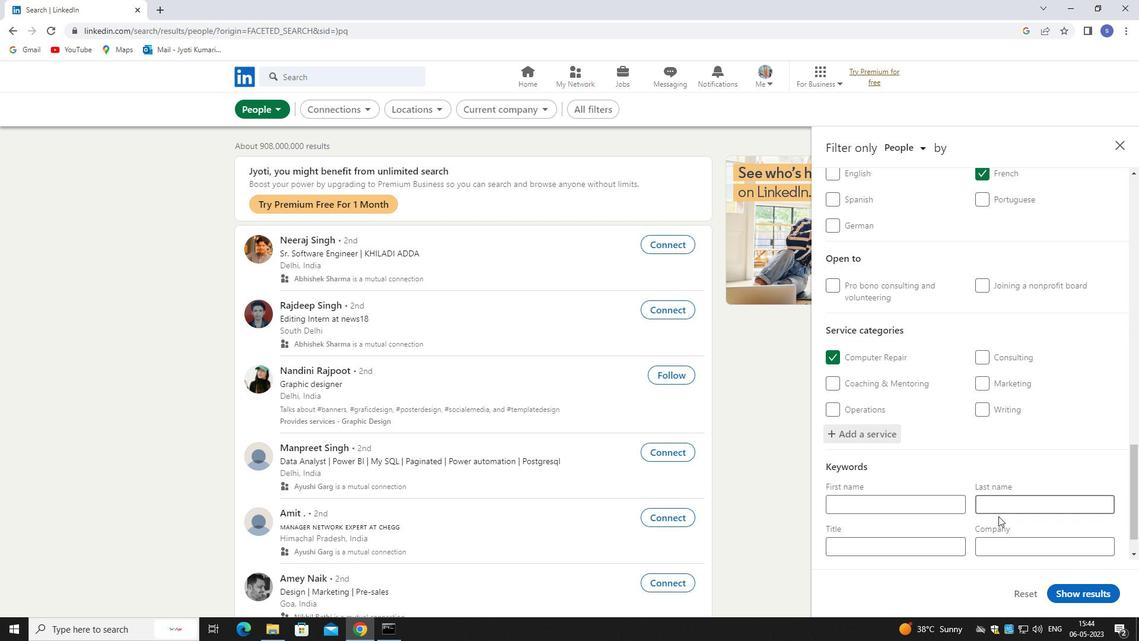 
Action: Mouse scrolled (999, 510) with delta (0, 0)
Screenshot: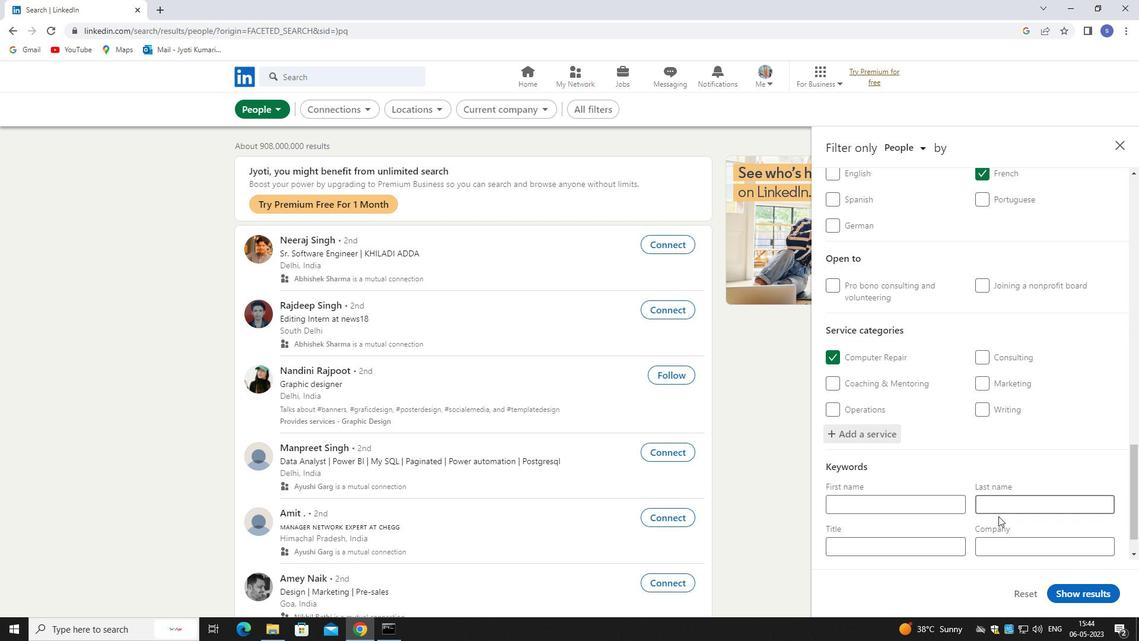 
Action: Mouse moved to (885, 504)
Screenshot: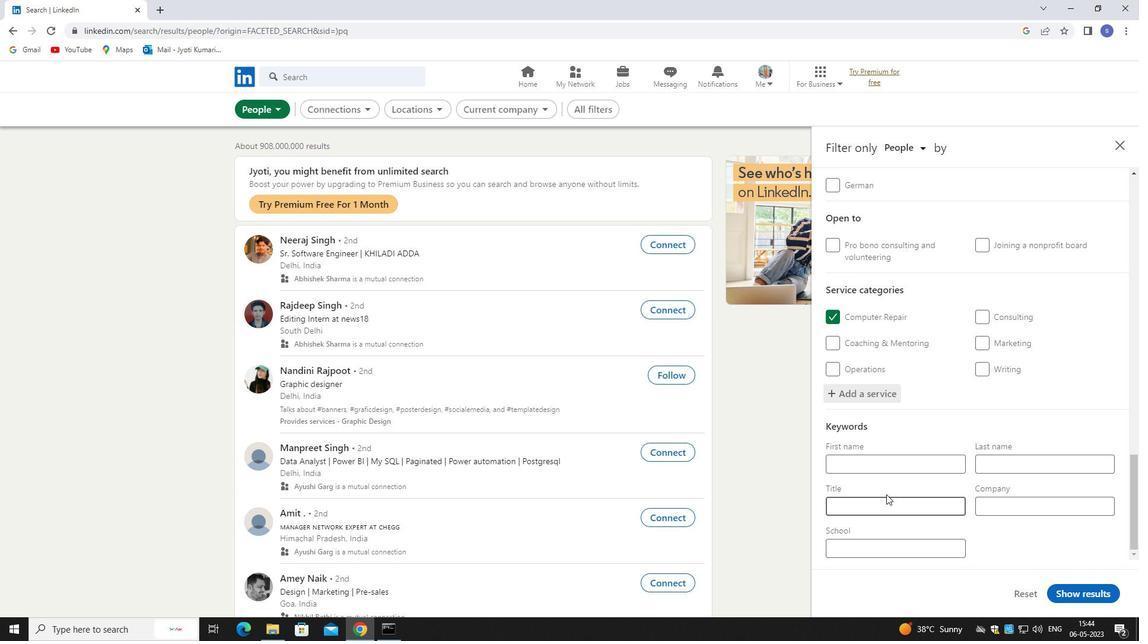 
Action: Mouse pressed left at (885, 504)
Screenshot: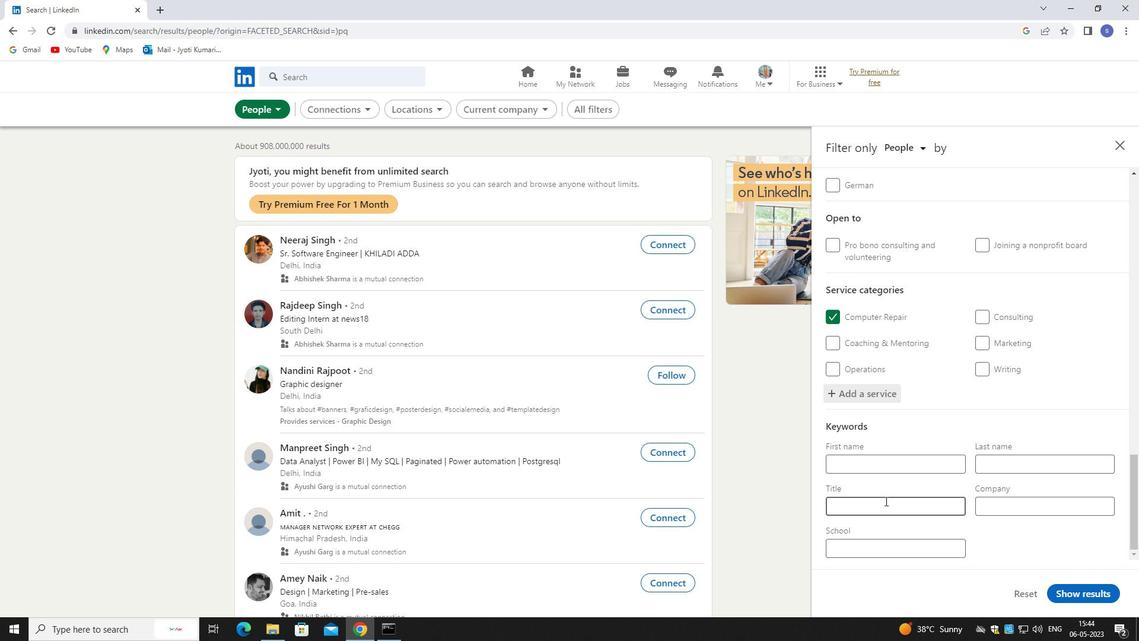 
Action: Mouse moved to (892, 505)
Screenshot: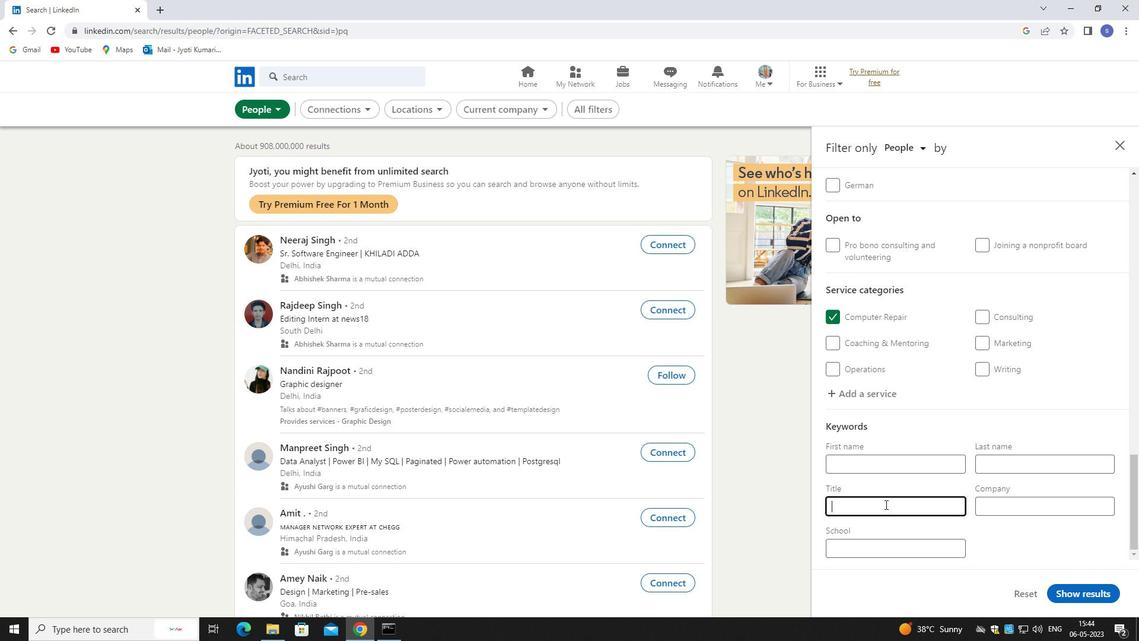 
Action: Key pressed <Key.shift>S[PEECH<Key.space><Key.backspace><Key.backspace><Key.backspace><Key.backspace><Key.backspace><Key.backspace><Key.backspace><Key.backspace><Key.backspace><Key.backspace><Key.backspace><Key.shift>SPEECH<Key.space><Key.shift>PATHOLOGIST
Screenshot: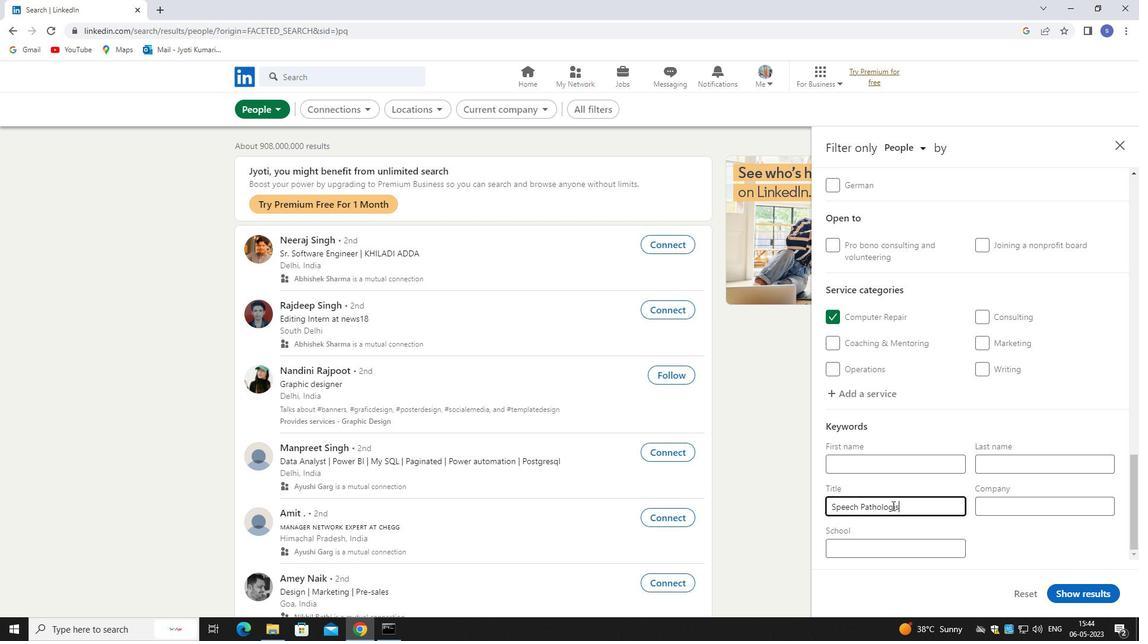 
Action: Mouse moved to (1062, 592)
Screenshot: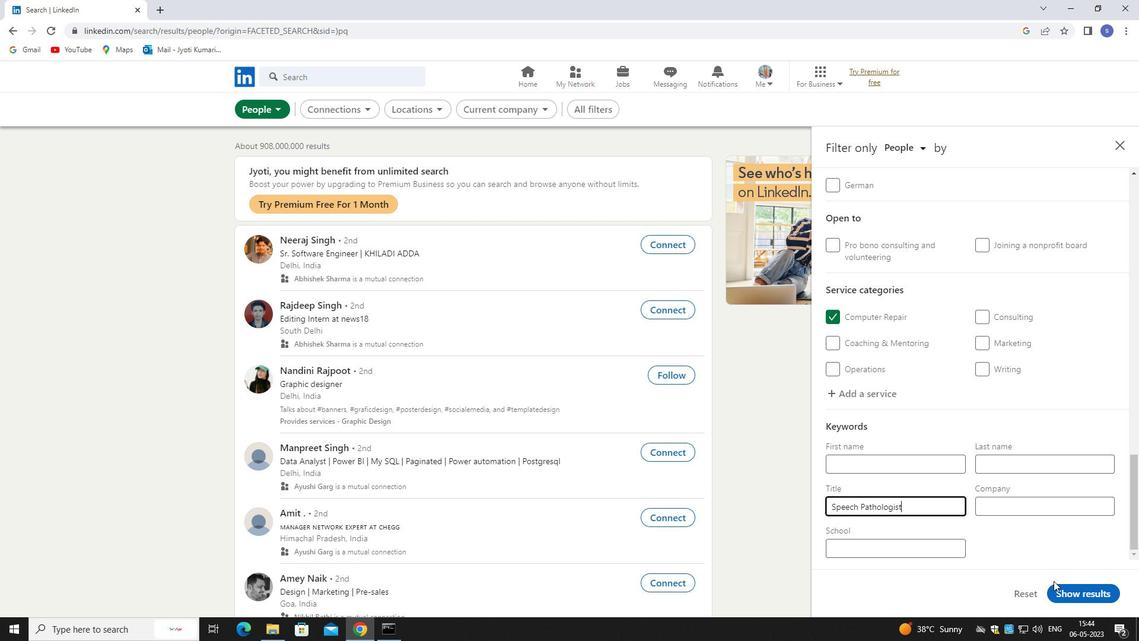 
Action: Mouse pressed left at (1062, 592)
Screenshot: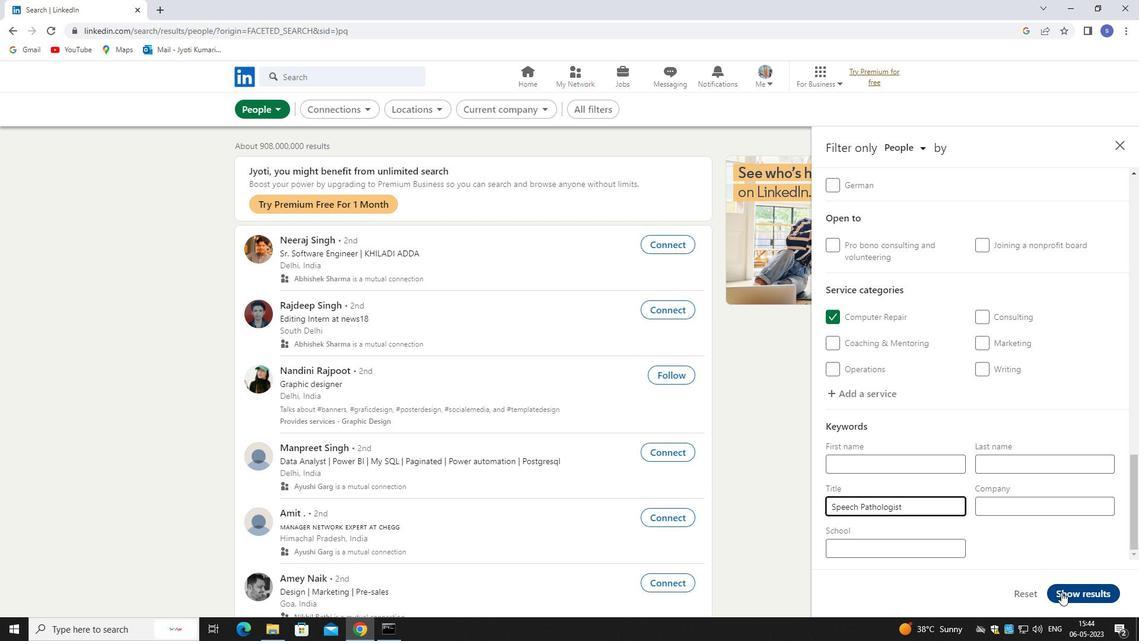 
Action: Mouse moved to (1080, 452)
Screenshot: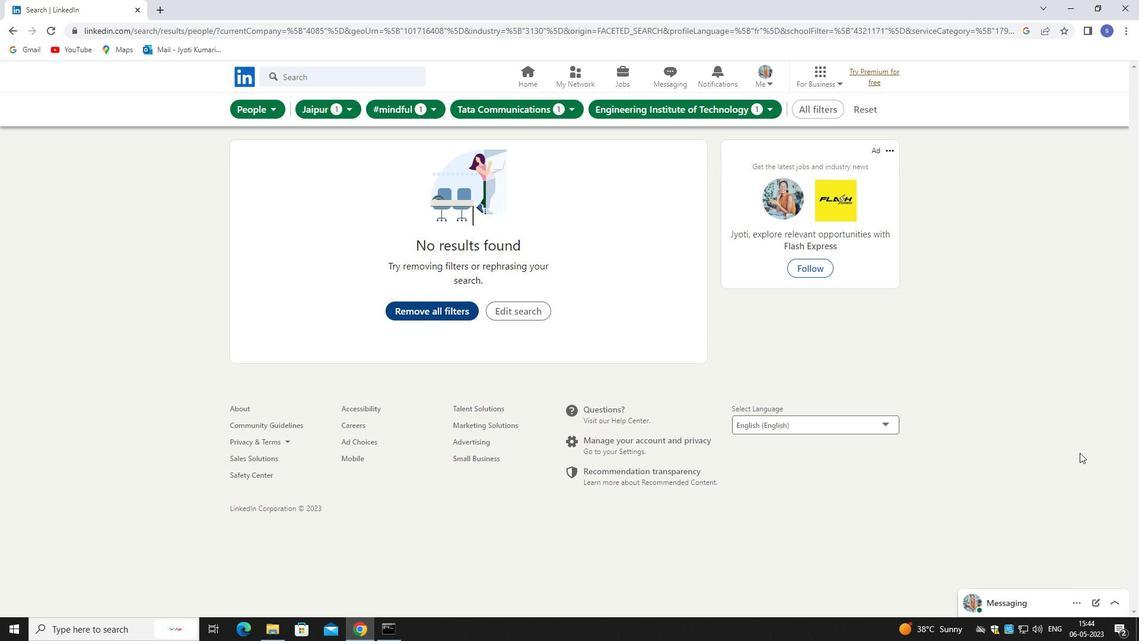 
Action: Key pressed <Key.alt_l><Key.alt_l><Key.alt_l><Key.alt_l><Key.alt_l><Key.alt_l><Key.alt_l><Key.alt_l><Key.delete>
Screenshot: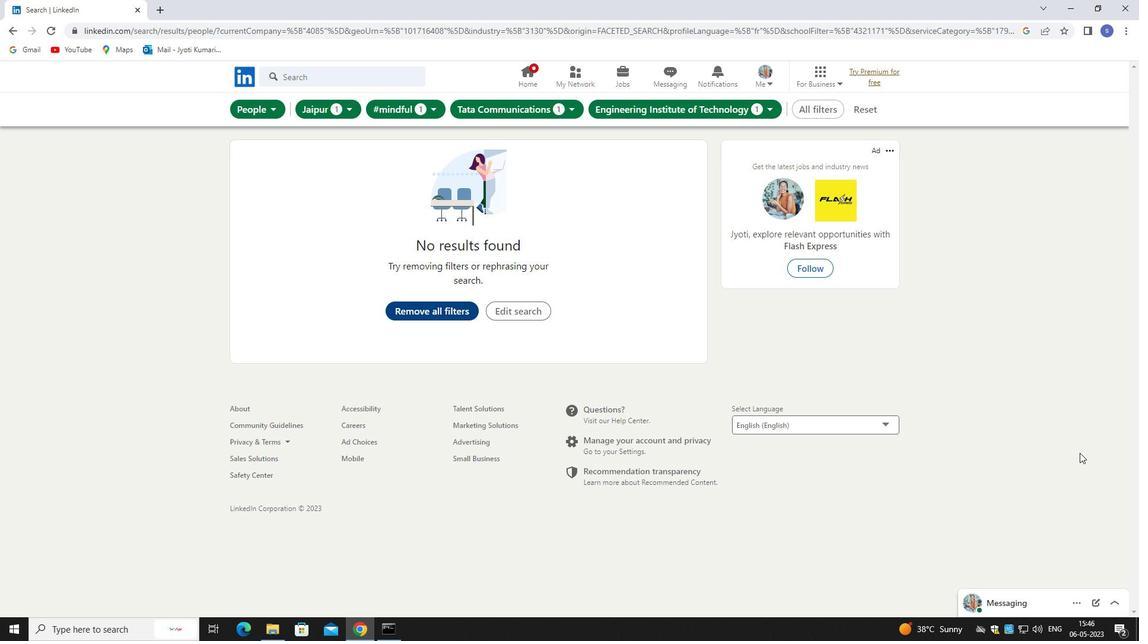 
